 Task: Display track field history in the sales object.
Action: Mouse moved to (1023, 91)
Screenshot: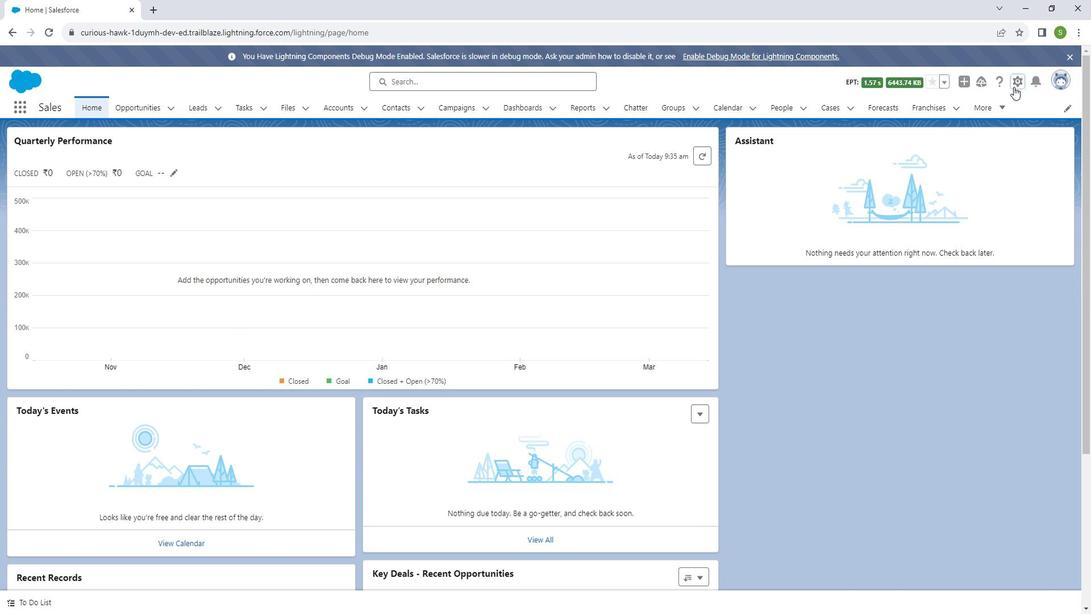 
Action: Mouse pressed left at (1023, 91)
Screenshot: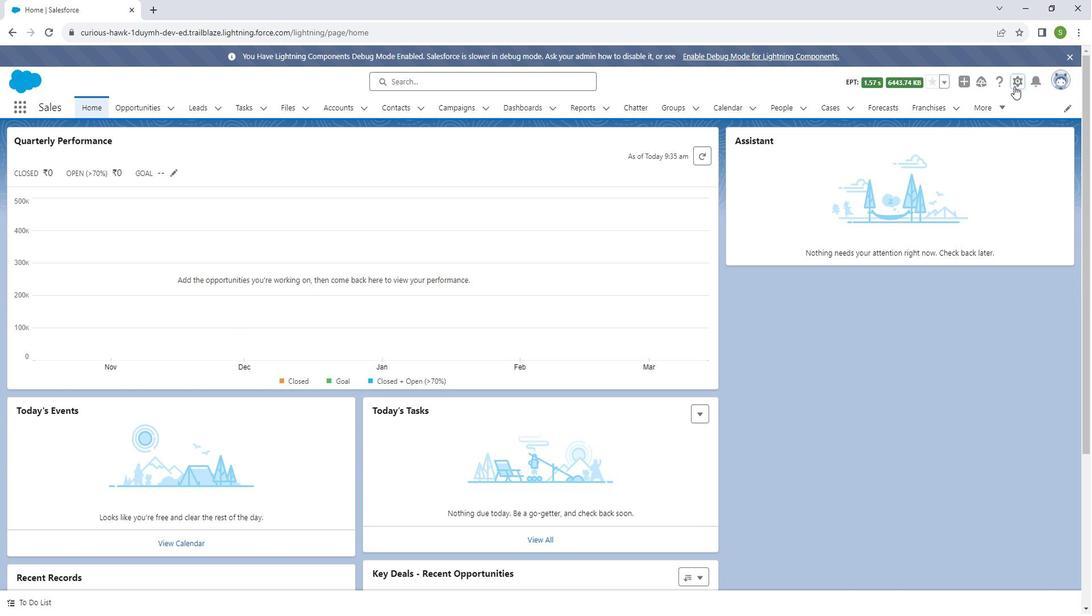 
Action: Mouse moved to (982, 135)
Screenshot: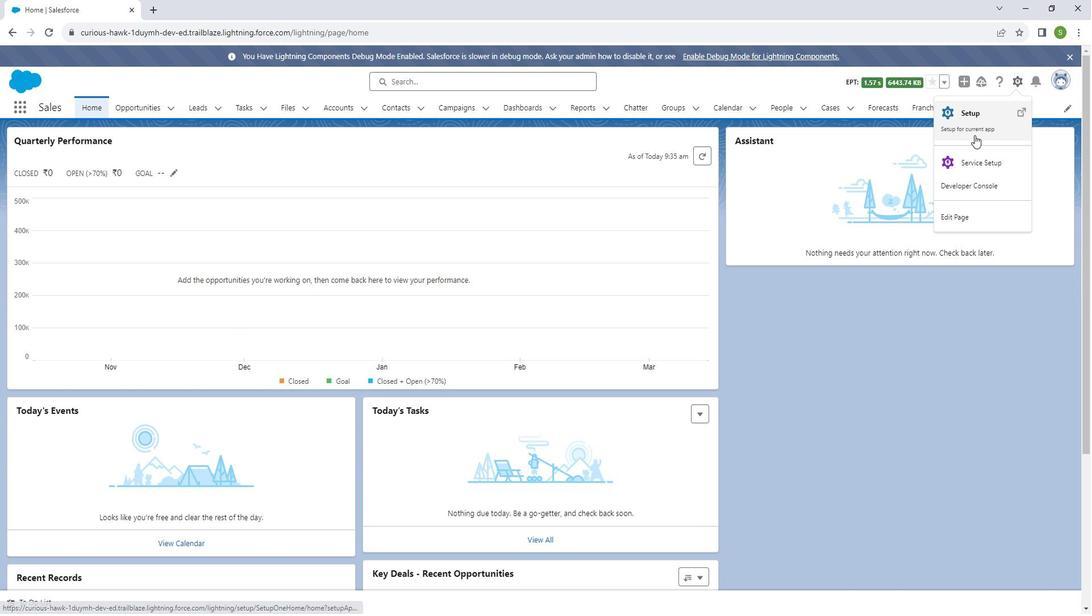 
Action: Mouse pressed left at (982, 135)
Screenshot: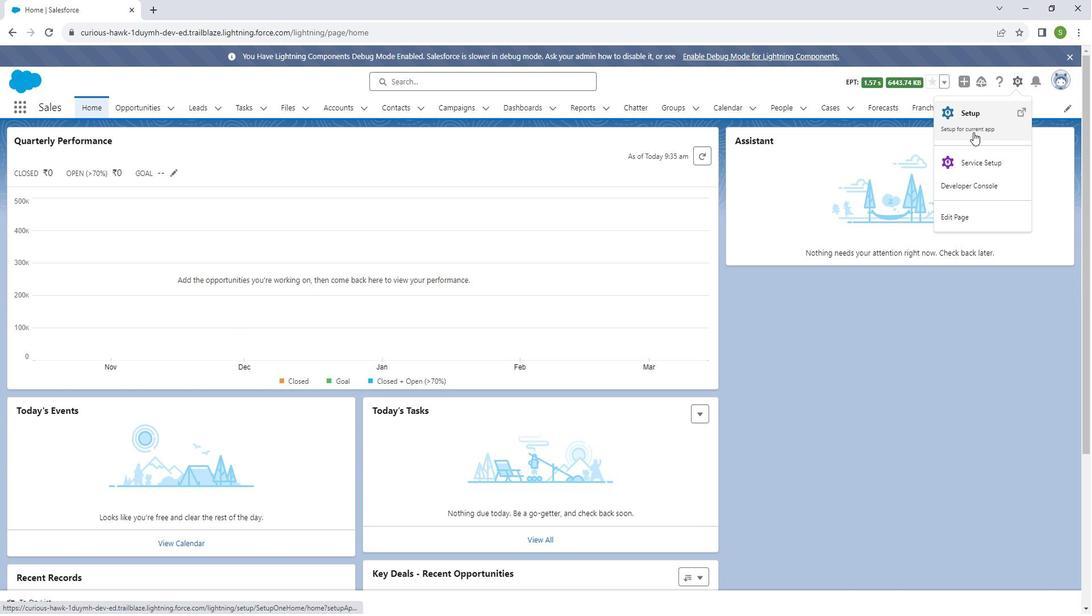 
Action: Mouse moved to (161, 109)
Screenshot: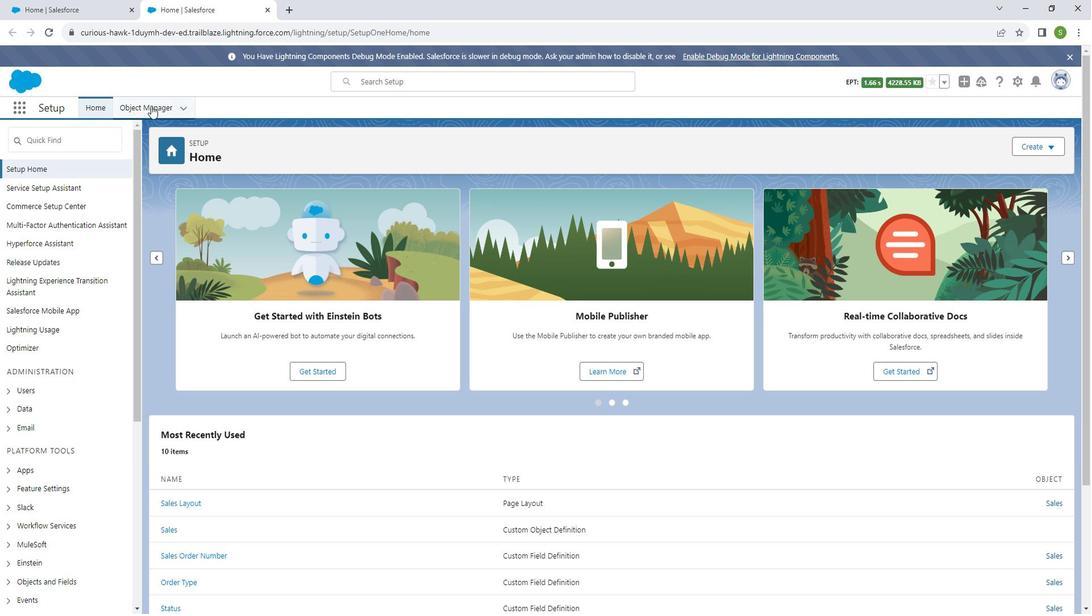
Action: Mouse pressed left at (161, 109)
Screenshot: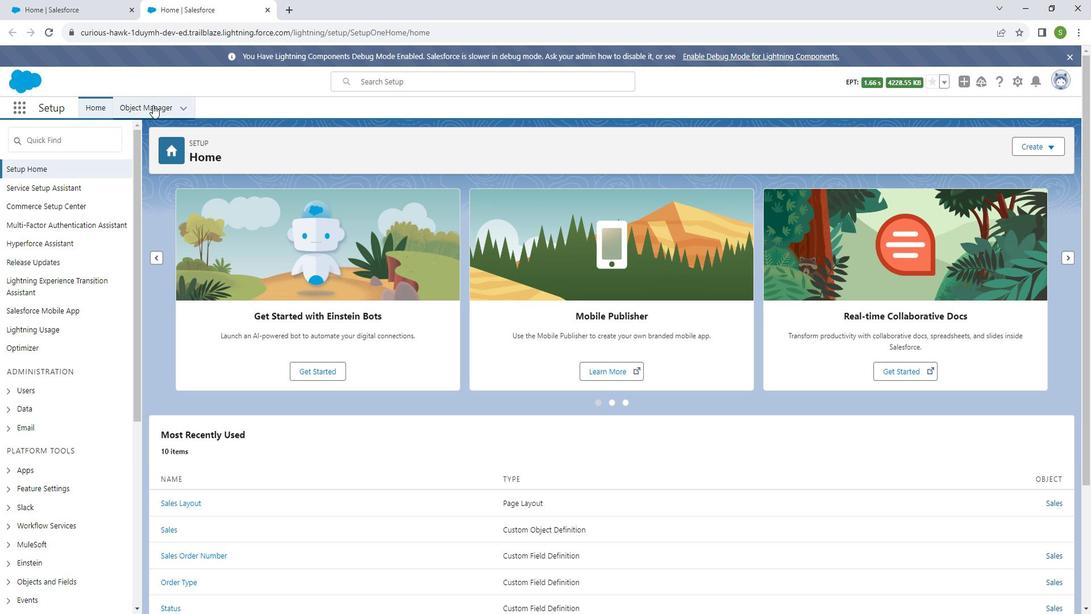 
Action: Mouse moved to (895, 155)
Screenshot: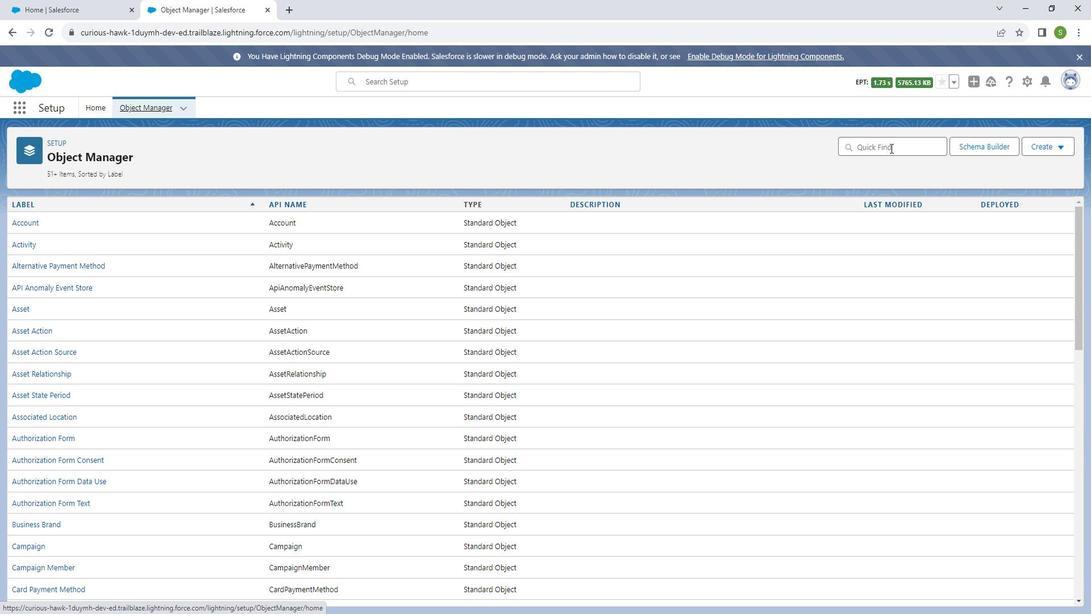 
Action: Mouse pressed left at (895, 155)
Screenshot: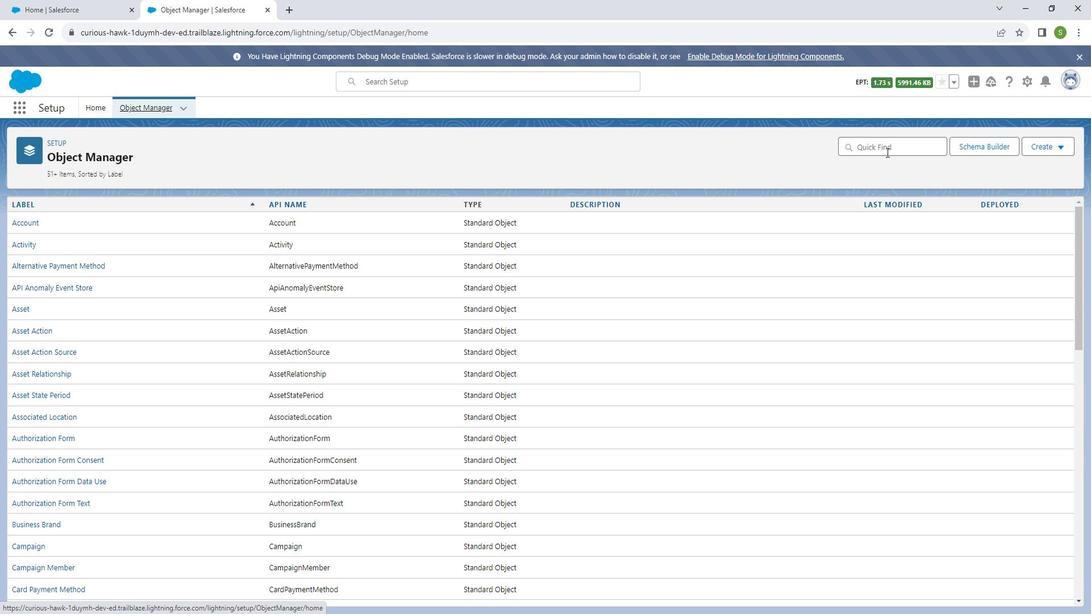 
Action: Key pressed sales
Screenshot: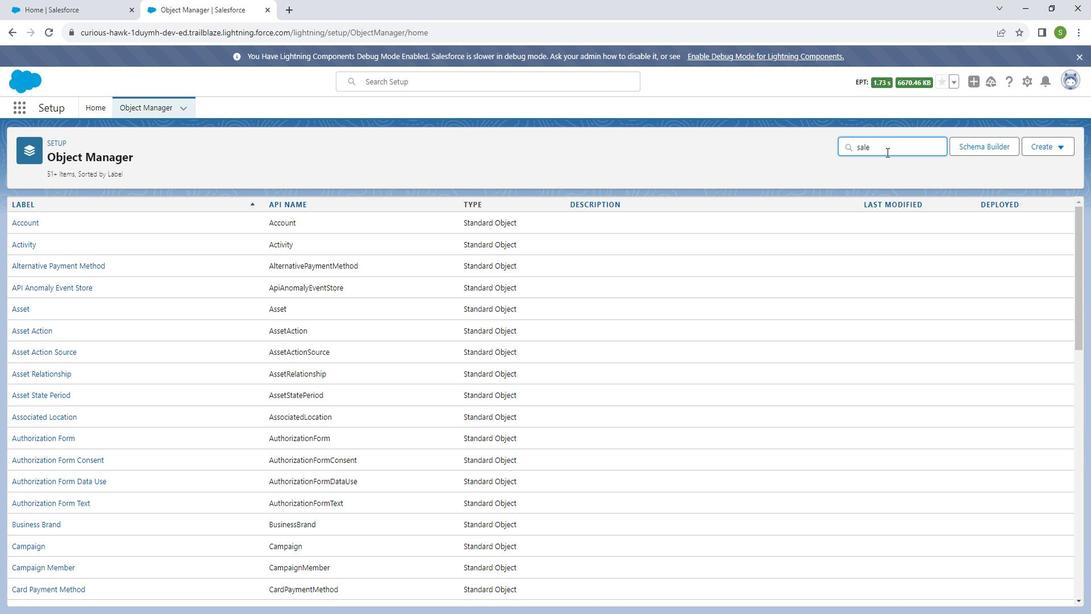 
Action: Mouse moved to (22, 224)
Screenshot: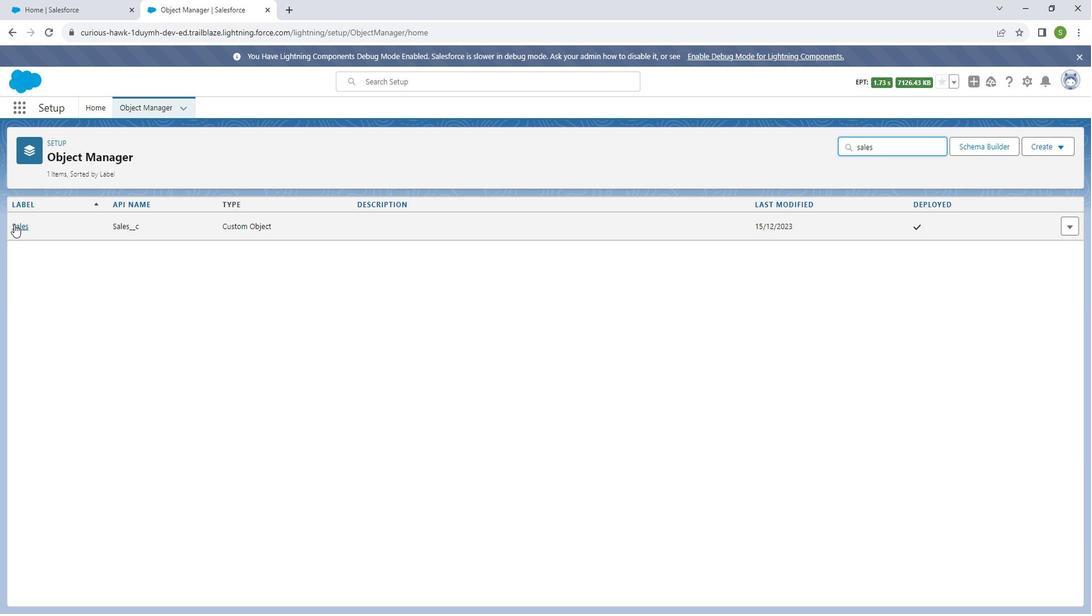 
Action: Mouse pressed left at (22, 224)
Screenshot: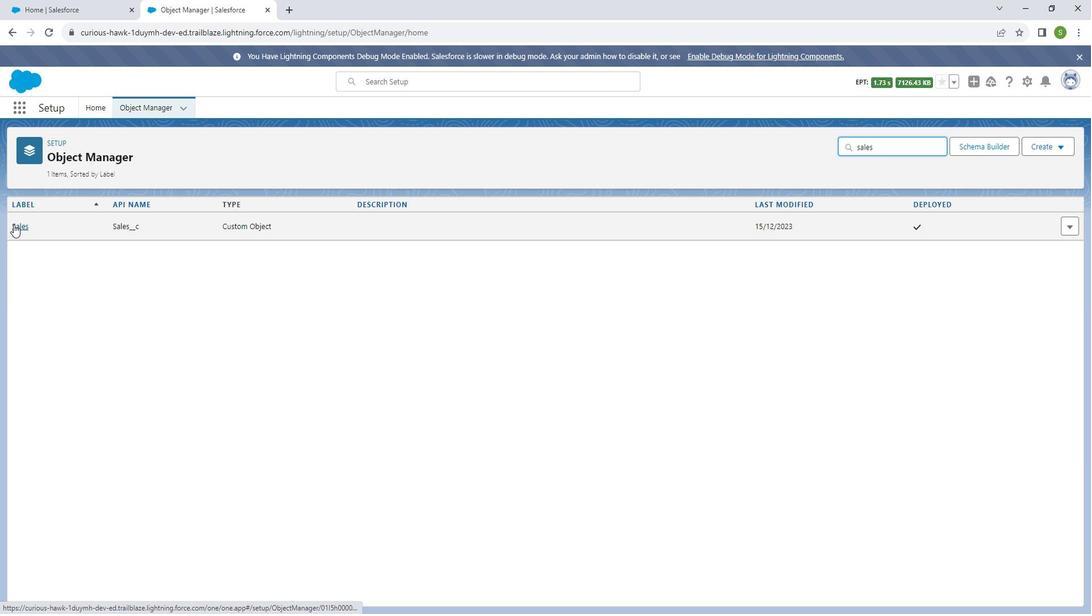 
Action: Mouse moved to (59, 206)
Screenshot: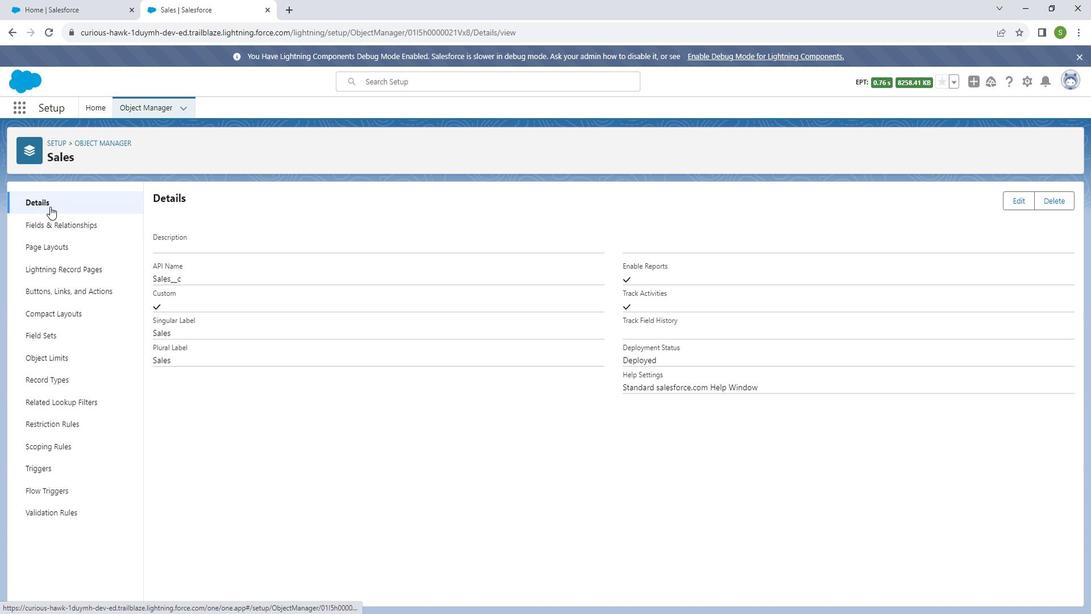 
Action: Mouse pressed left at (59, 206)
Screenshot: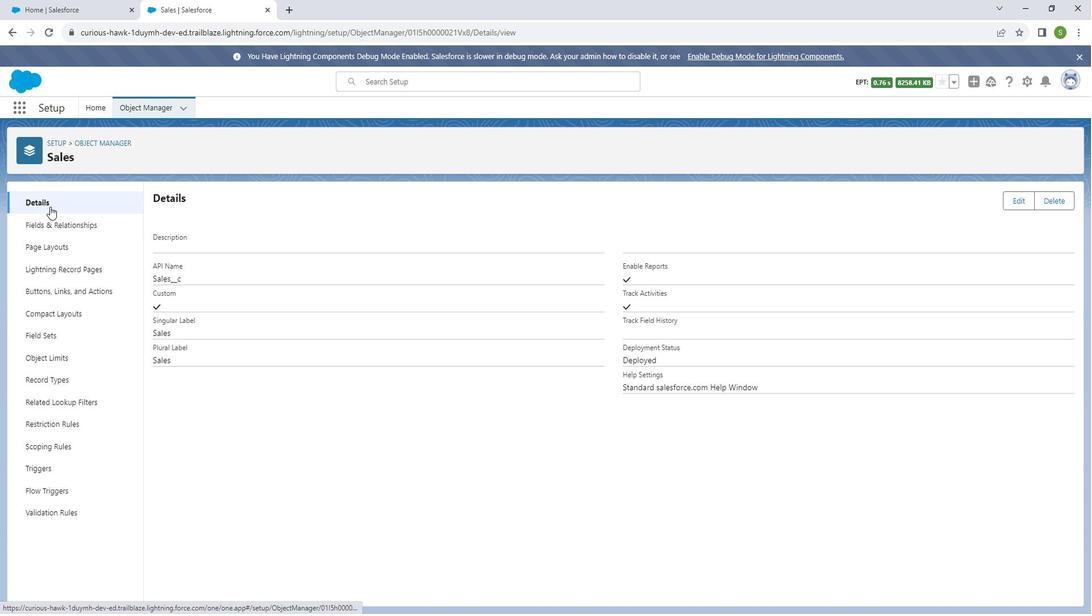 
Action: Mouse moved to (1028, 205)
Screenshot: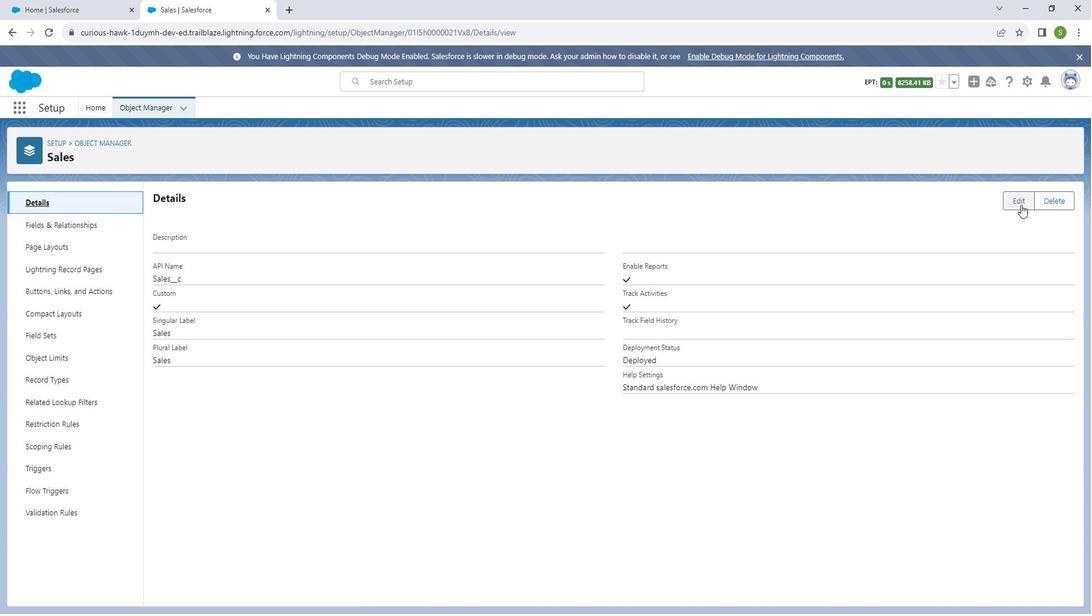 
Action: Mouse pressed left at (1028, 205)
Screenshot: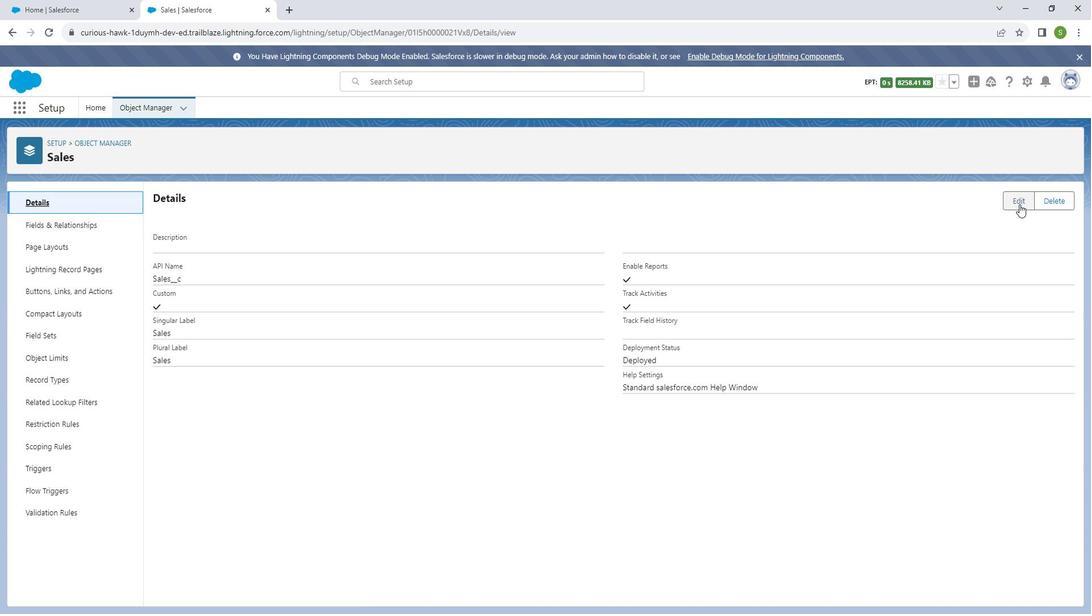 
Action: Mouse moved to (287, 357)
Screenshot: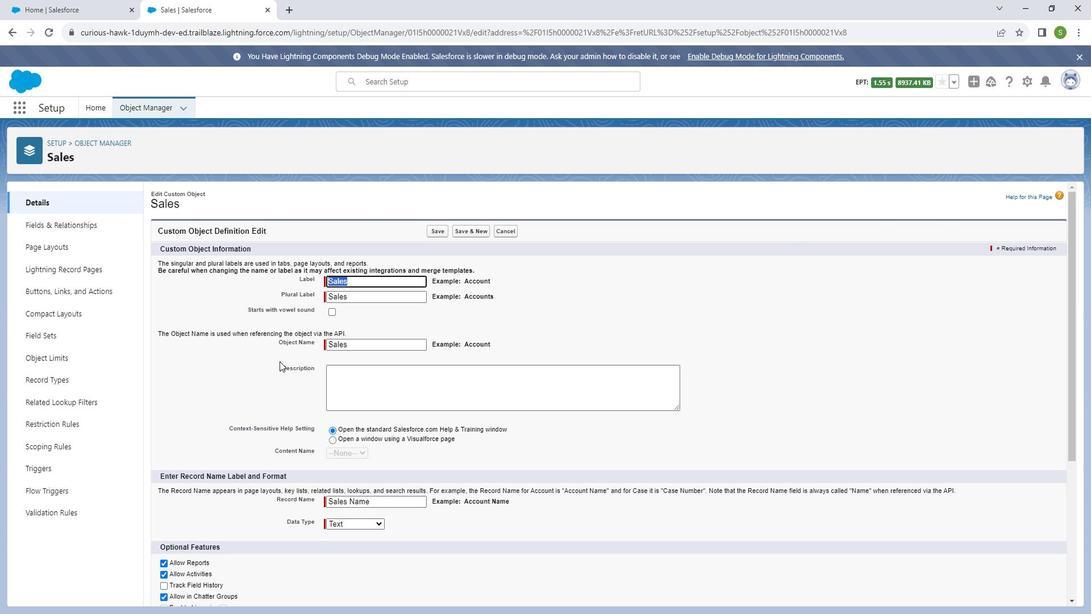 
Action: Mouse scrolled (287, 356) with delta (0, 0)
Screenshot: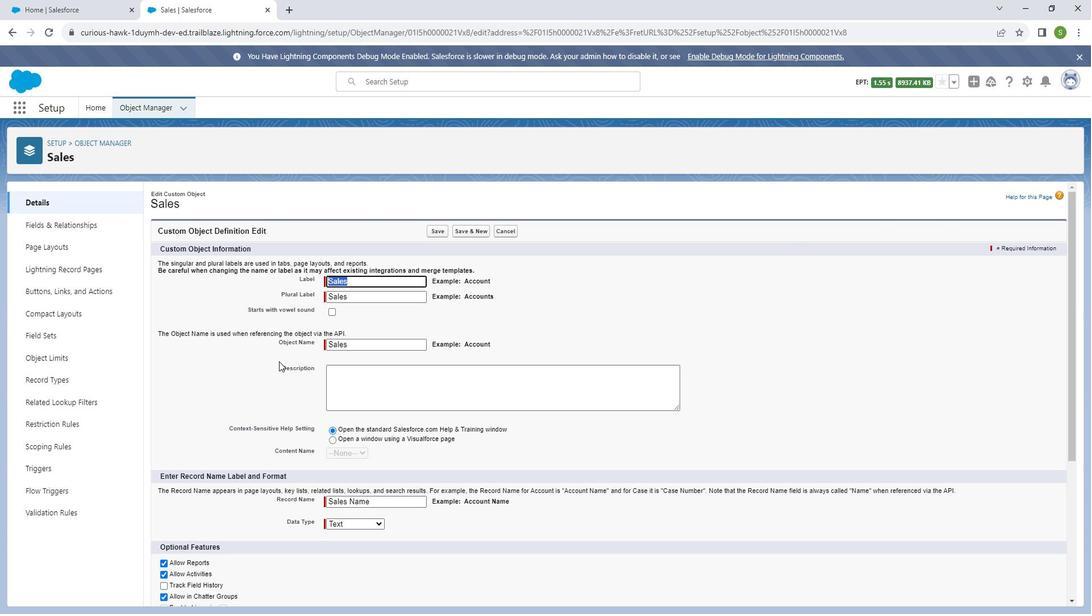 
Action: Mouse moved to (287, 357)
Screenshot: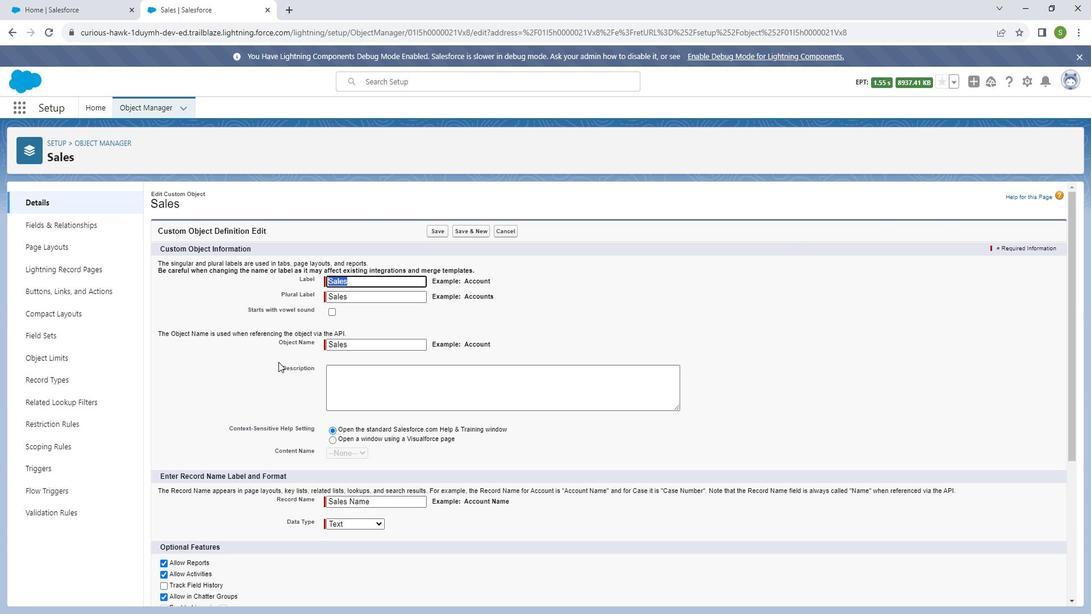 
Action: Mouse scrolled (287, 357) with delta (0, 0)
Screenshot: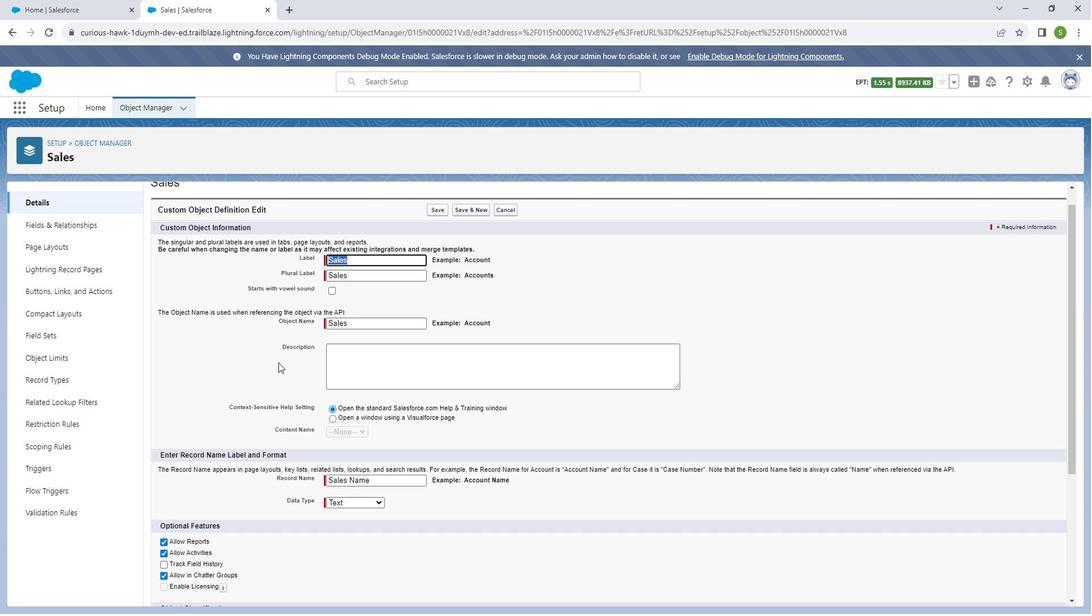 
Action: Mouse moved to (287, 357)
Screenshot: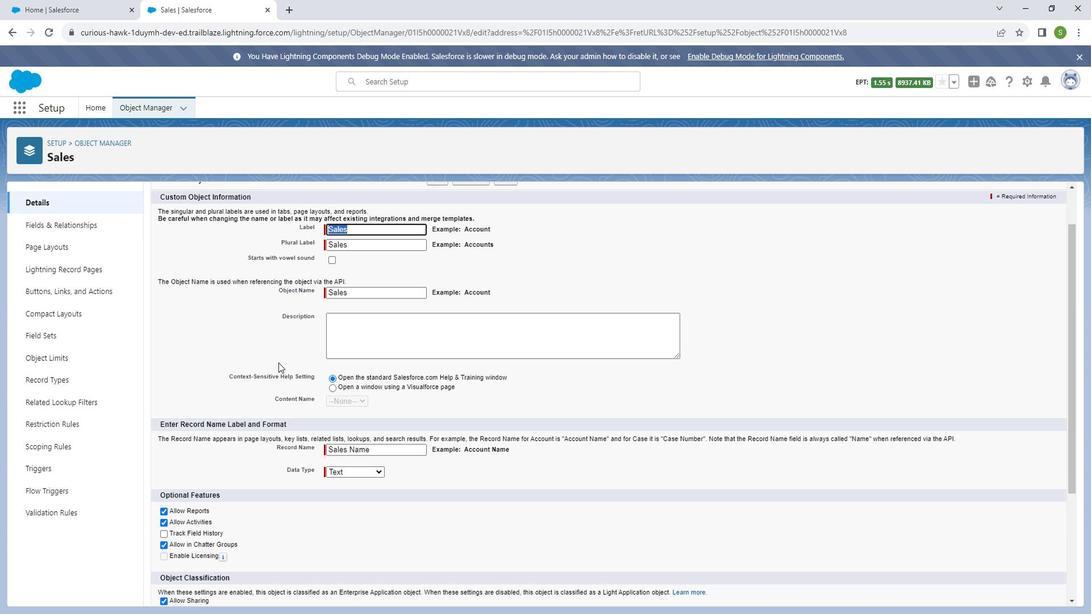 
Action: Mouse scrolled (287, 357) with delta (0, 0)
Screenshot: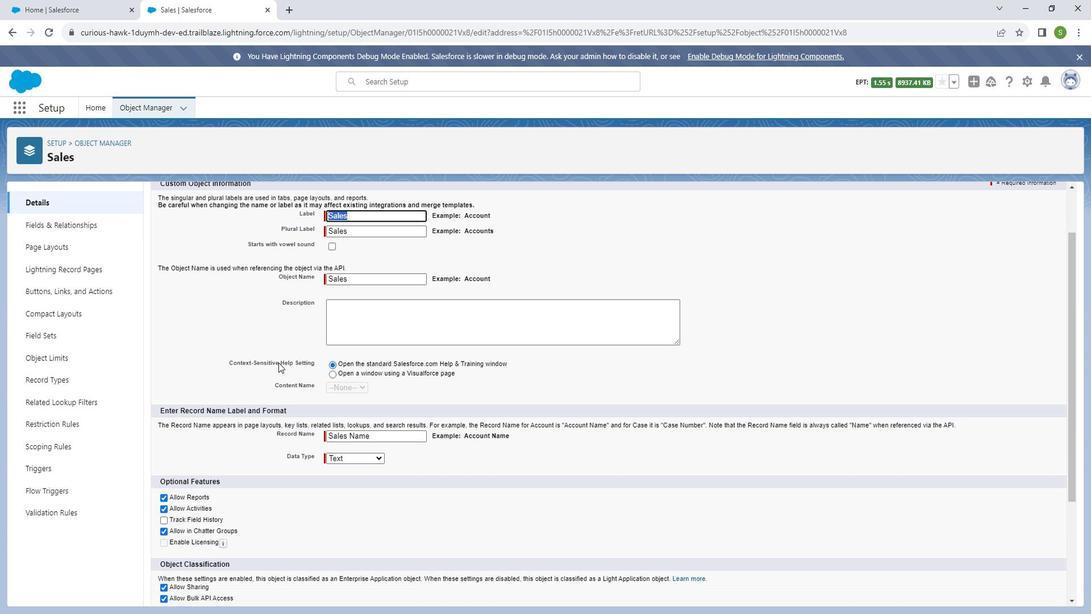 
Action: Mouse moved to (287, 358)
Screenshot: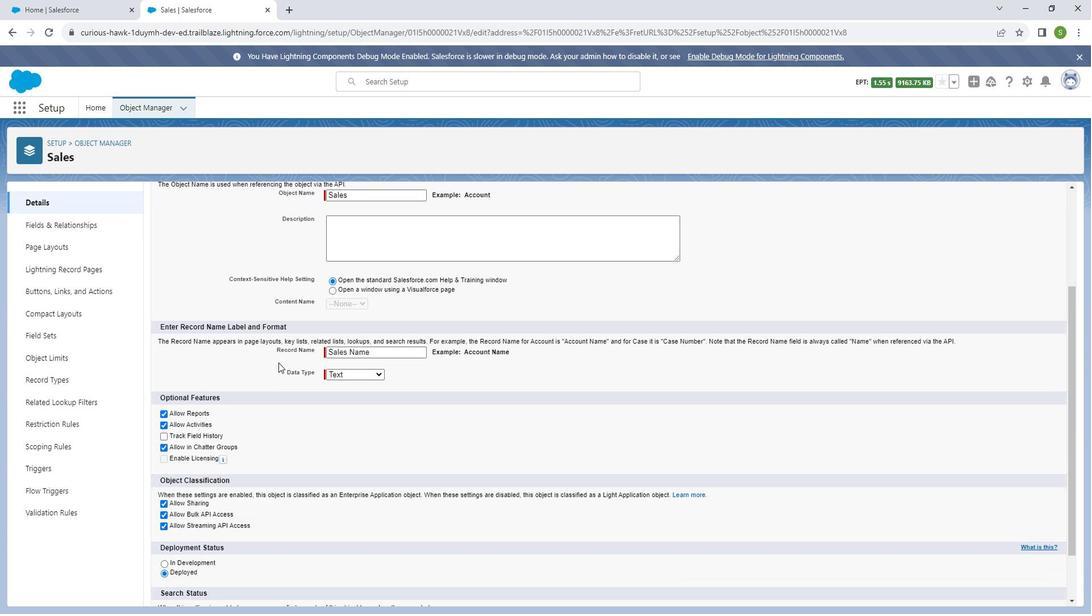 
Action: Mouse scrolled (287, 357) with delta (0, 0)
Screenshot: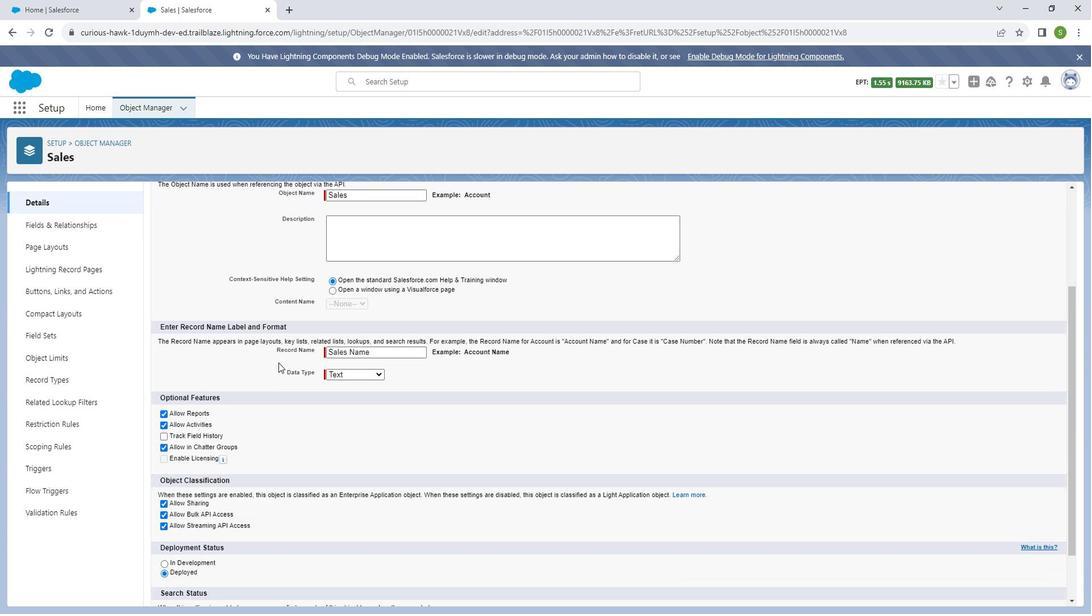 
Action: Mouse scrolled (287, 357) with delta (0, 0)
Screenshot: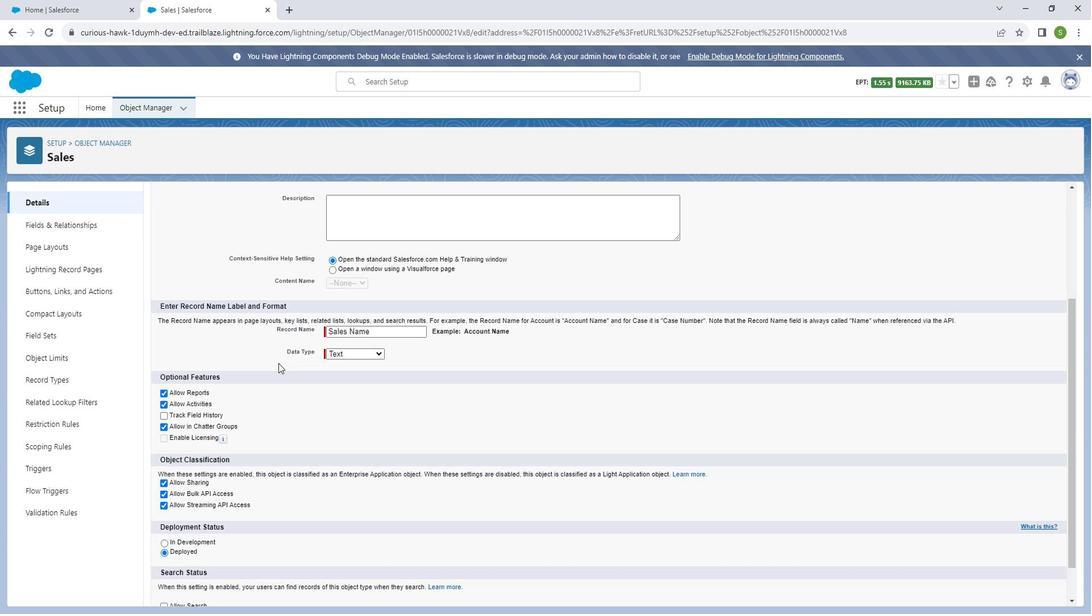 
Action: Mouse scrolled (287, 357) with delta (0, 0)
Screenshot: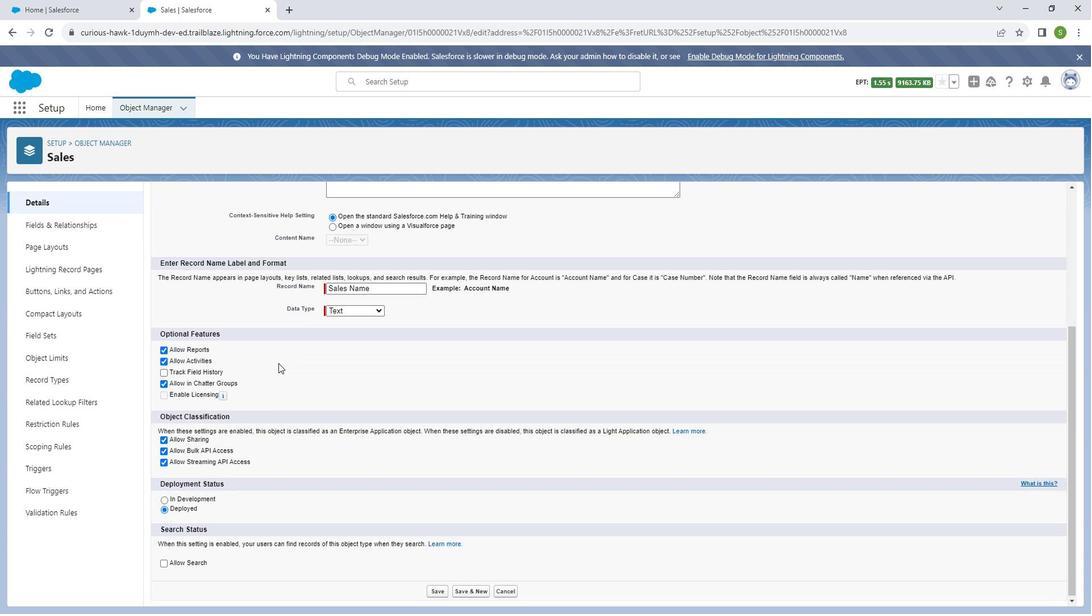 
Action: Mouse moved to (188, 366)
Screenshot: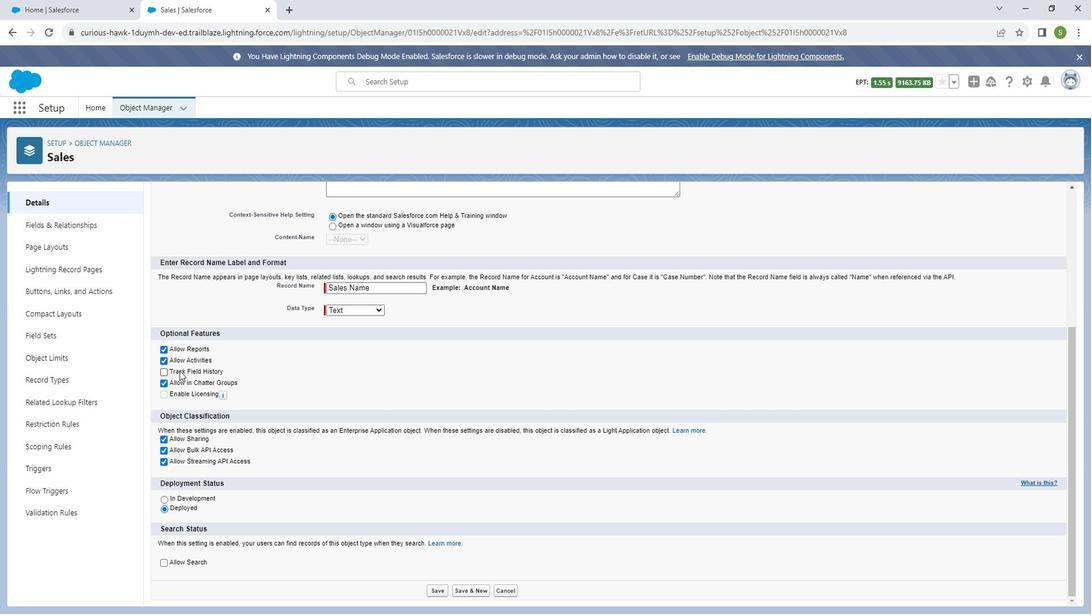 
Action: Mouse pressed left at (188, 366)
Screenshot: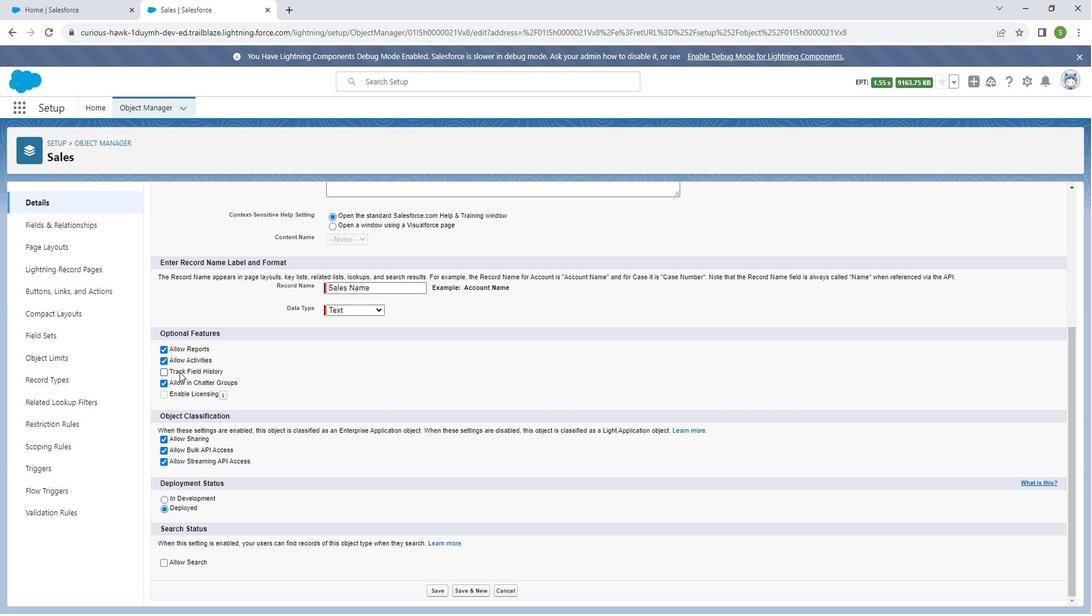 
Action: Mouse moved to (466, 399)
Screenshot: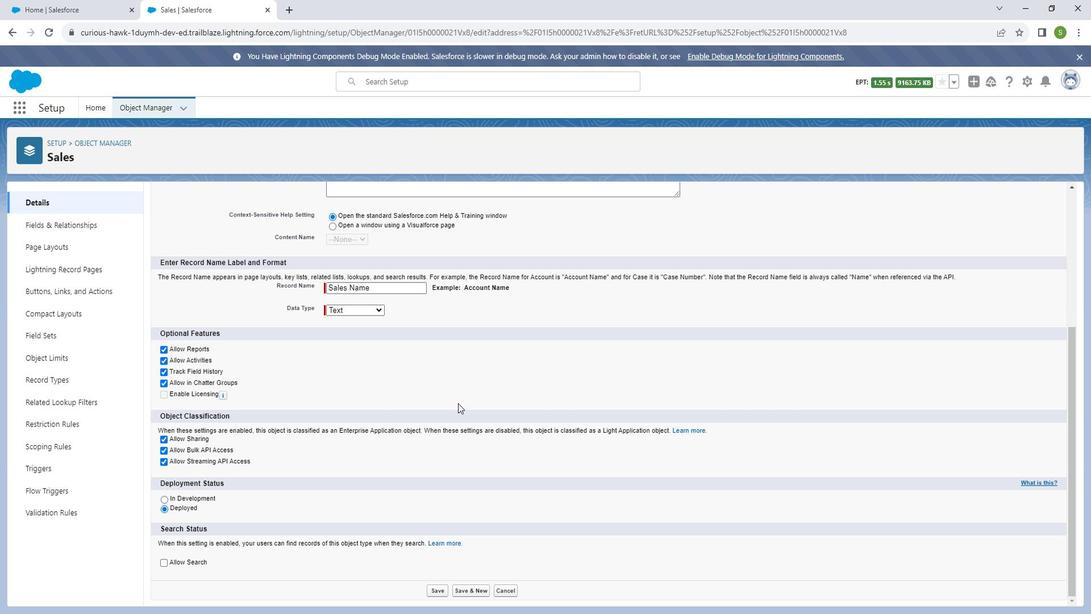 
Action: Mouse scrolled (466, 398) with delta (0, 0)
Screenshot: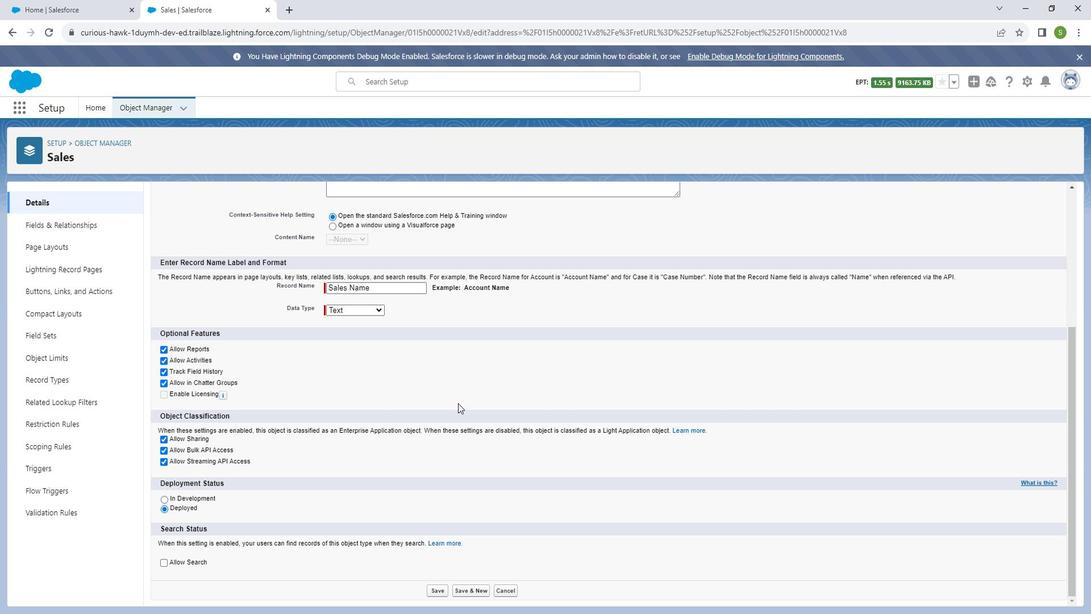
Action: Mouse moved to (466, 400)
Screenshot: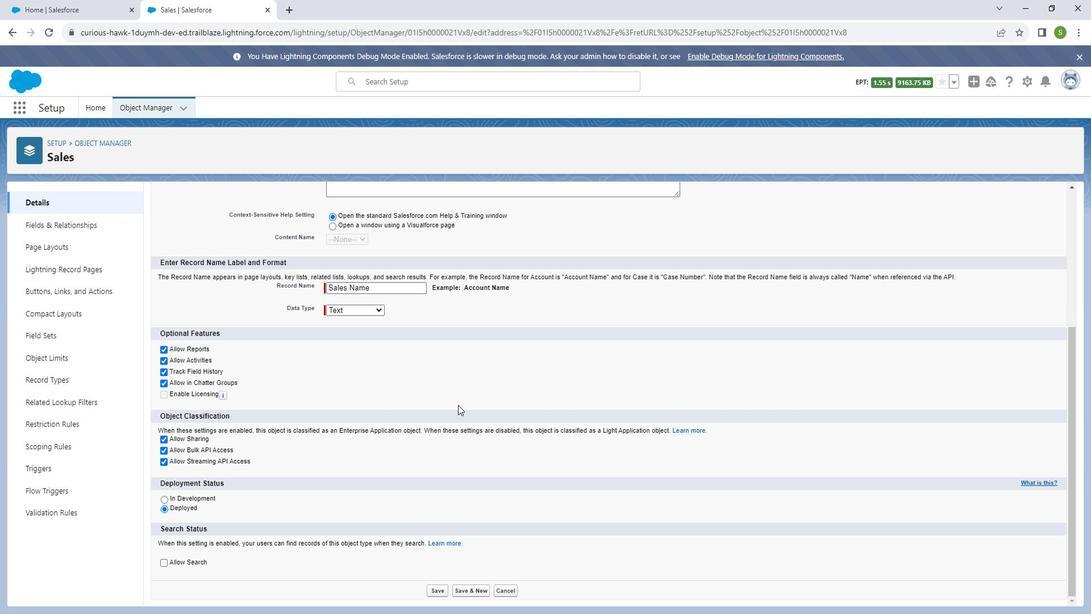 
Action: Mouse scrolled (466, 399) with delta (0, 0)
Screenshot: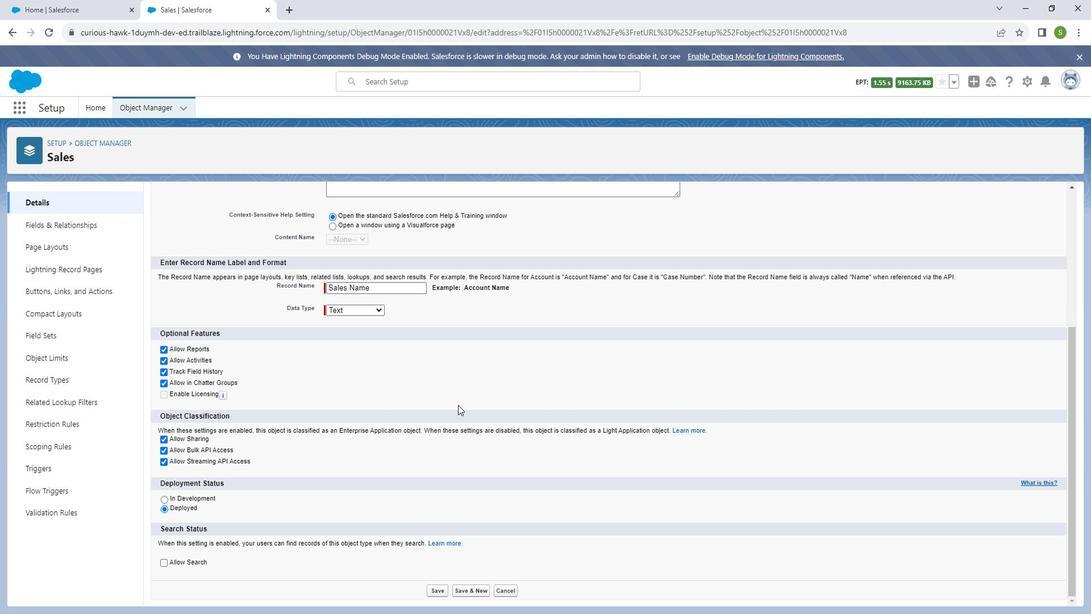 
Action: Mouse moved to (466, 400)
Screenshot: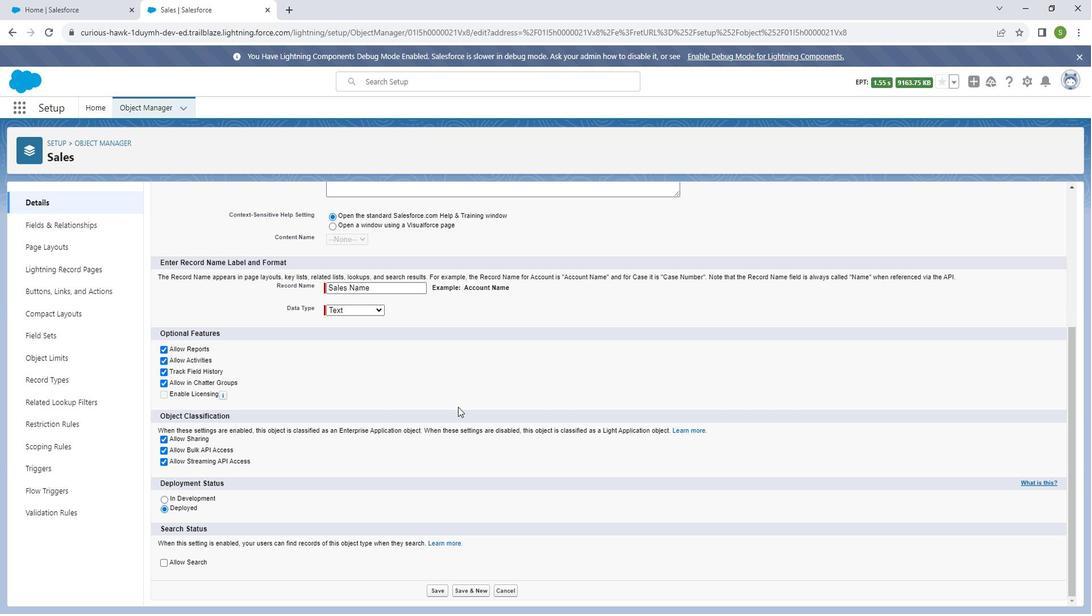 
Action: Mouse scrolled (466, 399) with delta (0, 0)
Screenshot: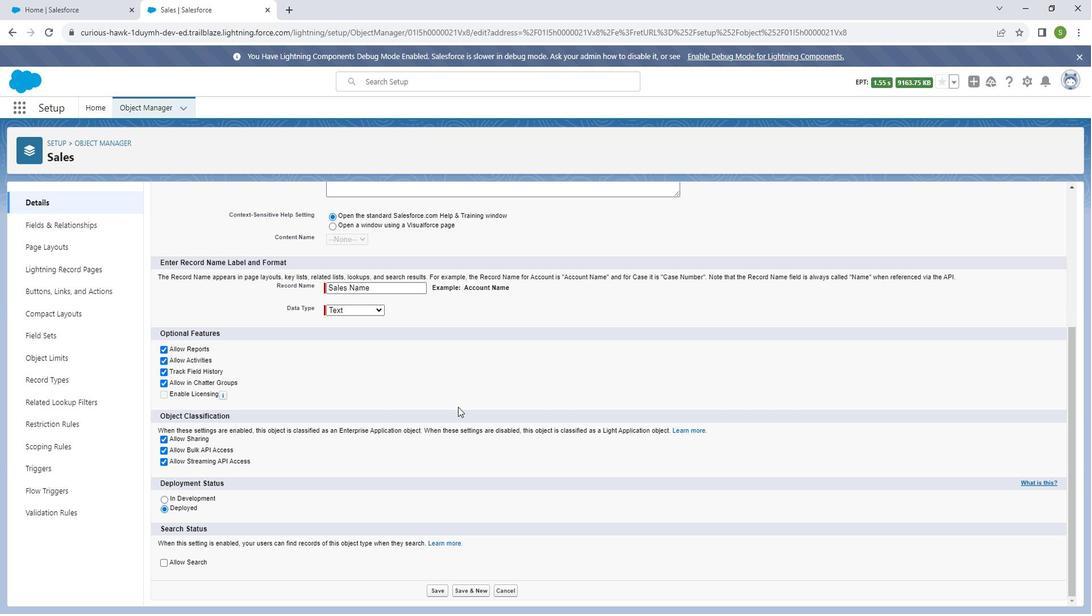 
Action: Mouse moved to (442, 577)
Screenshot: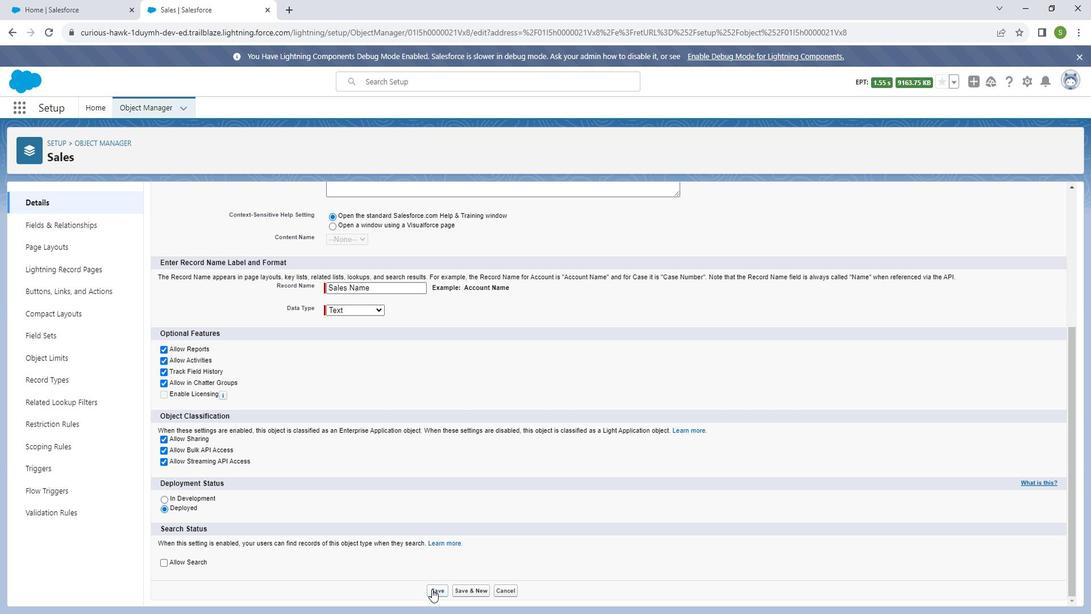 
Action: Mouse pressed left at (442, 577)
Screenshot: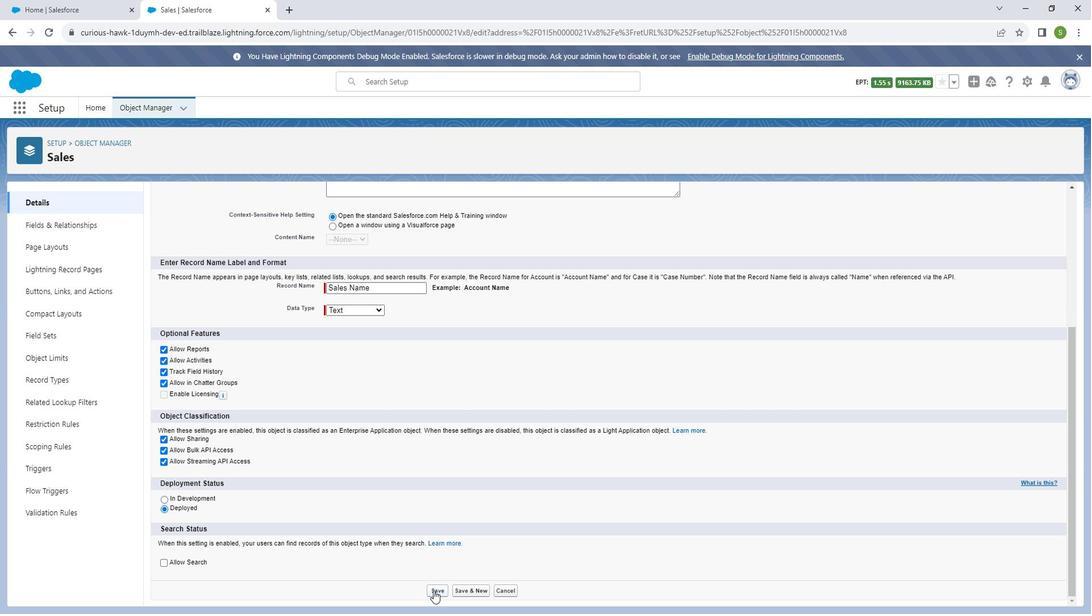 
Action: Mouse moved to (118, 225)
Screenshot: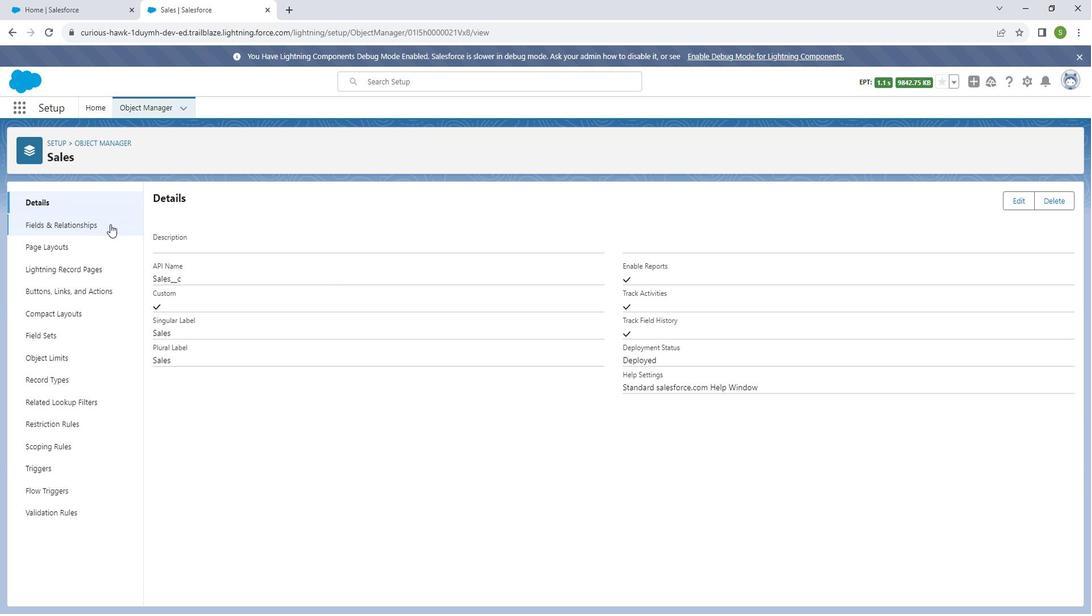 
Action: Mouse pressed left at (118, 225)
Screenshot: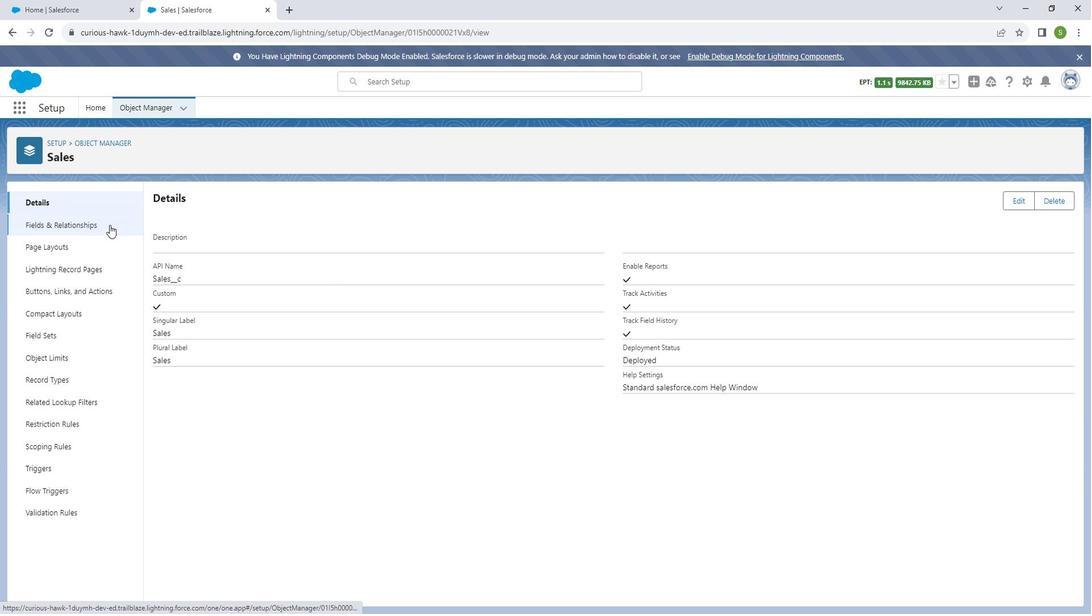 
Action: Mouse moved to (1025, 204)
Screenshot: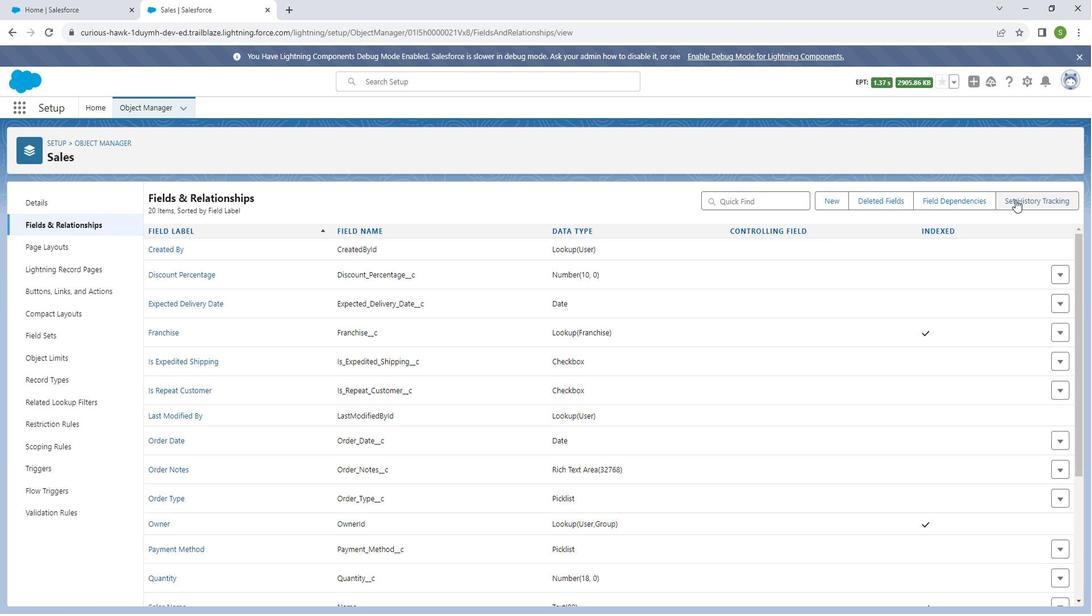 
Action: Mouse pressed left at (1025, 204)
Screenshot: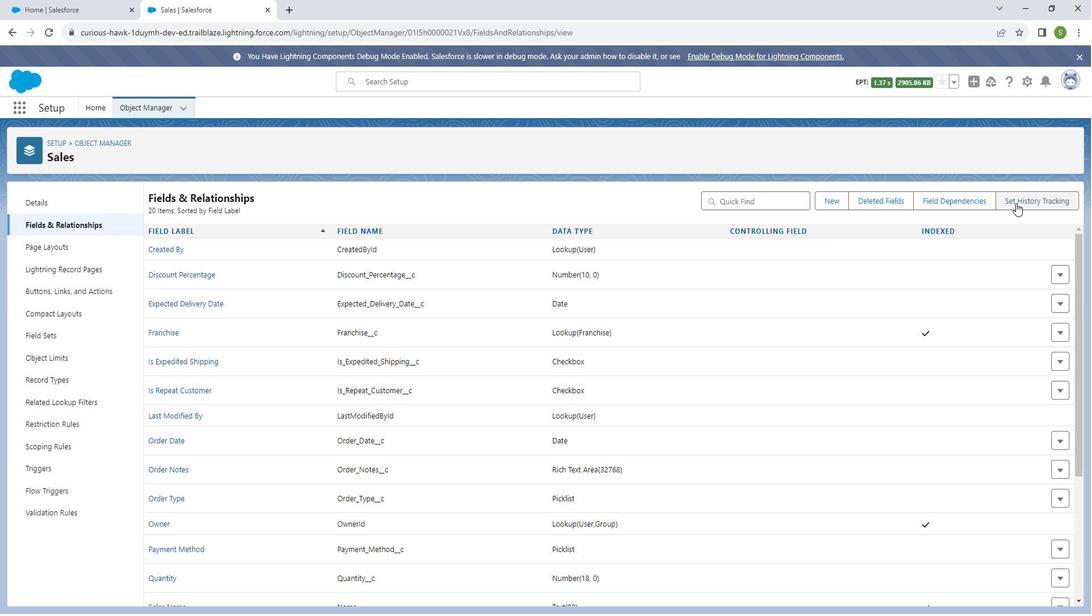 
Action: Mouse moved to (797, 301)
Screenshot: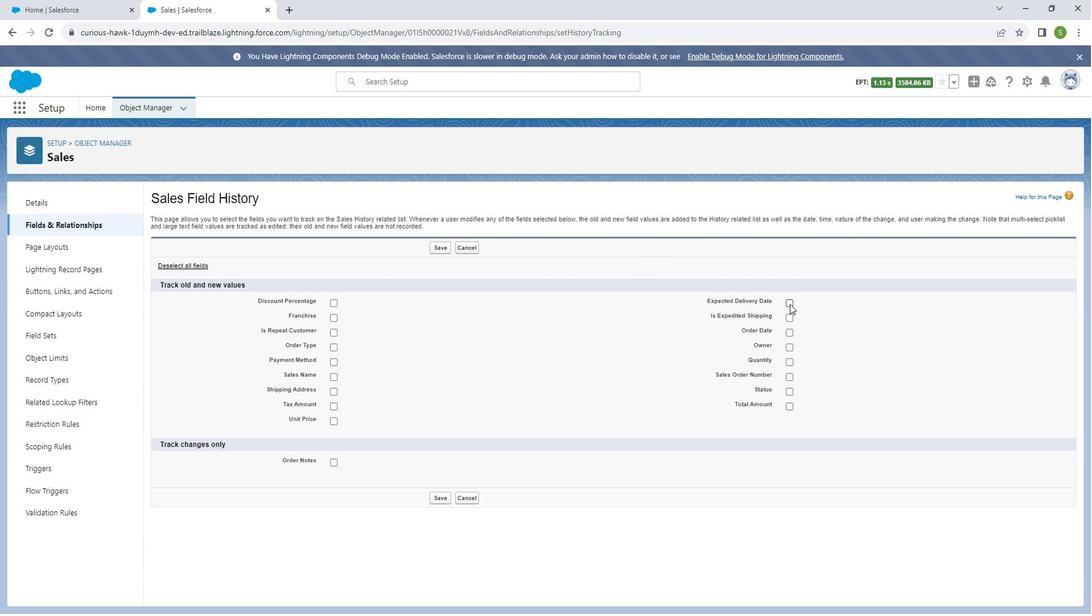 
Action: Mouse pressed left at (797, 301)
Screenshot: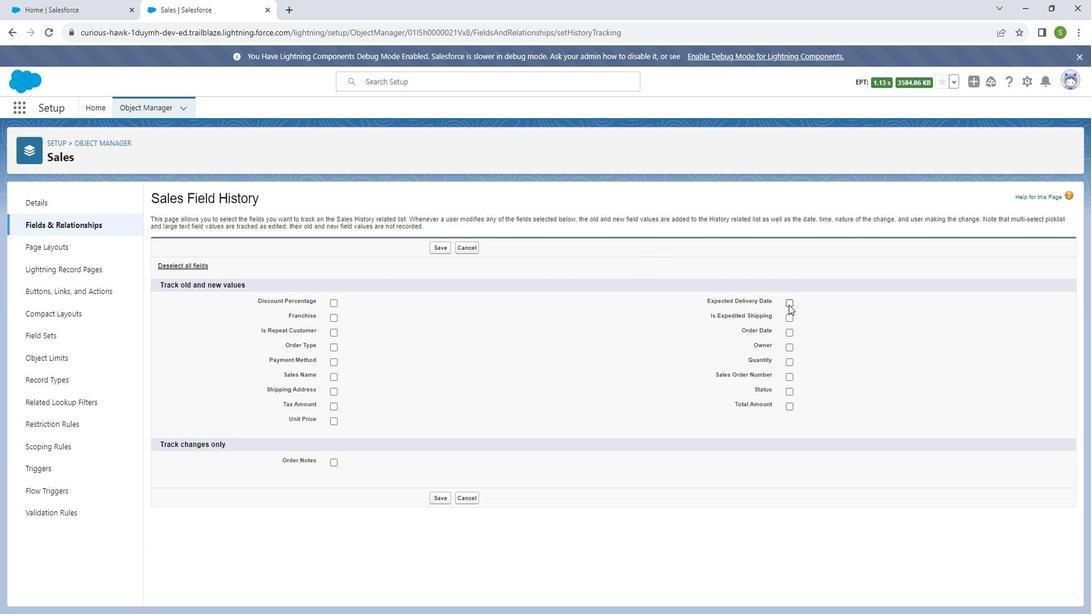 
Action: Mouse moved to (799, 329)
Screenshot: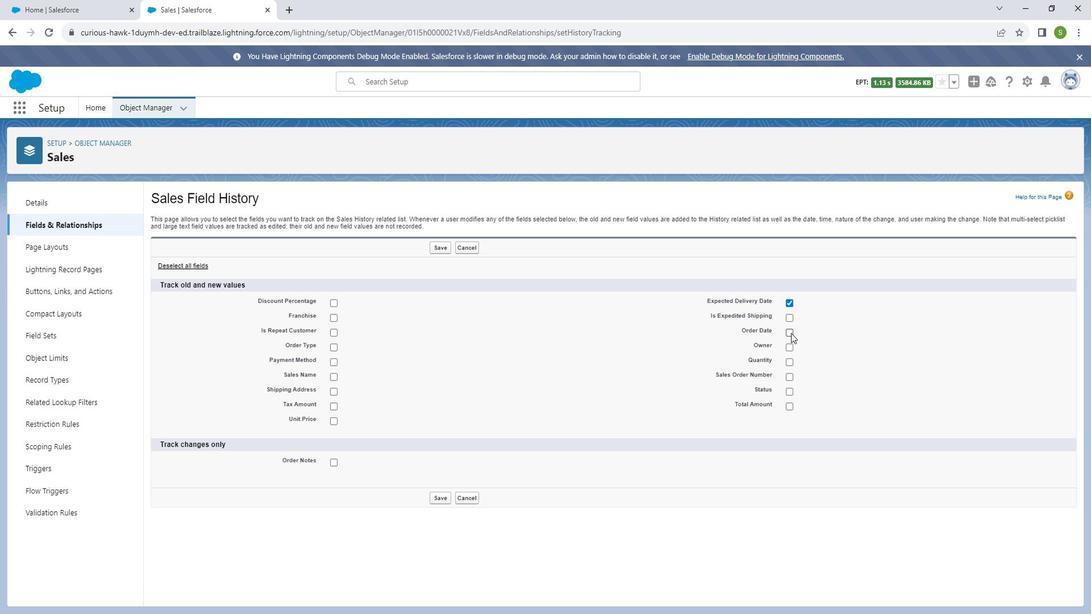 
Action: Mouse pressed left at (799, 329)
Screenshot: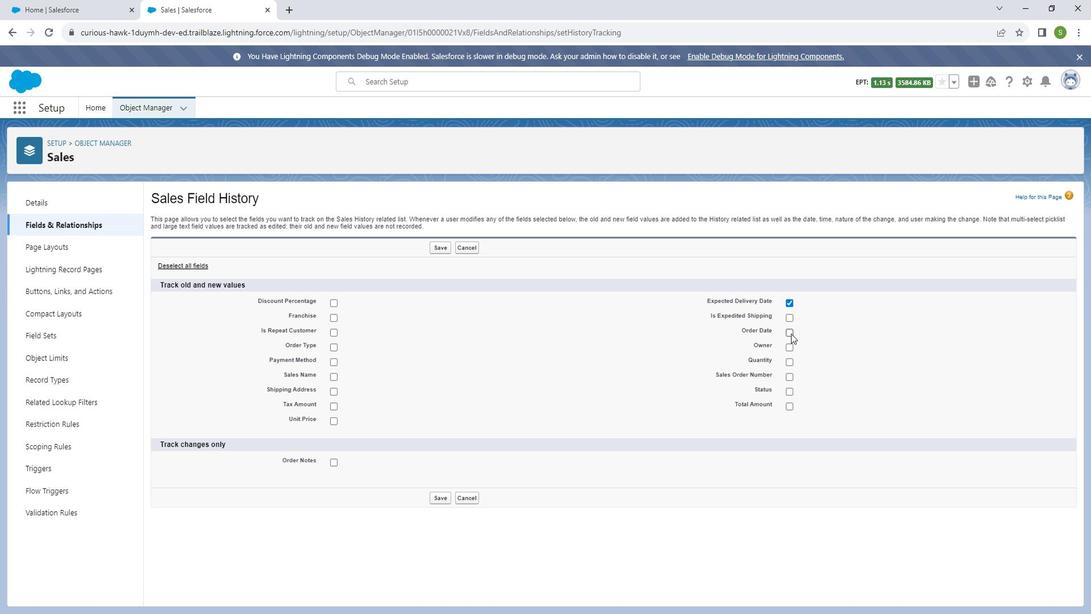 
Action: Mouse moved to (451, 487)
Screenshot: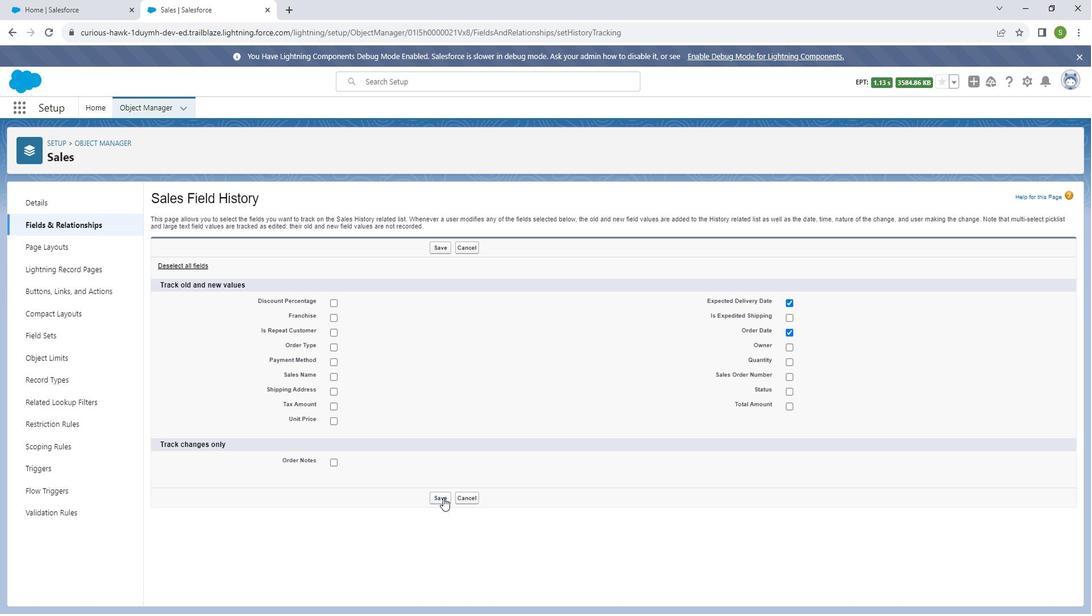 
Action: Mouse pressed left at (451, 487)
Screenshot: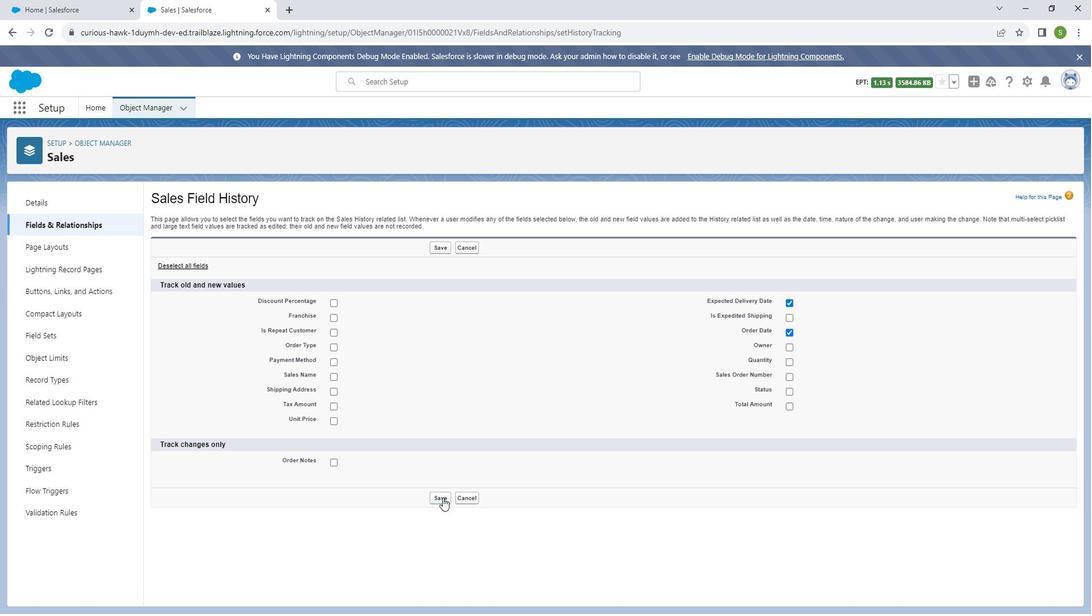 
Action: Mouse moved to (48, 245)
Screenshot: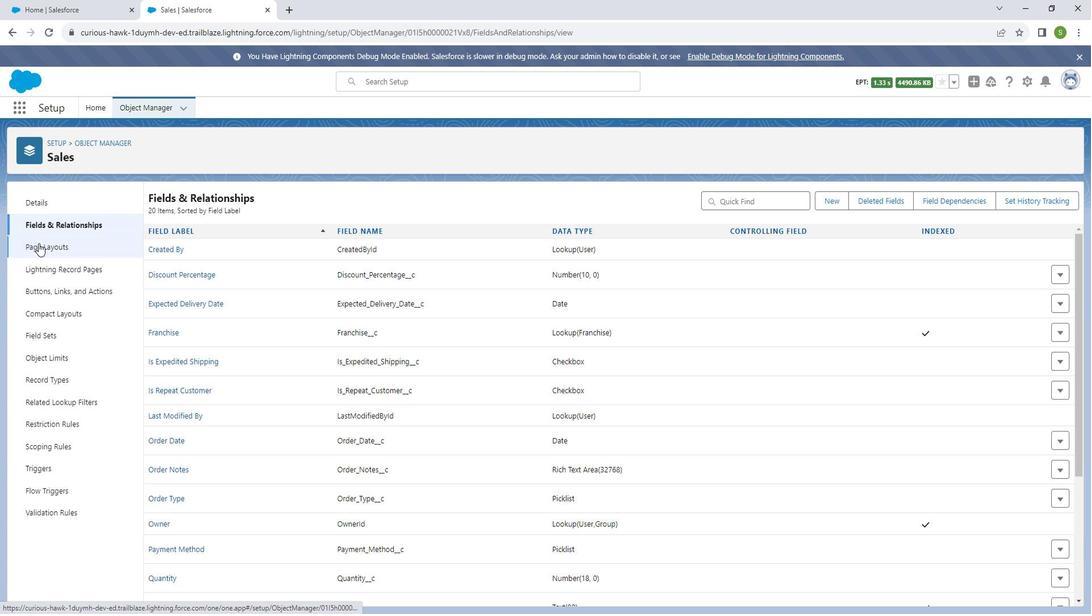
Action: Mouse pressed left at (48, 245)
Screenshot: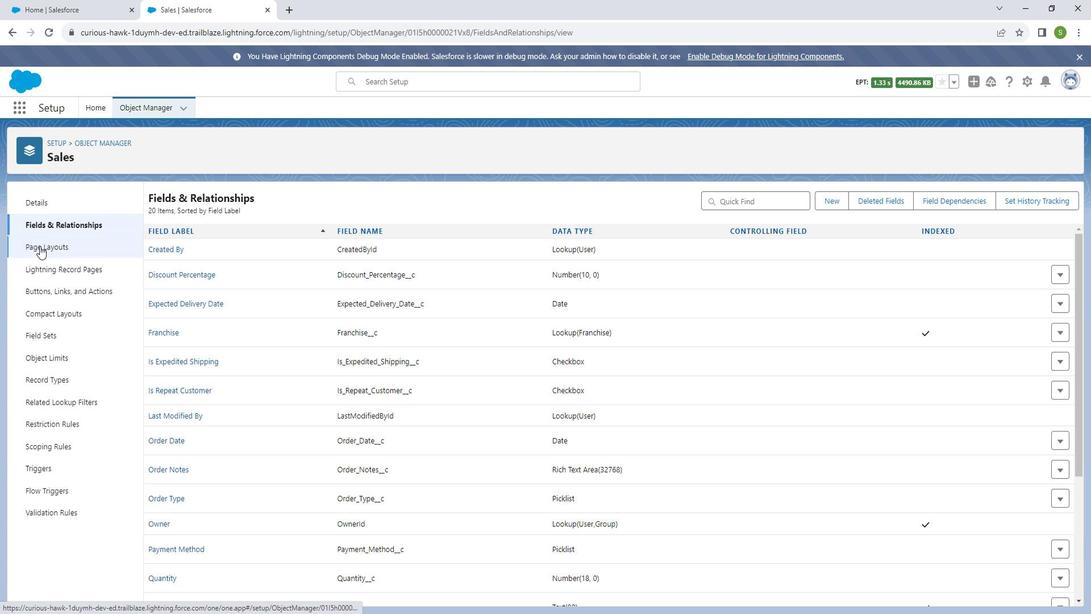 
Action: Mouse moved to (183, 252)
Screenshot: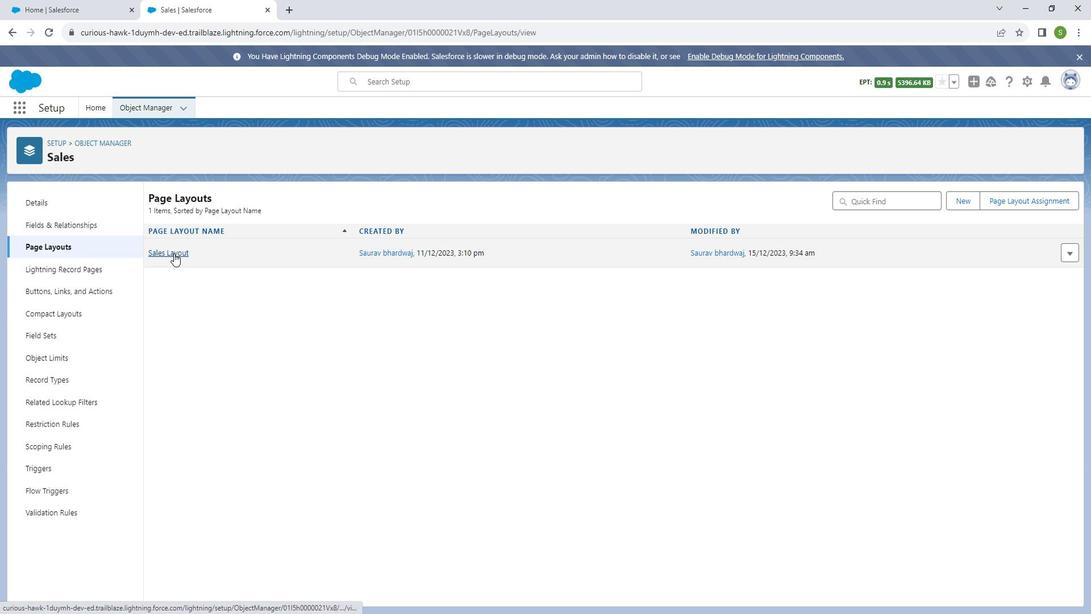 
Action: Mouse pressed left at (183, 252)
Screenshot: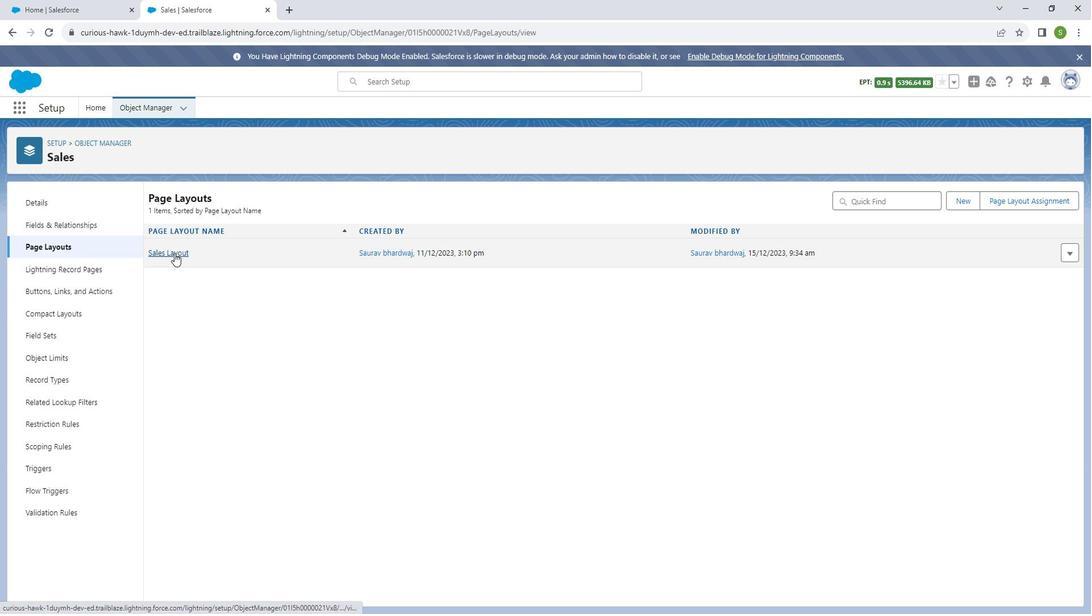 
Action: Mouse moved to (185, 233)
Screenshot: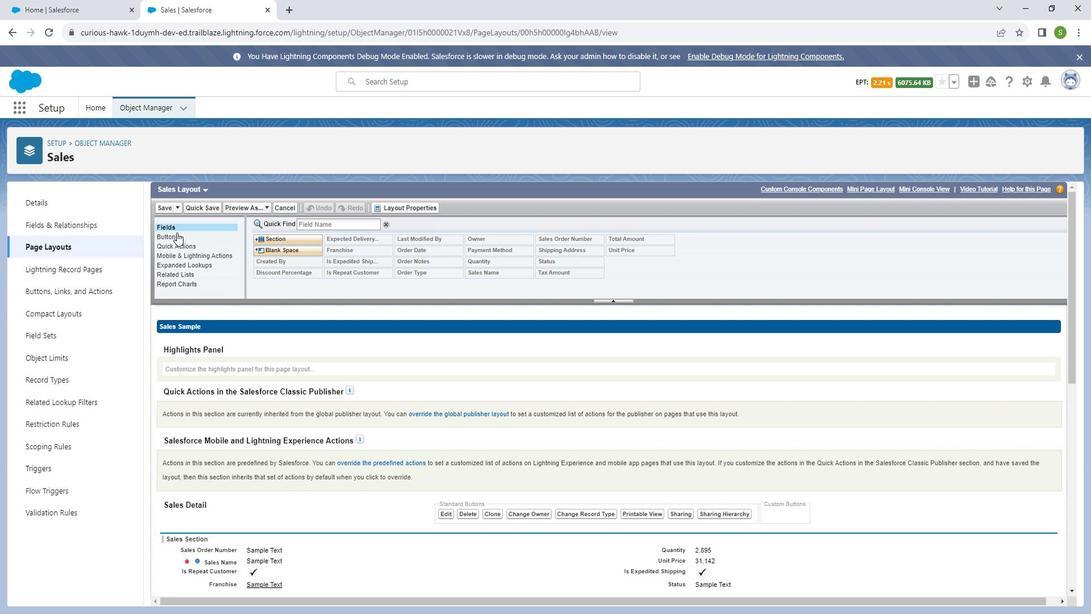 
Action: Mouse pressed left at (185, 233)
Screenshot: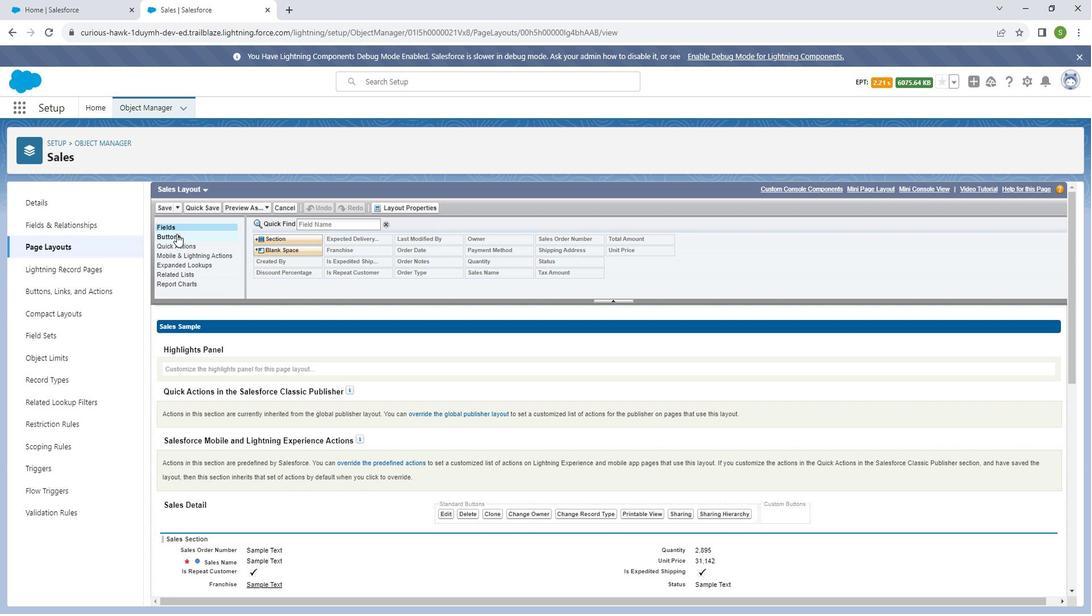 
Action: Mouse moved to (184, 241)
Screenshot: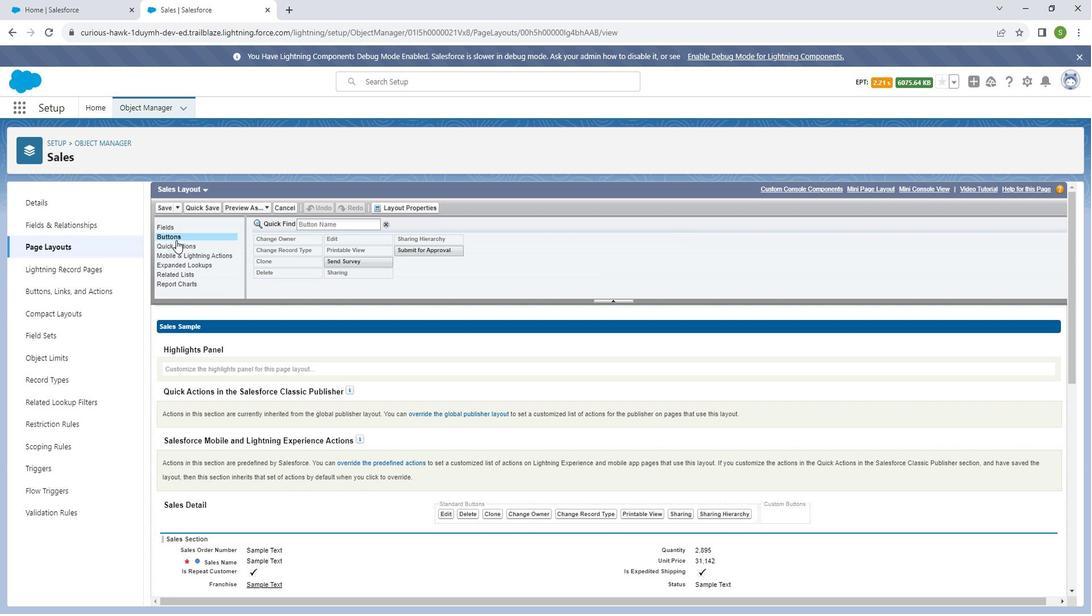 
Action: Mouse pressed left at (184, 241)
Screenshot: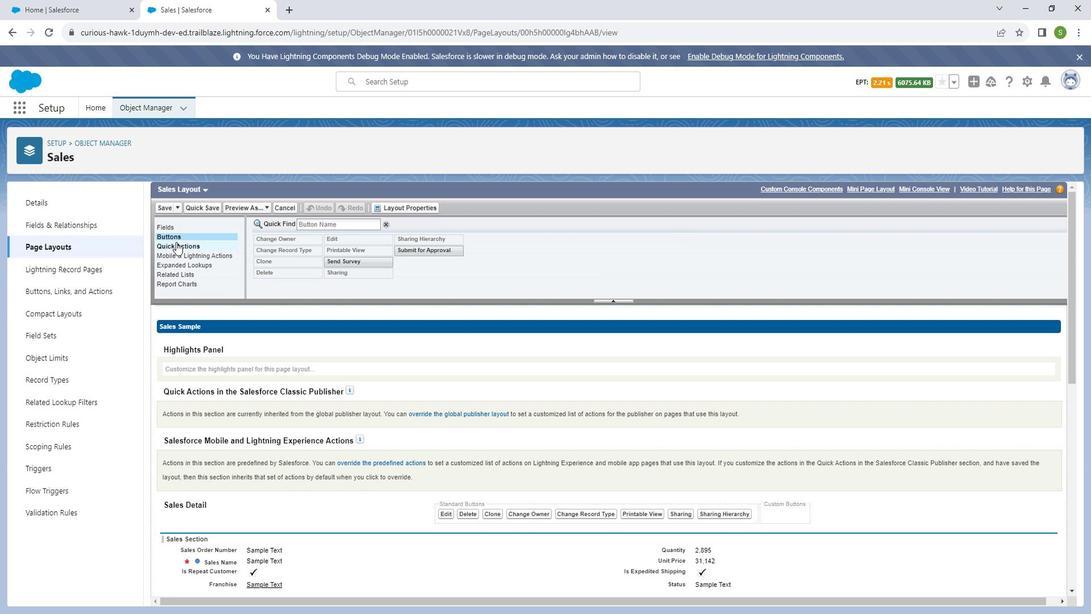 
Action: Mouse moved to (184, 254)
Screenshot: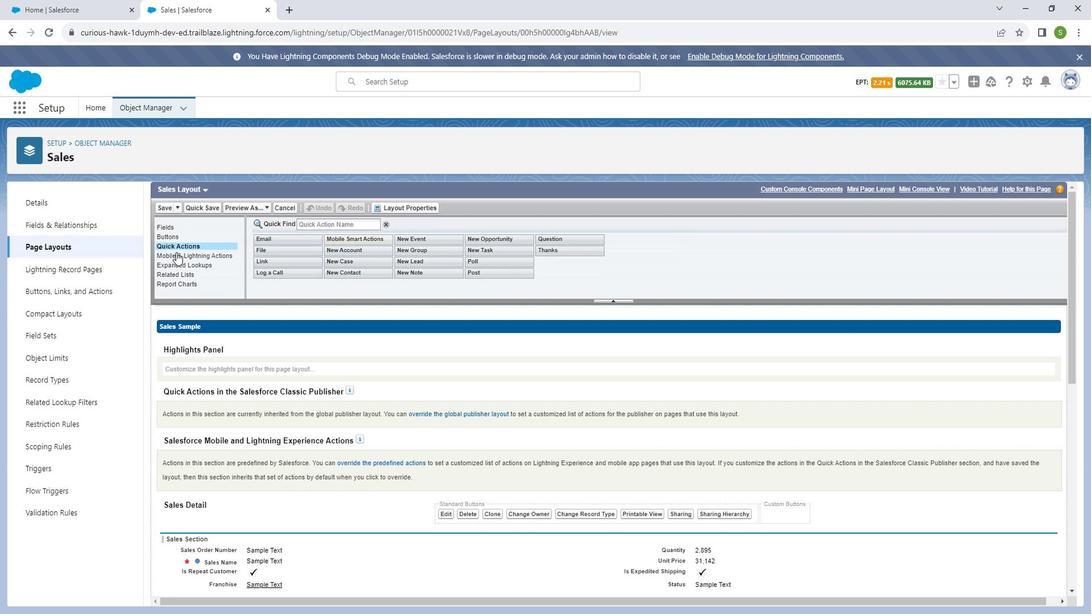 
Action: Mouse pressed left at (184, 254)
Screenshot: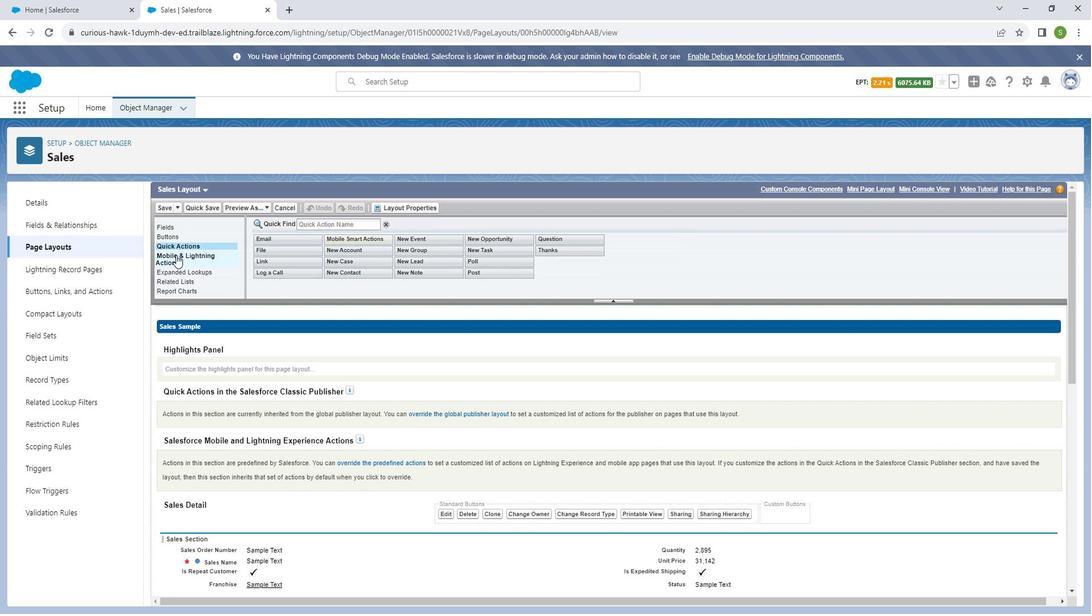 
Action: Mouse moved to (185, 269)
Screenshot: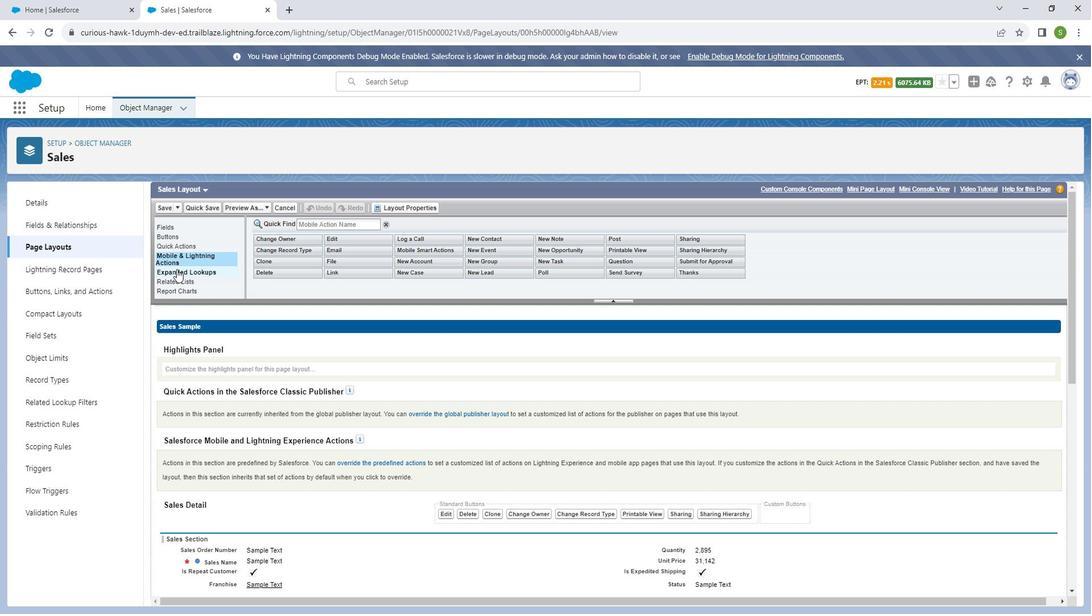 
Action: Mouse pressed left at (185, 269)
Screenshot: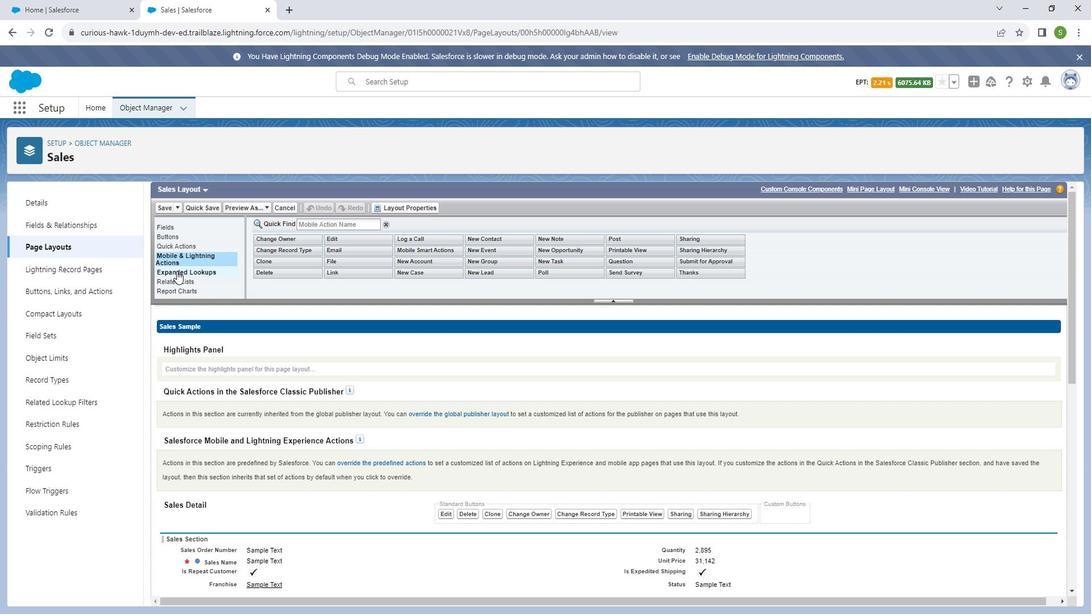 
Action: Mouse moved to (189, 256)
Screenshot: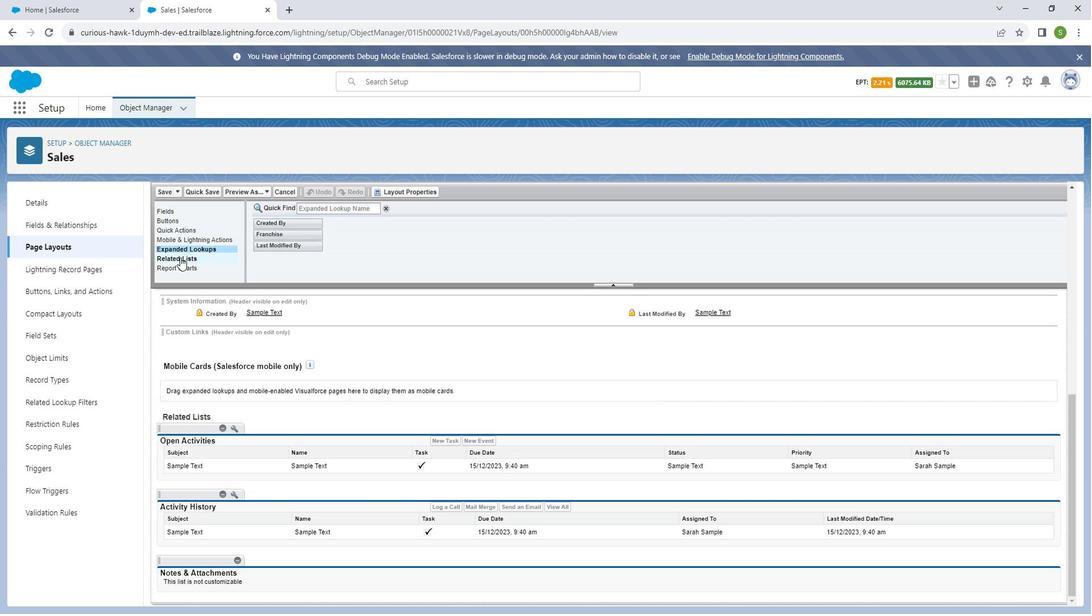 
Action: Mouse pressed left at (189, 256)
Screenshot: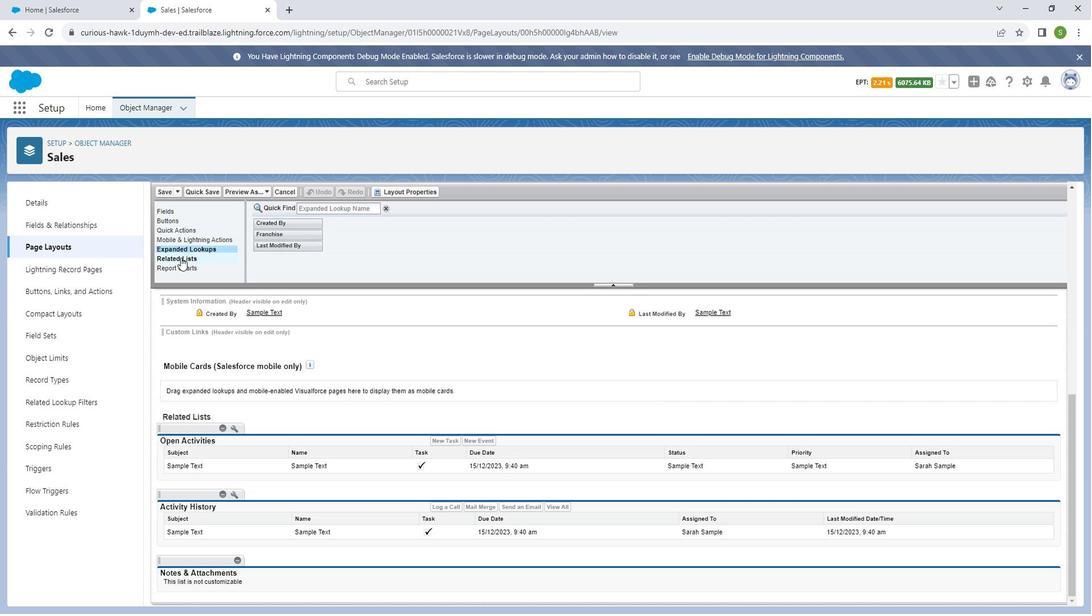 
Action: Mouse moved to (430, 222)
Screenshot: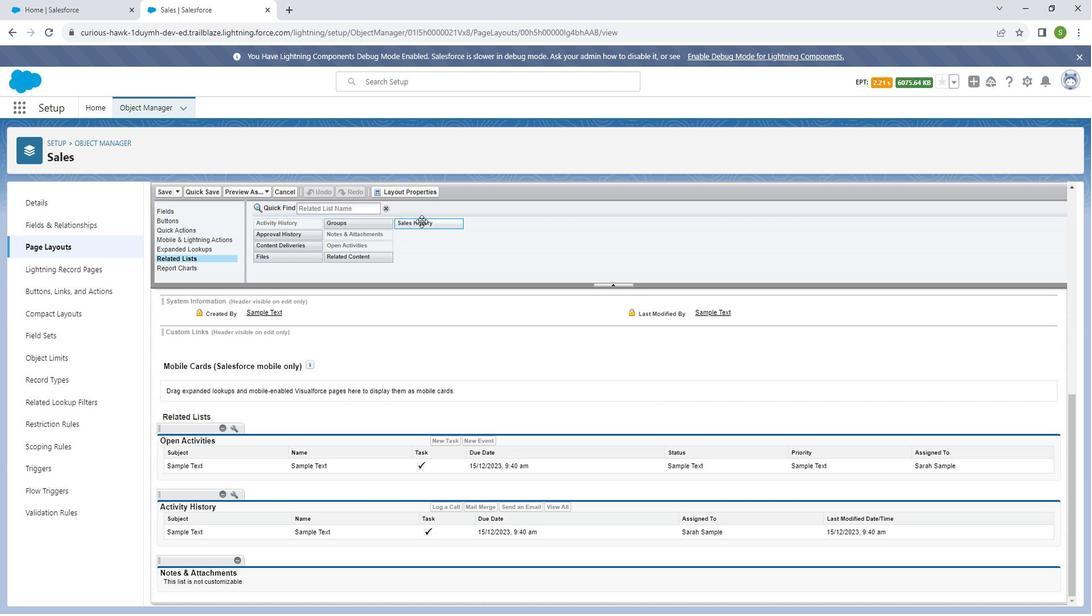 
Action: Mouse pressed left at (430, 222)
Screenshot: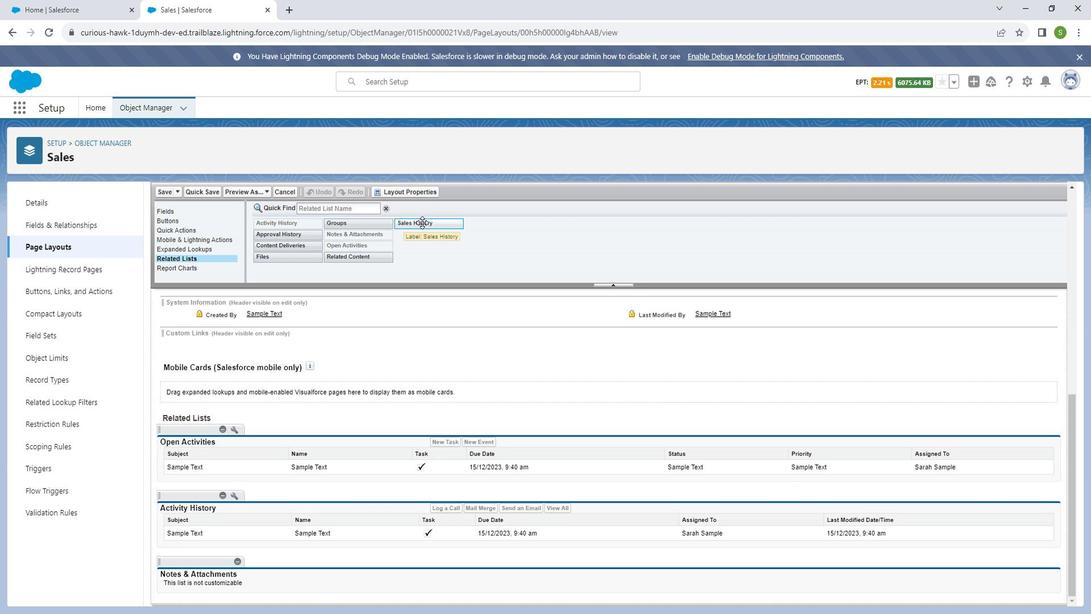 
Action: Mouse moved to (173, 194)
Screenshot: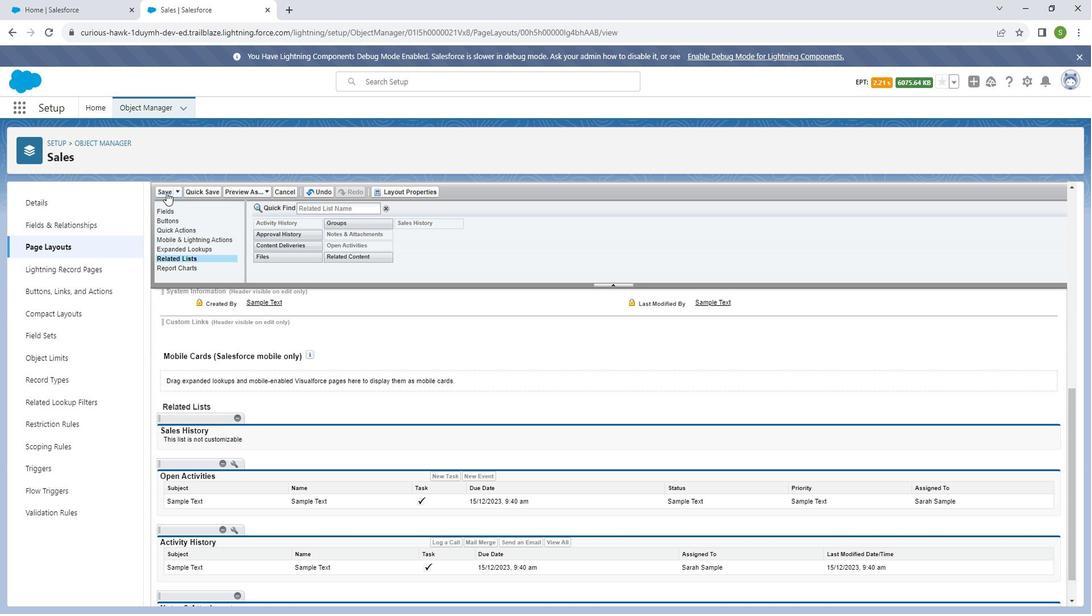 
Action: Mouse pressed left at (173, 194)
Screenshot: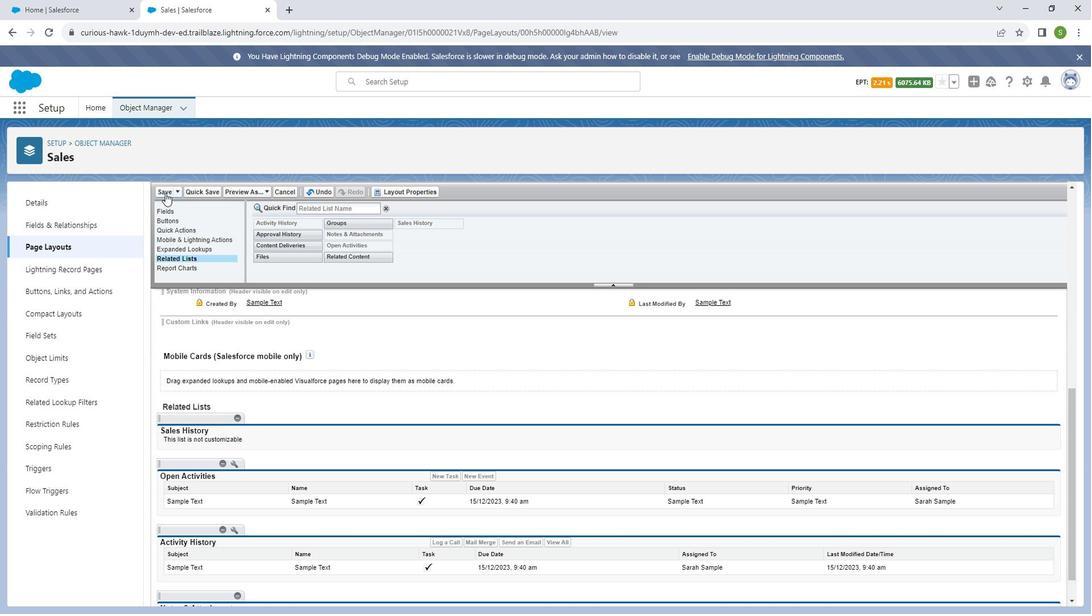 
Action: Mouse moved to (562, 427)
Screenshot: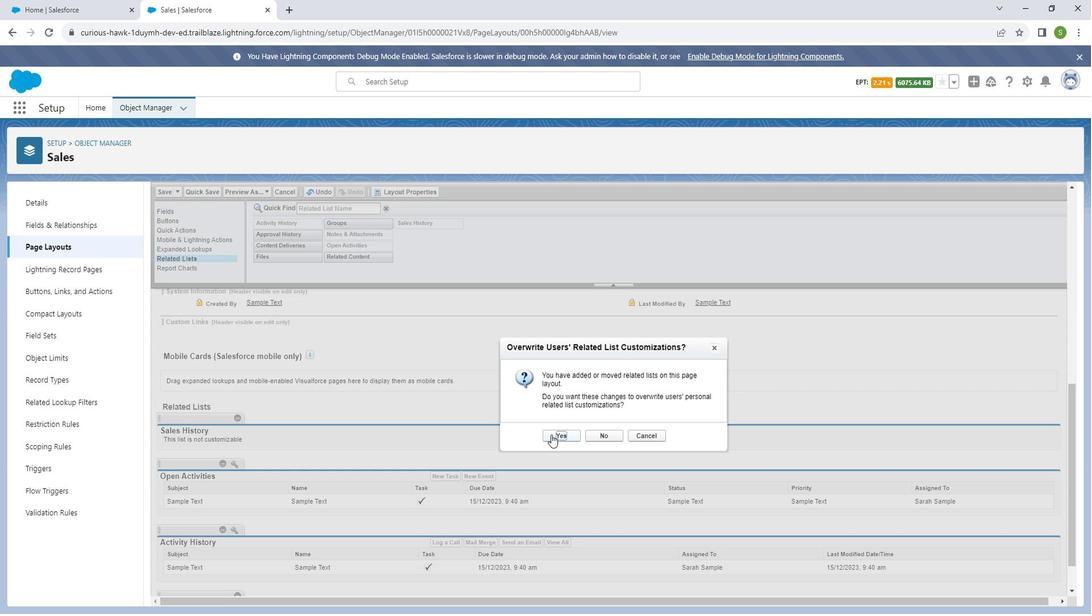 
Action: Mouse pressed left at (562, 427)
Screenshot: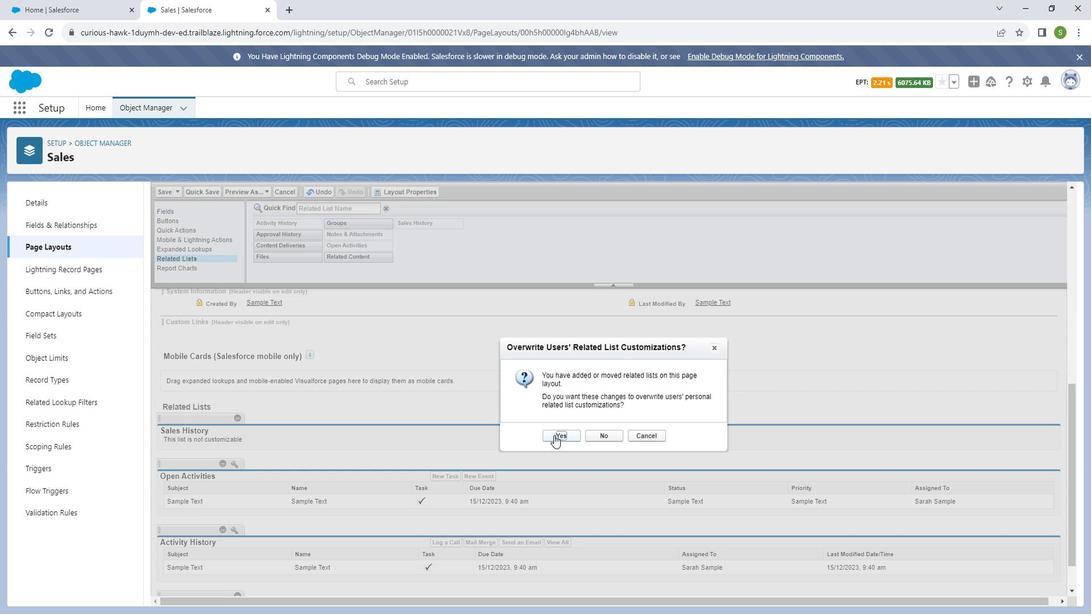 
Action: Mouse moved to (94, 21)
Screenshot: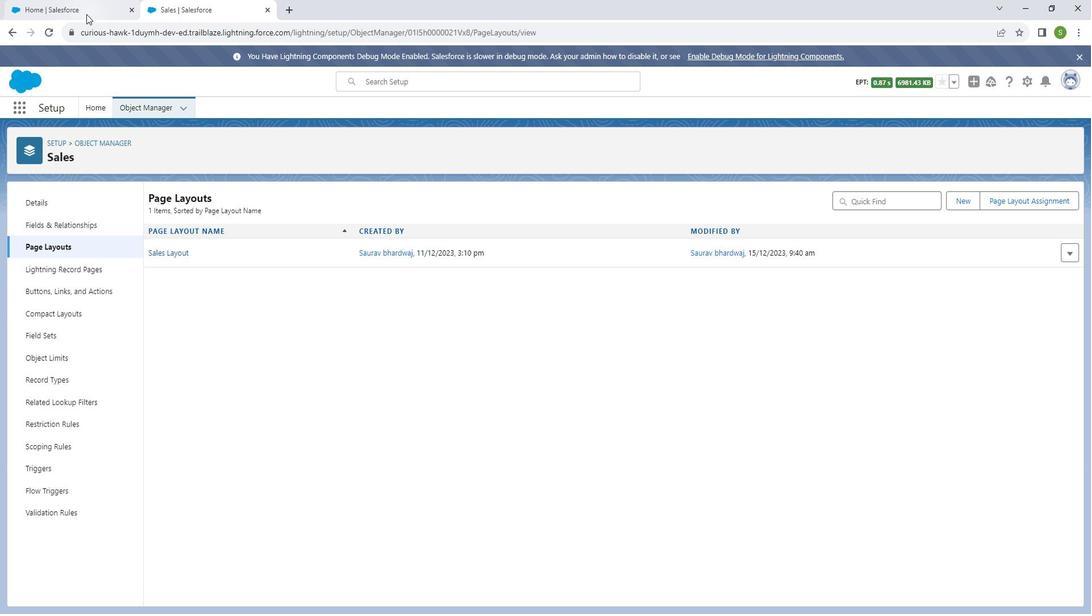 
Action: Mouse pressed left at (94, 21)
Screenshot: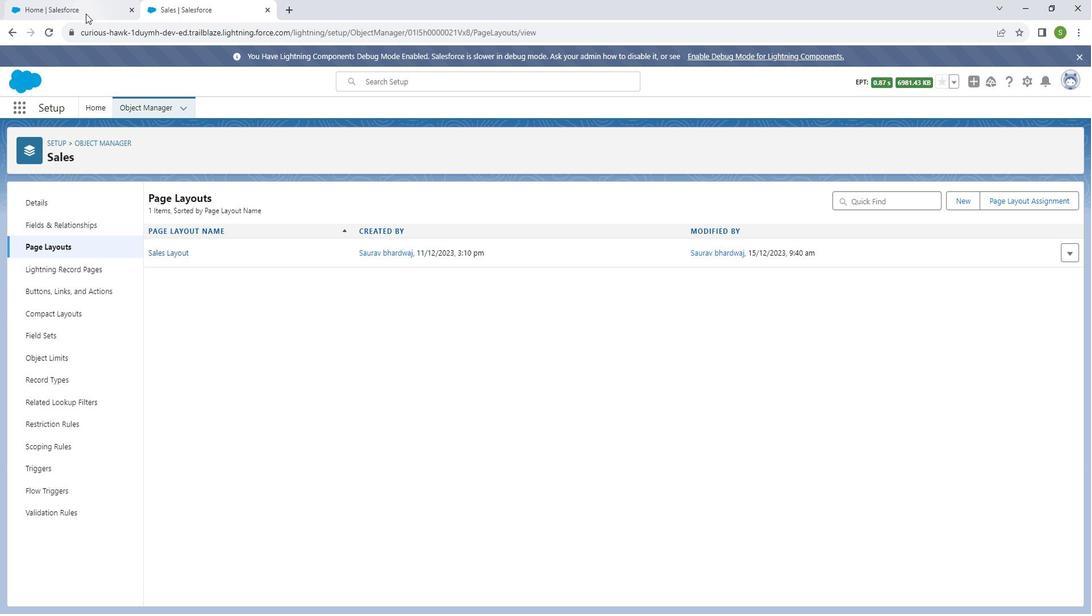 
Action: Mouse moved to (28, 113)
Screenshot: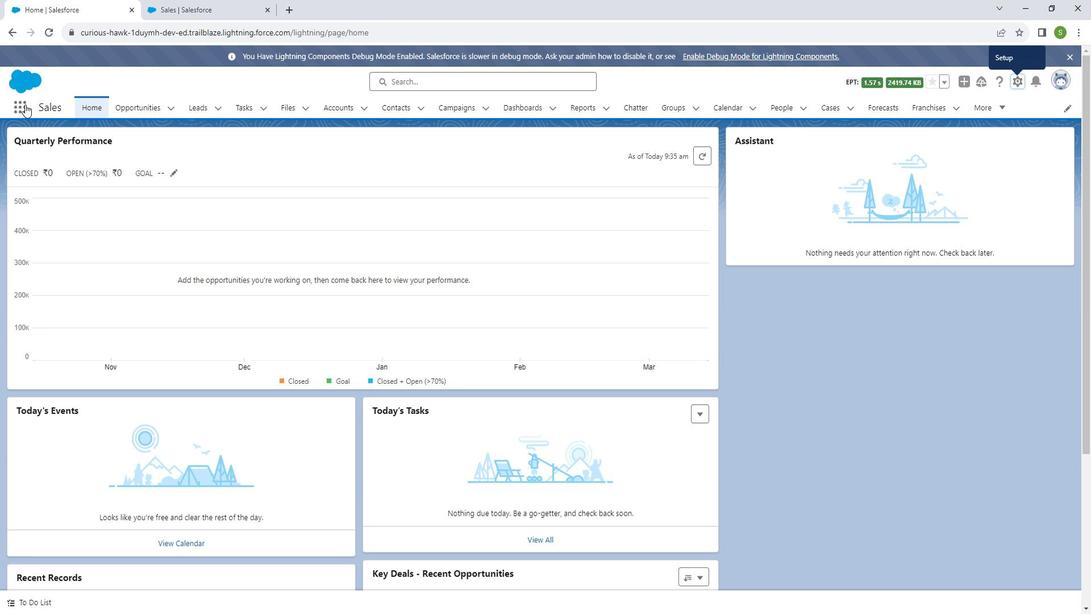 
Action: Mouse pressed left at (28, 113)
Screenshot: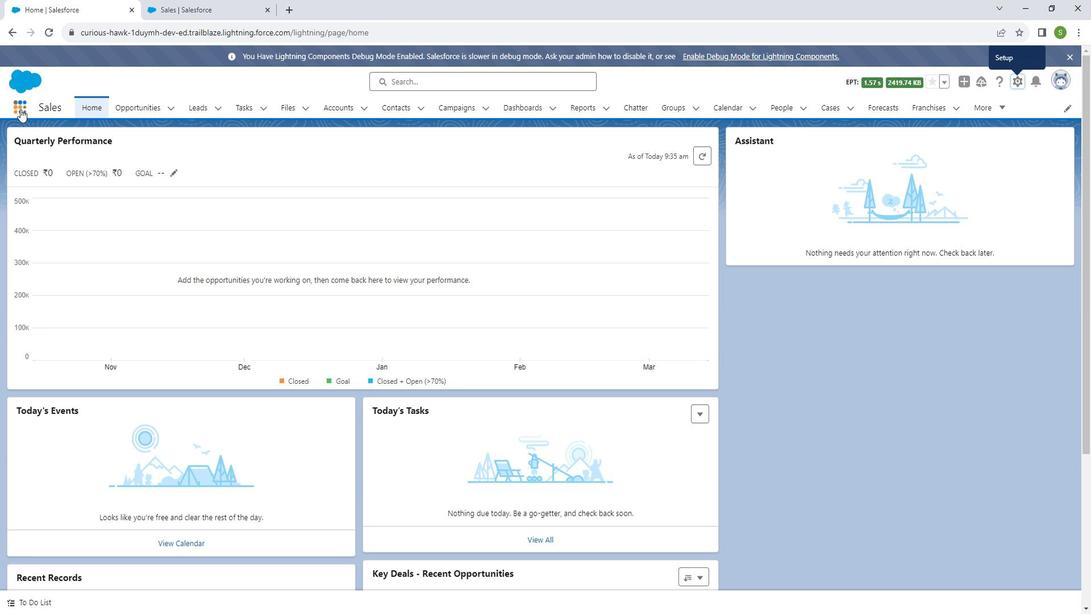 
Action: Mouse moved to (43, 312)
Screenshot: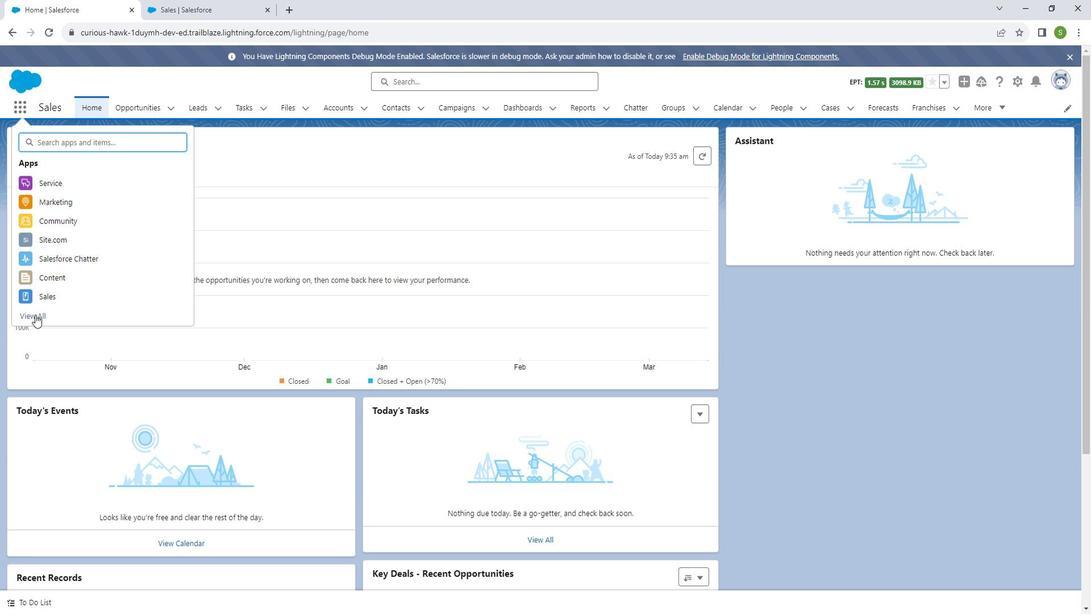
Action: Mouse pressed left at (43, 312)
Screenshot: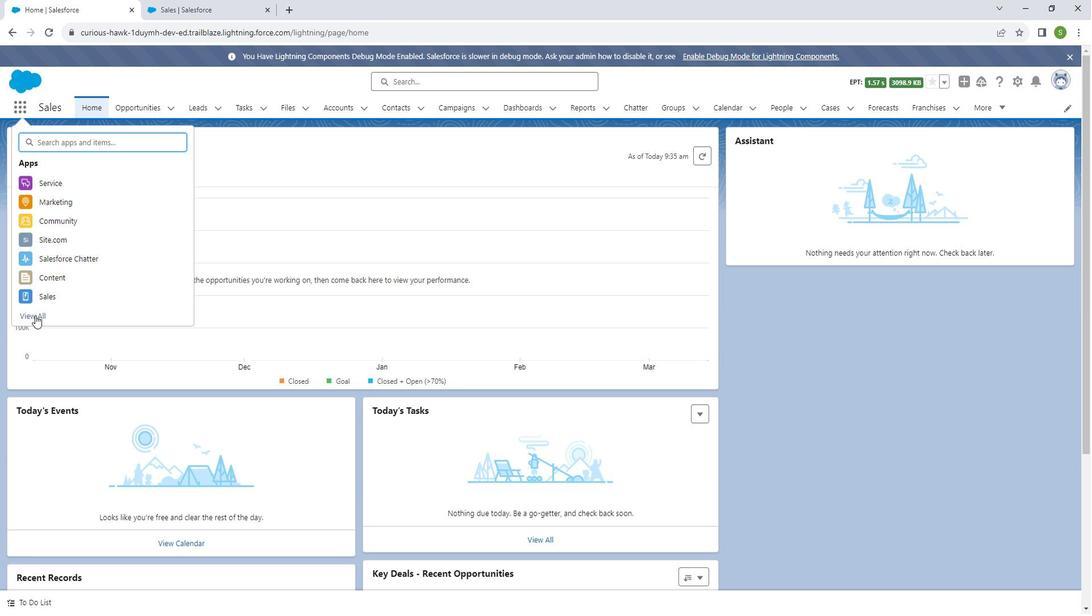 
Action: Mouse moved to (778, 421)
Screenshot: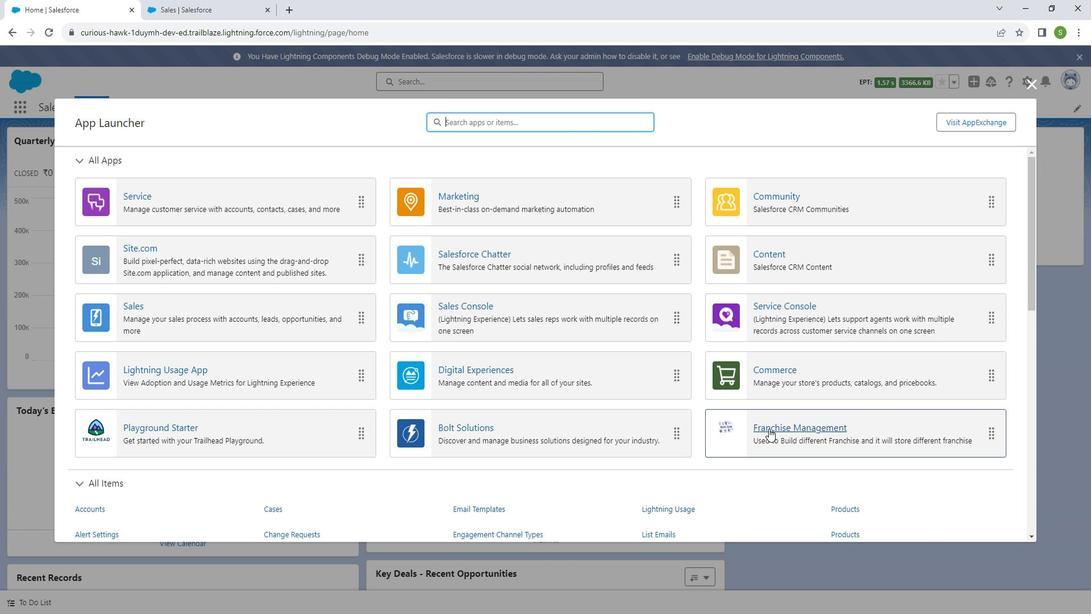 
Action: Mouse pressed left at (778, 421)
Screenshot: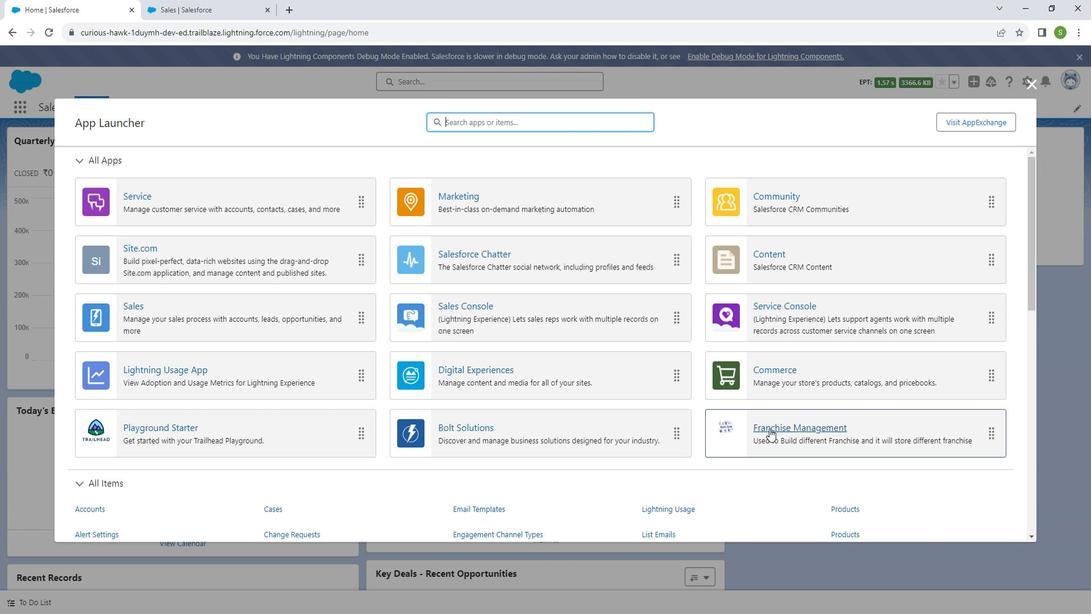 
Action: Mouse moved to (360, 109)
Screenshot: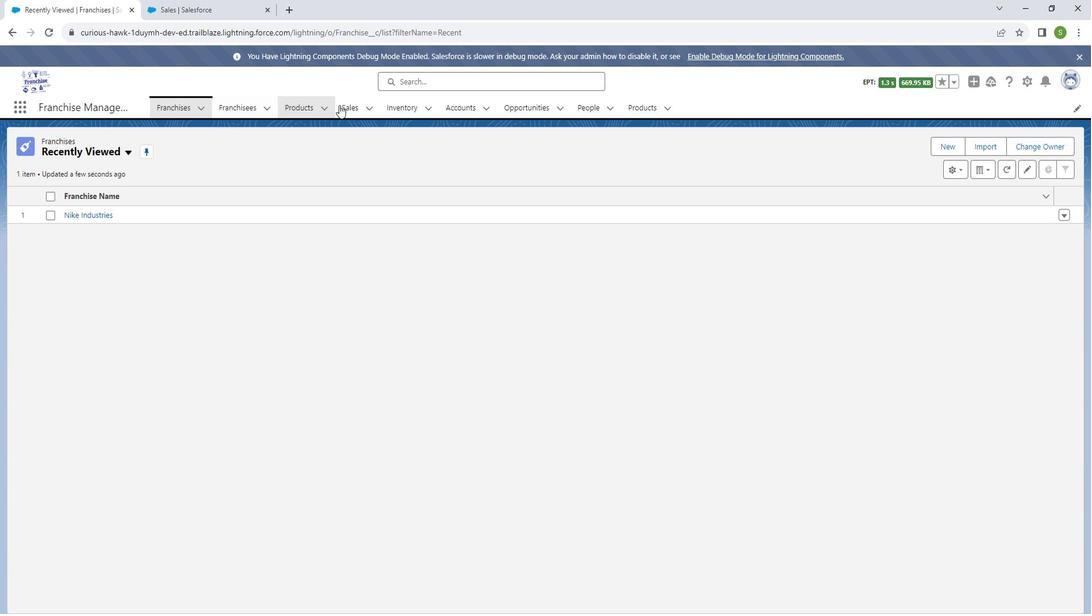 
Action: Mouse pressed left at (360, 109)
Screenshot: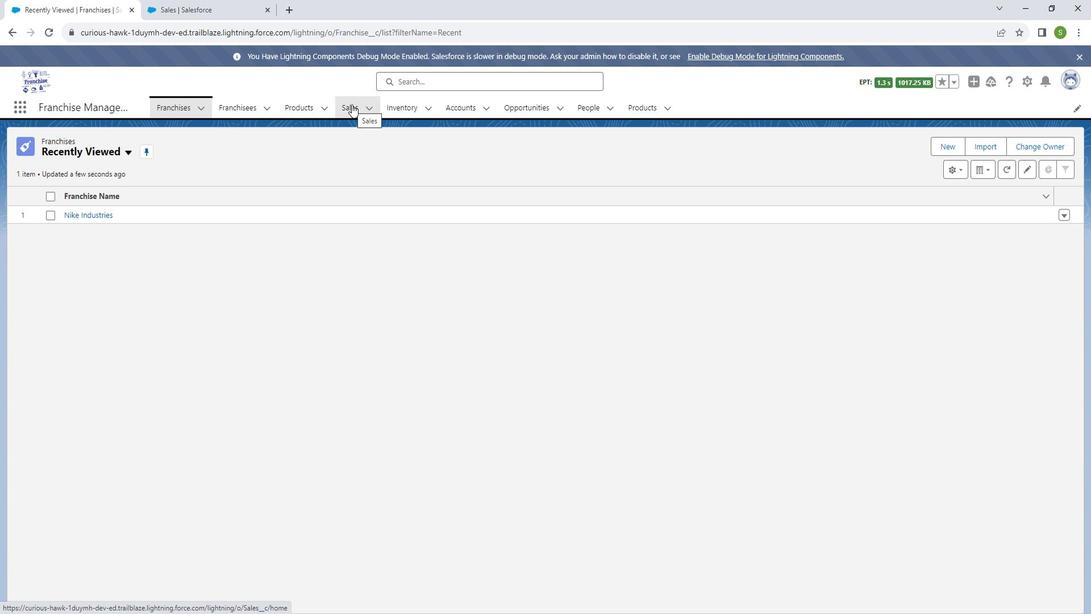 
Action: Mouse moved to (954, 152)
Screenshot: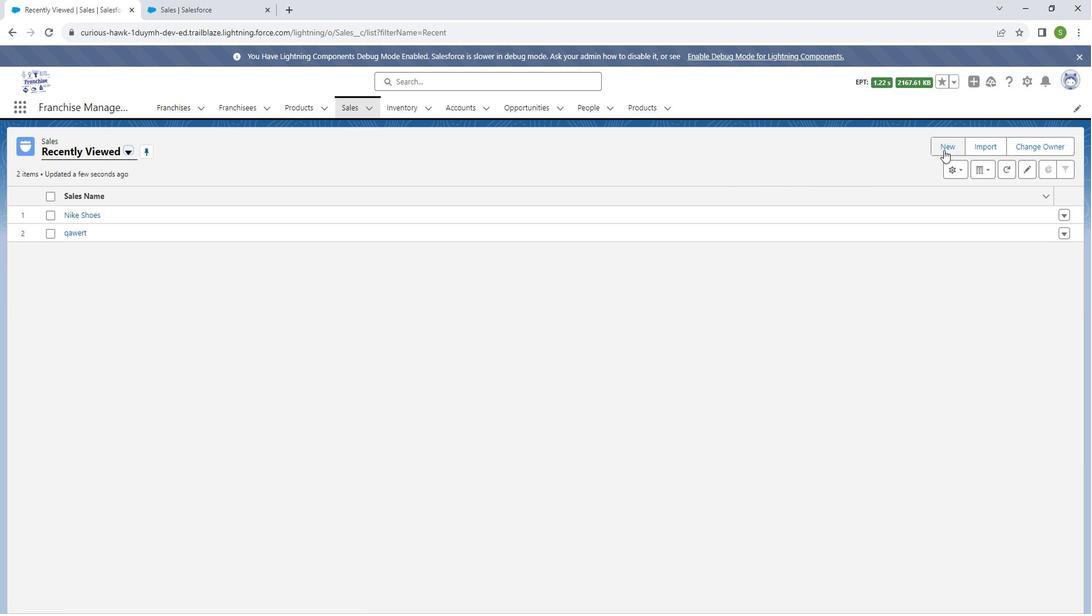 
Action: Mouse pressed left at (954, 152)
Screenshot: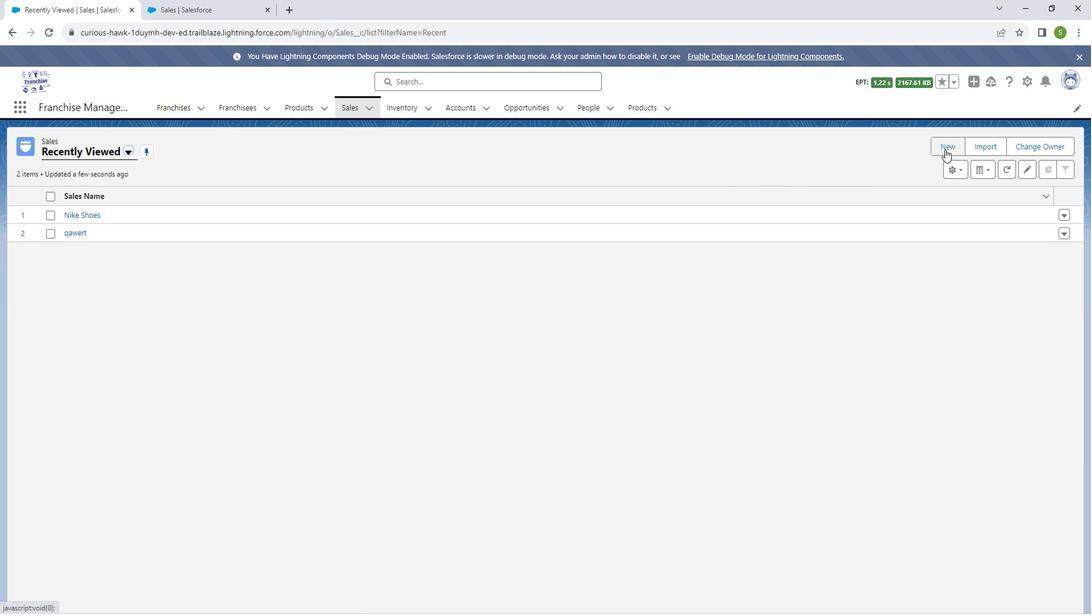 
Action: Mouse moved to (442, 182)
Screenshot: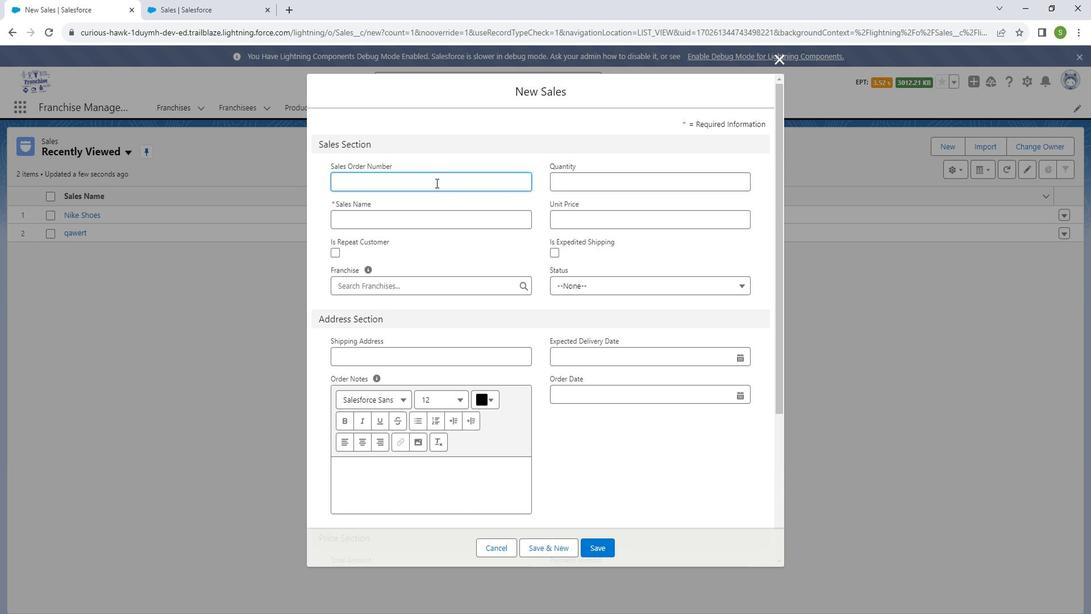 
Action: Mouse pressed left at (442, 182)
Screenshot: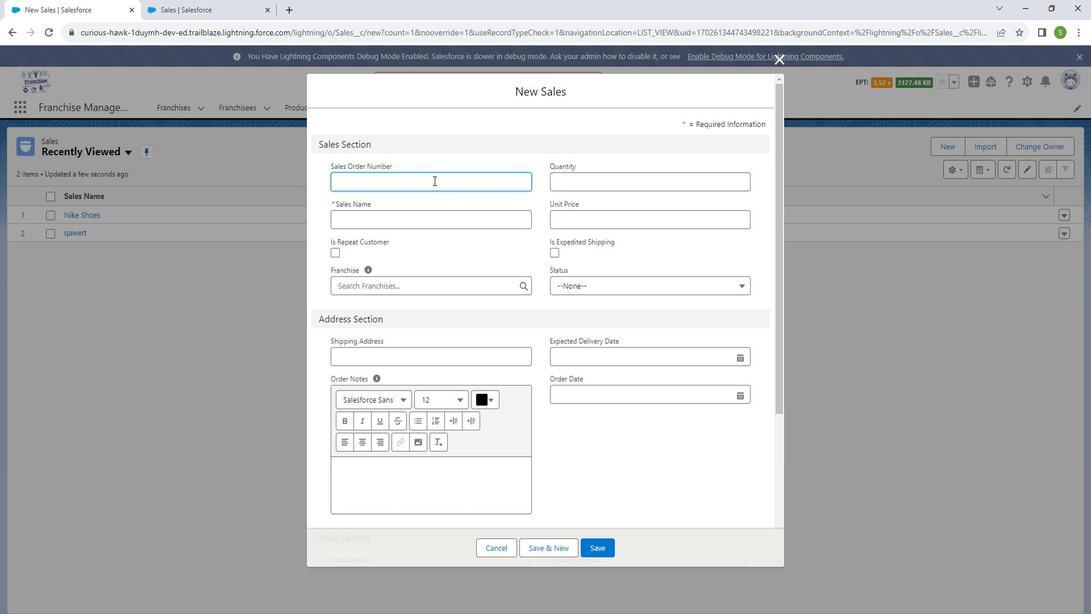 
Action: Mouse moved to (442, 184)
Screenshot: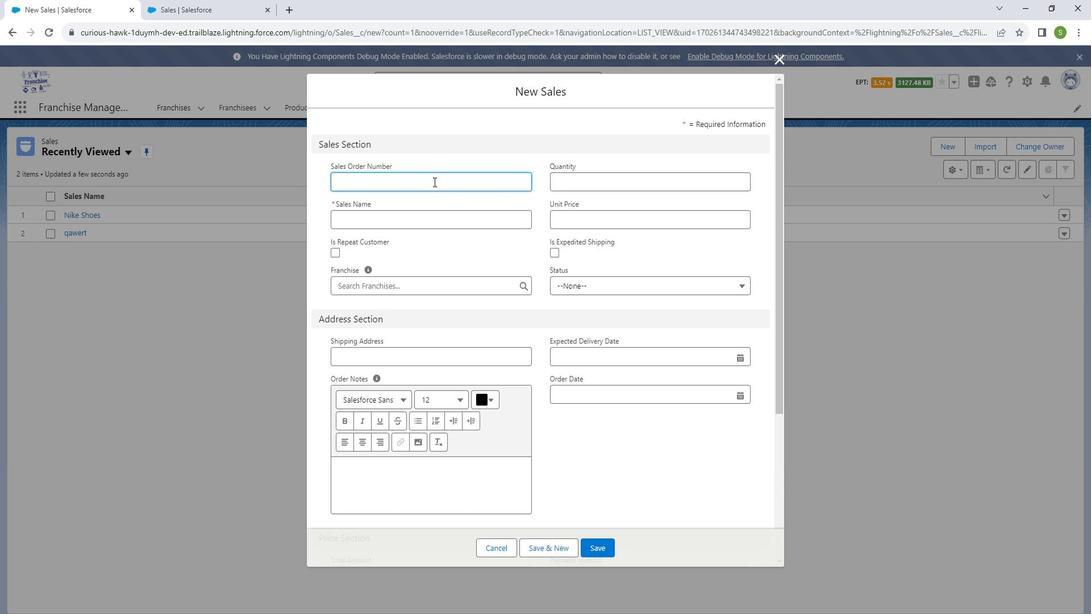 
Action: Key pressed 784569
Screenshot: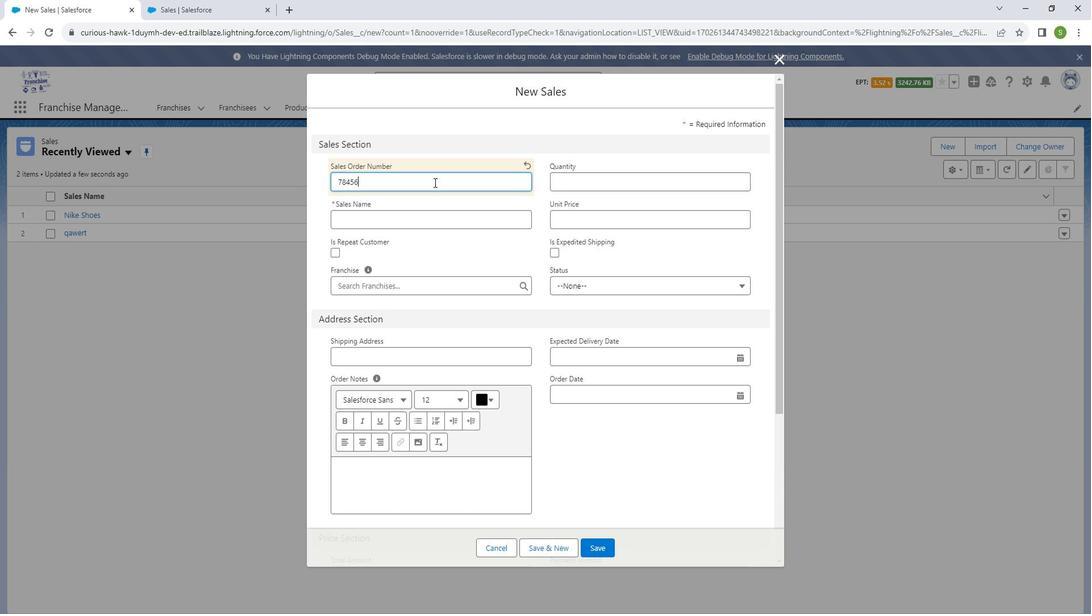
Action: Mouse moved to (579, 179)
Screenshot: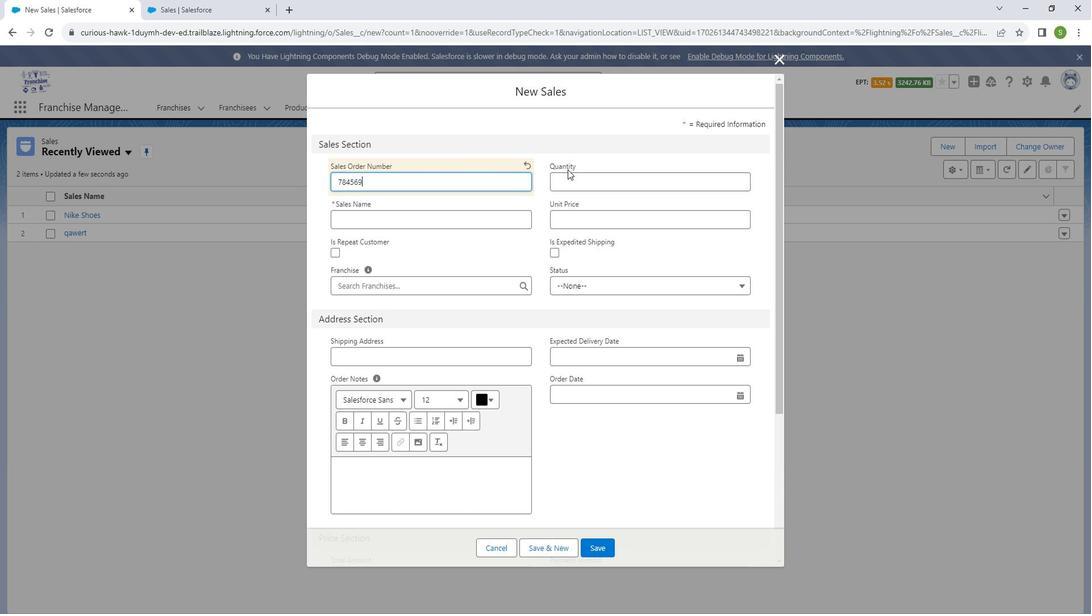 
Action: Mouse pressed left at (579, 179)
Screenshot: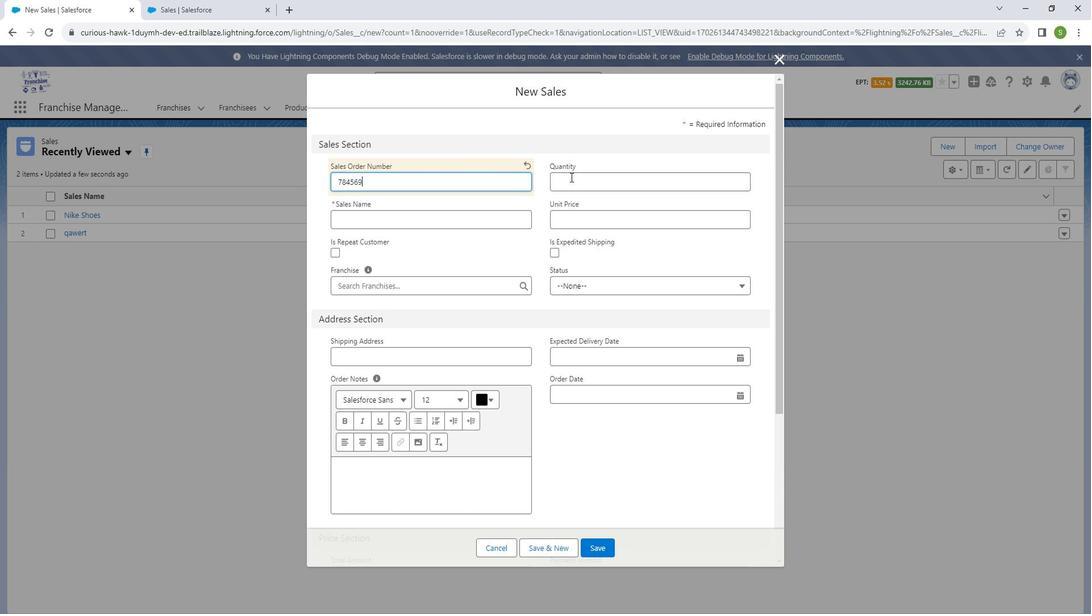
Action: Key pressed 2
Screenshot: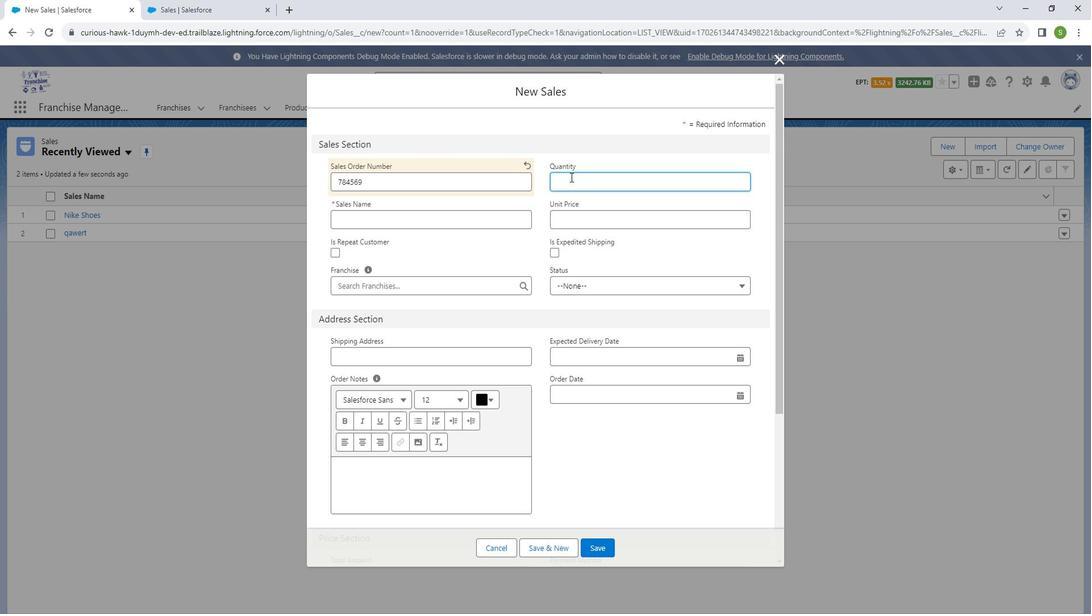 
Action: Mouse moved to (498, 218)
Screenshot: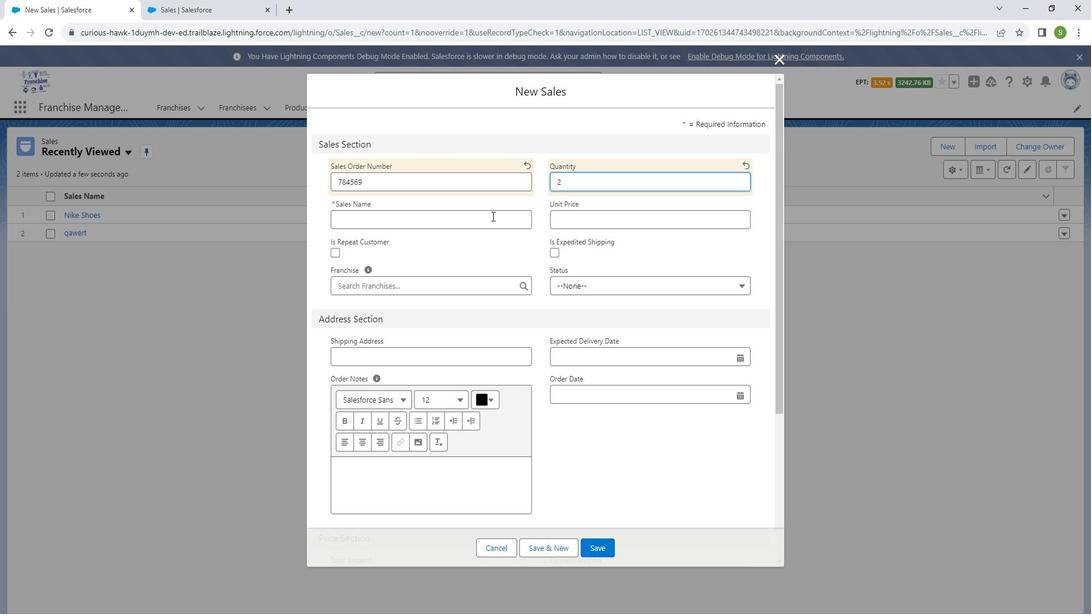 
Action: Mouse pressed left at (498, 218)
Screenshot: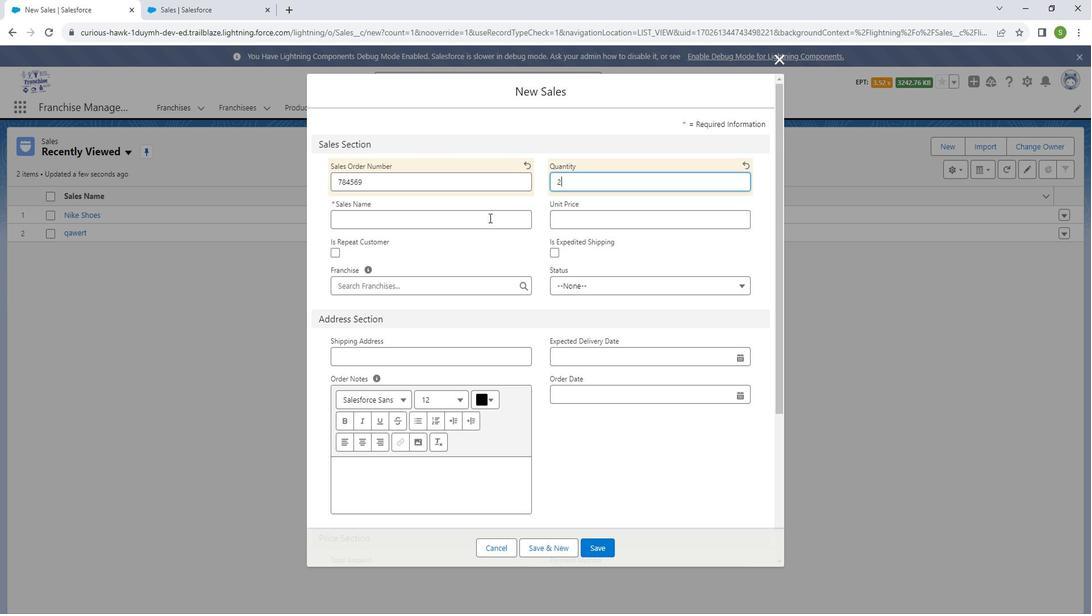 
Action: Key pressed <Key.shift_r>Nike<Key.space><Key.shift_r>T
Screenshot: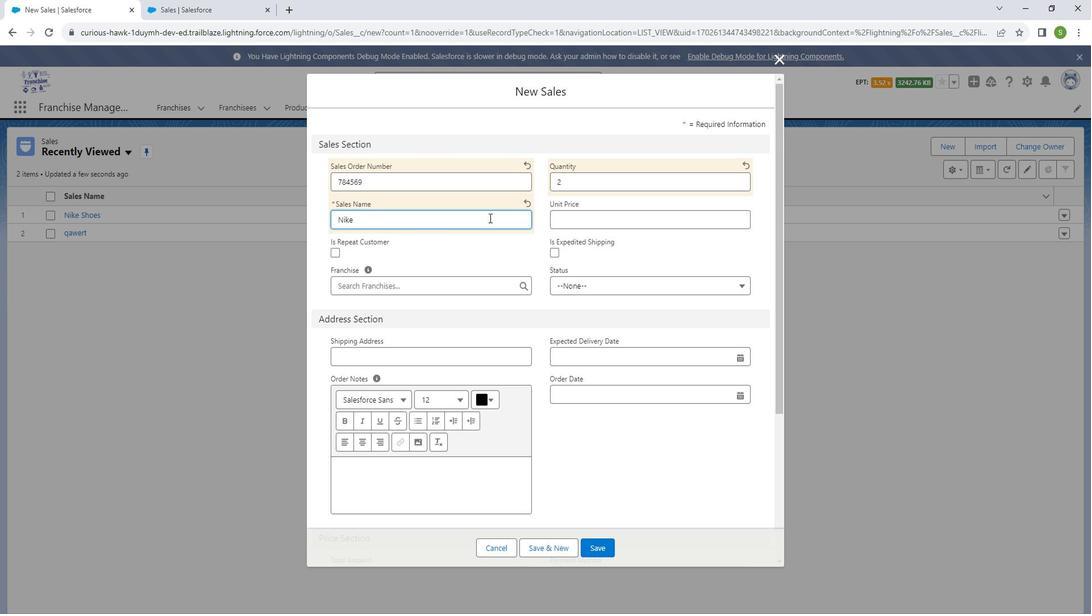 
Action: Mouse moved to (498, 218)
Screenshot: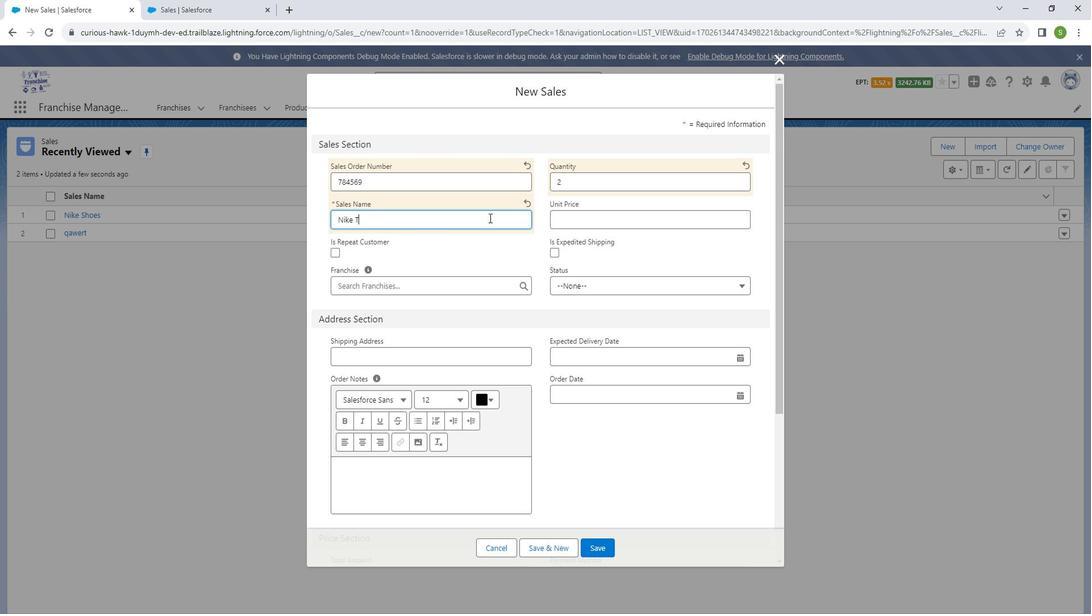 
Action: Key pressed -<Key.shift_r>Shirts
Screenshot: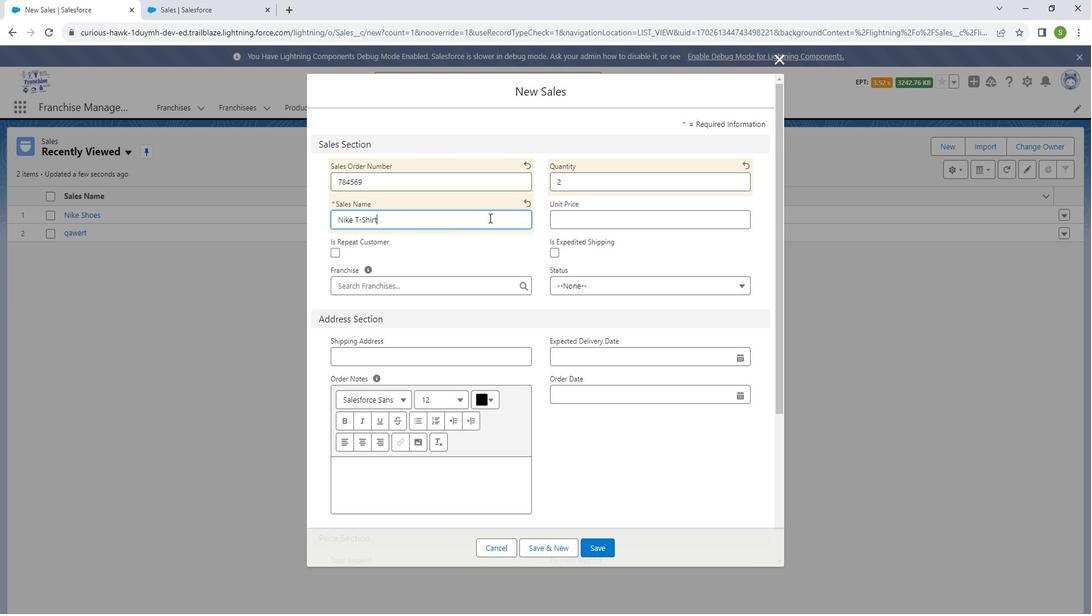 
Action: Mouse moved to (571, 222)
Screenshot: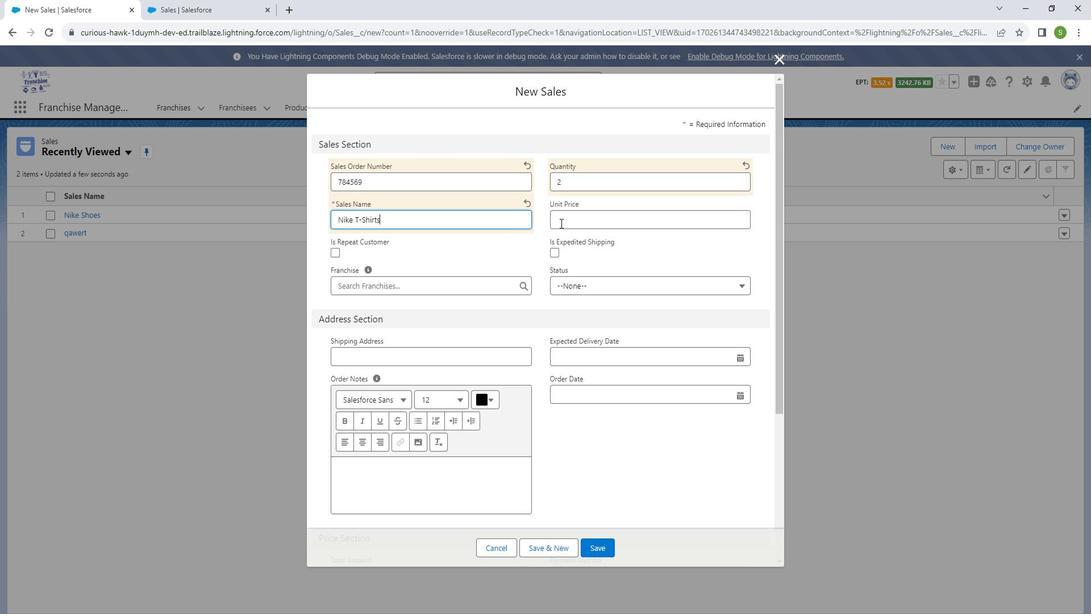 
Action: Mouse pressed left at (571, 222)
Screenshot: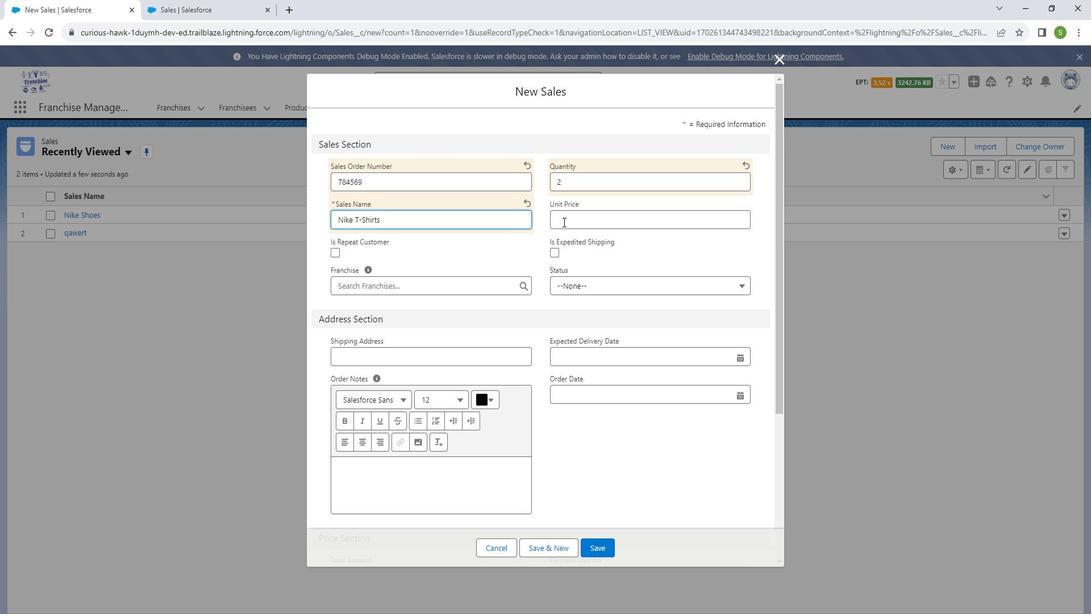 
Action: Mouse moved to (571, 220)
Screenshot: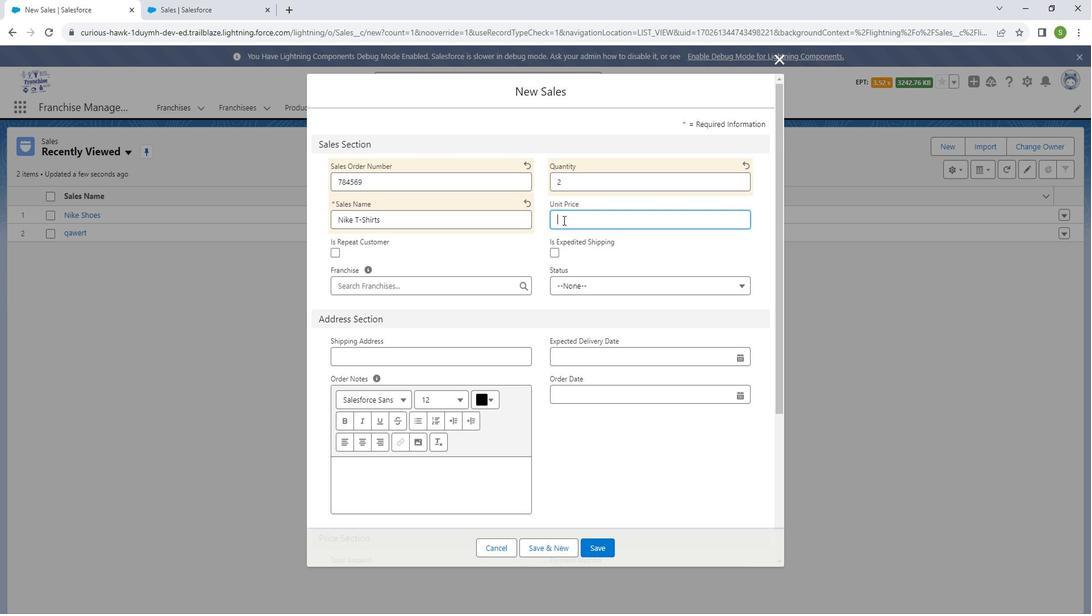 
Action: Key pressed 1500
Screenshot: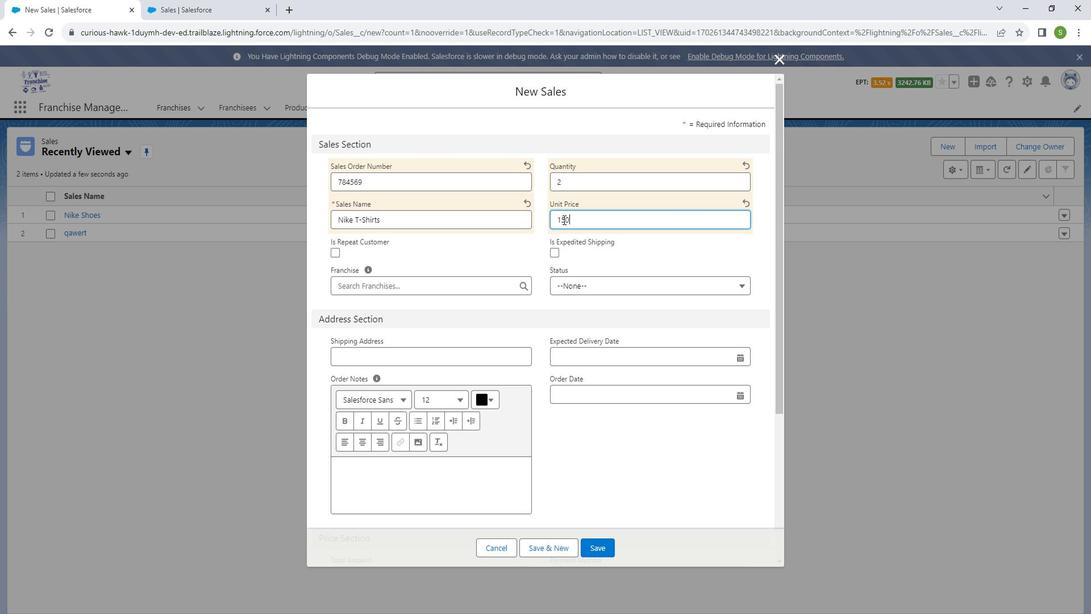 
Action: Mouse moved to (340, 251)
Screenshot: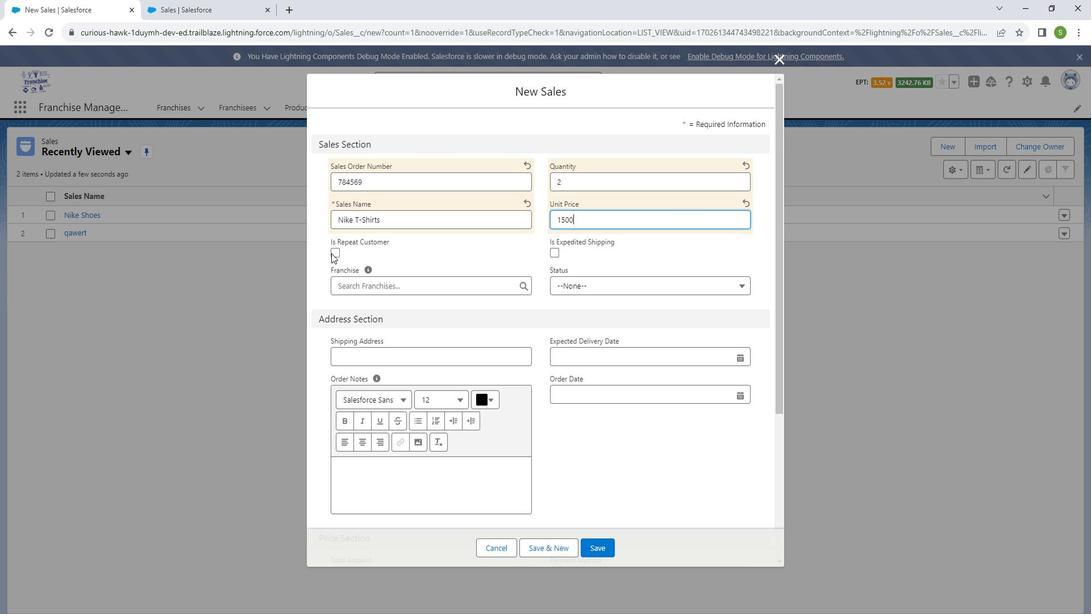 
Action: Mouse pressed left at (340, 251)
Screenshot: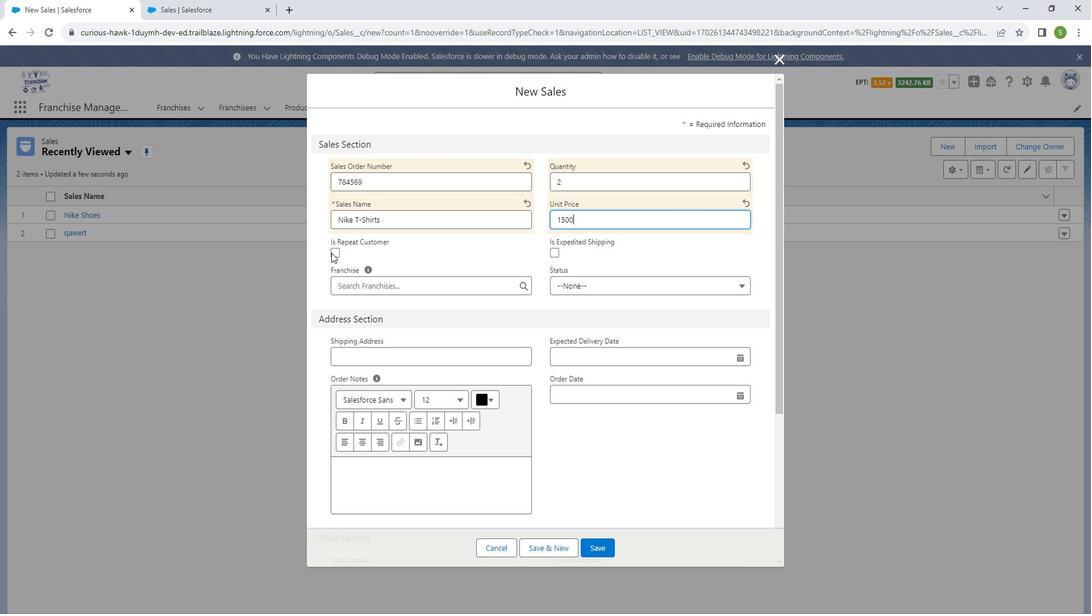 
Action: Mouse moved to (466, 283)
Screenshot: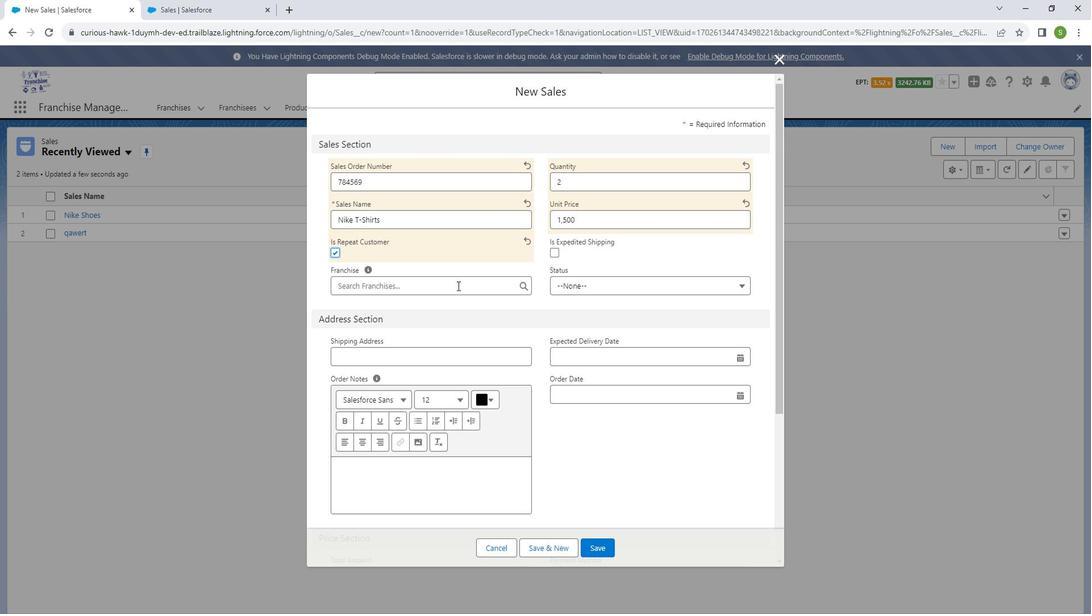 
Action: Mouse pressed left at (466, 283)
Screenshot: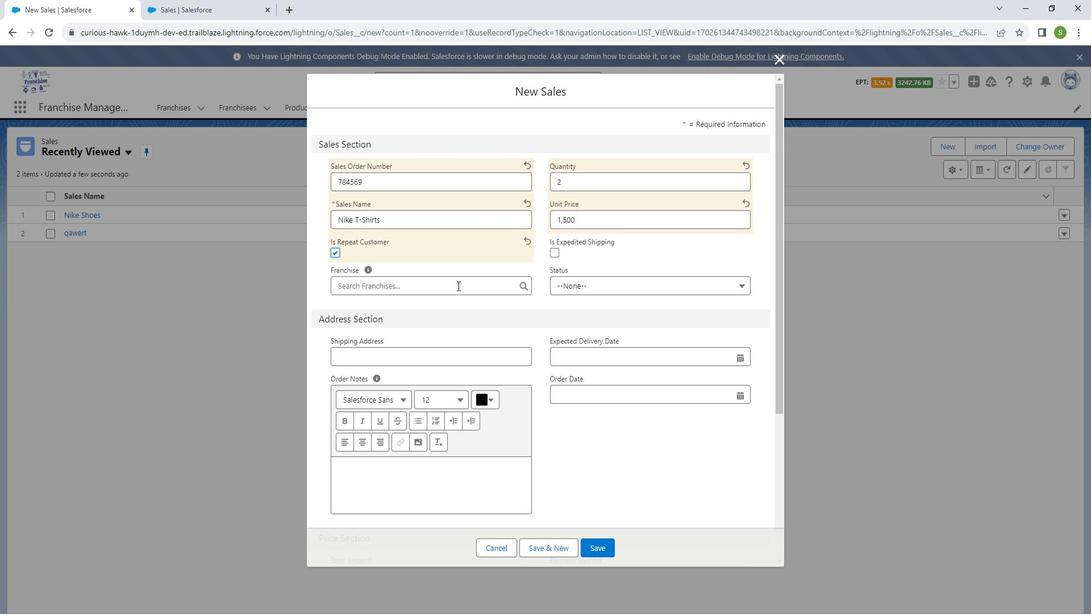 
Action: Mouse moved to (416, 322)
Screenshot: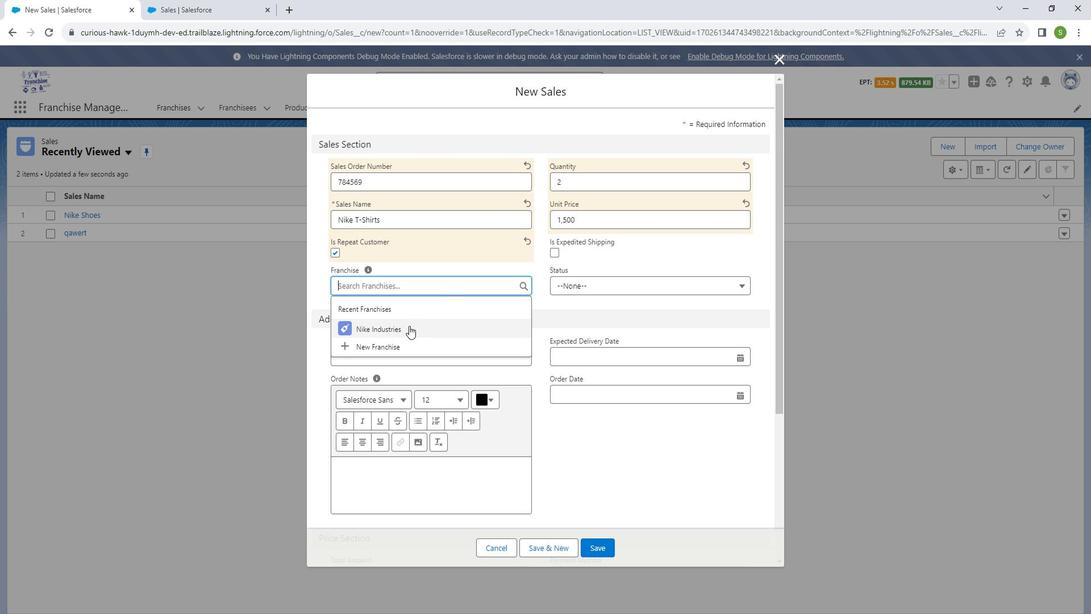 
Action: Mouse pressed left at (416, 322)
Screenshot: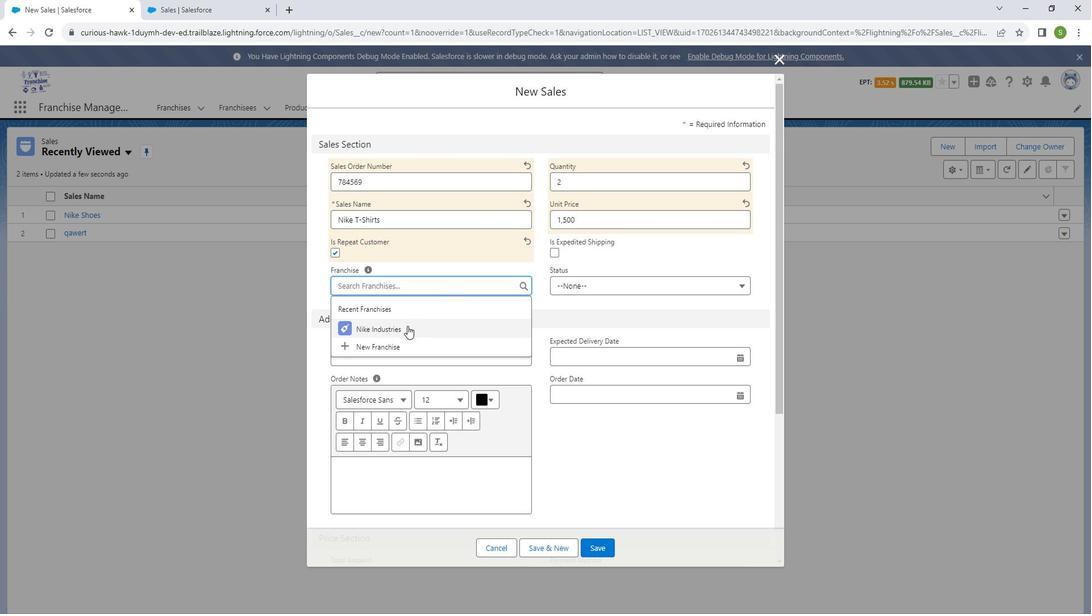 
Action: Mouse moved to (608, 346)
Screenshot: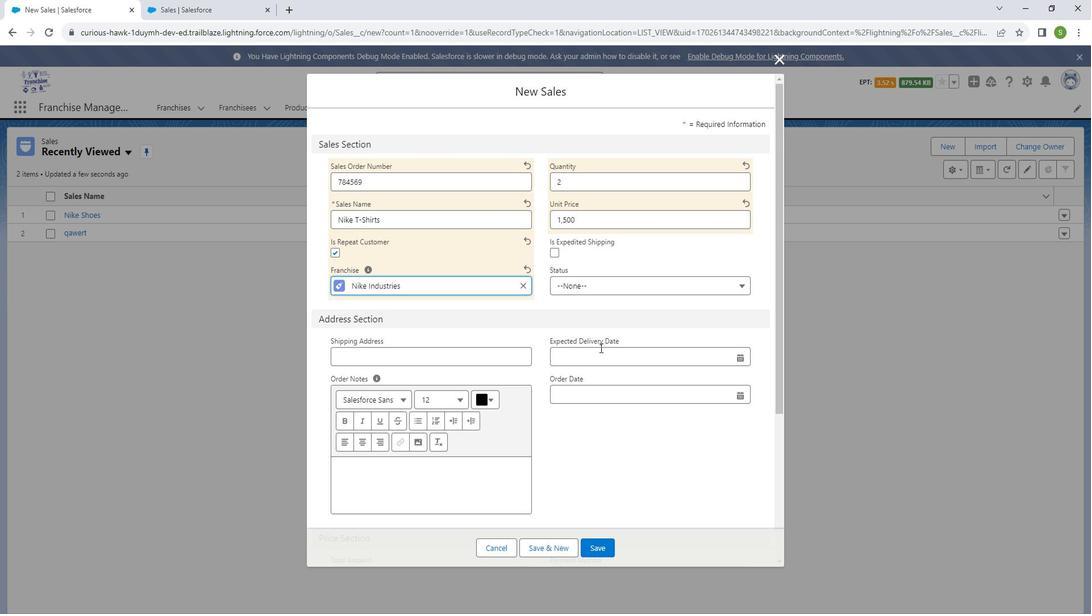 
Action: Mouse pressed left at (608, 346)
Screenshot: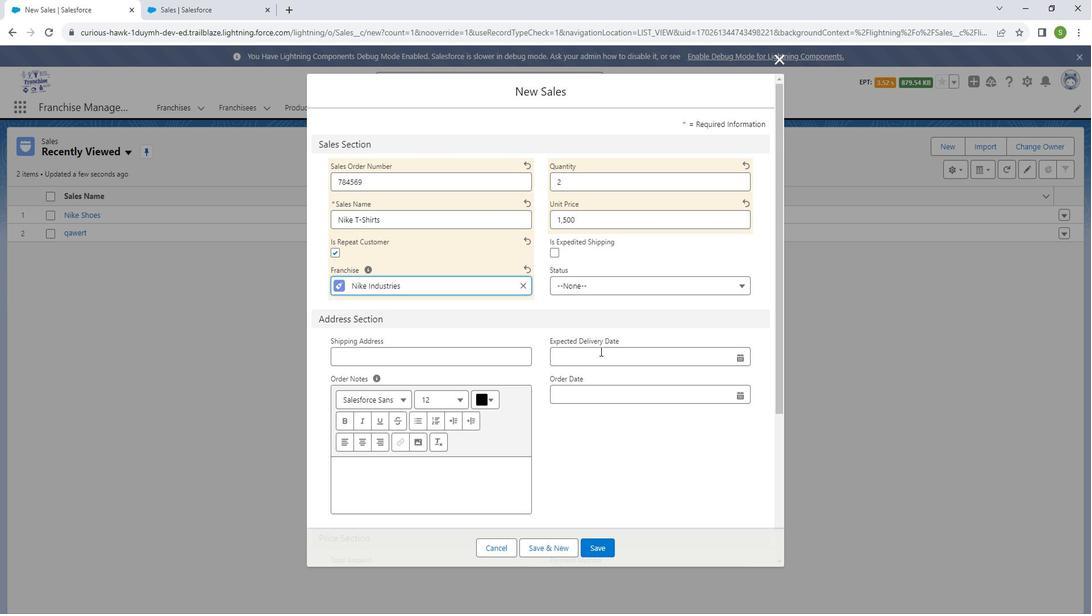 
Action: Mouse moved to (745, 462)
Screenshot: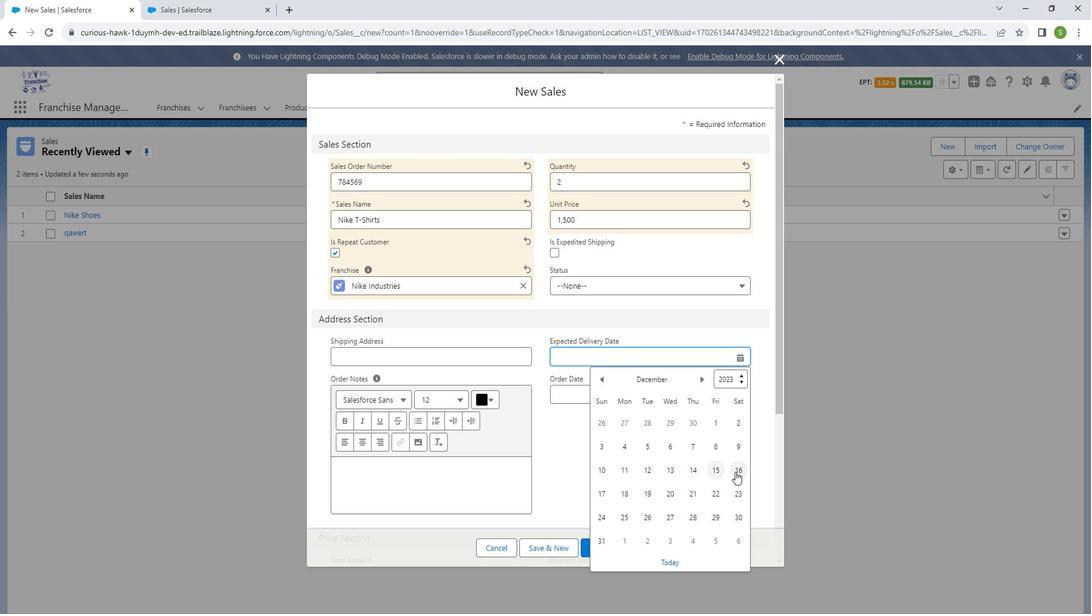 
Action: Mouse pressed left at (745, 462)
Screenshot: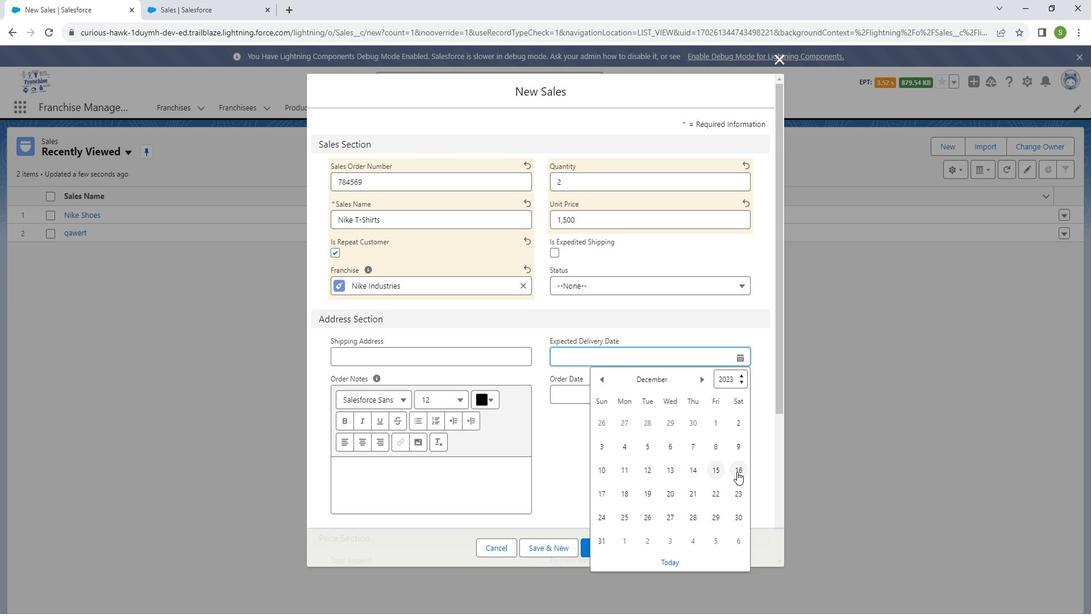 
Action: Mouse moved to (630, 387)
Screenshot: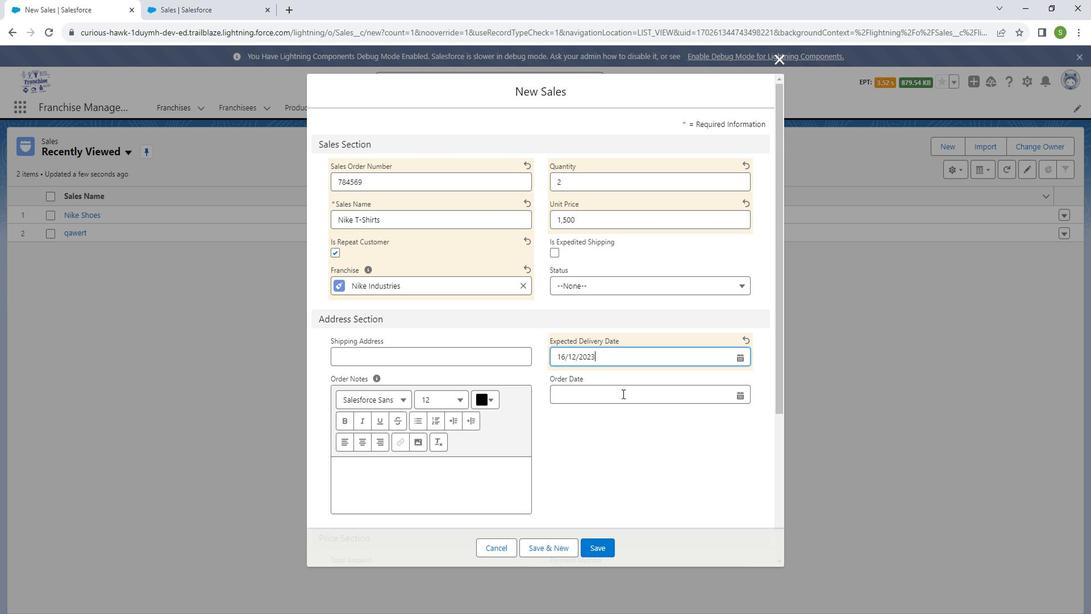
Action: Mouse pressed left at (630, 387)
Screenshot: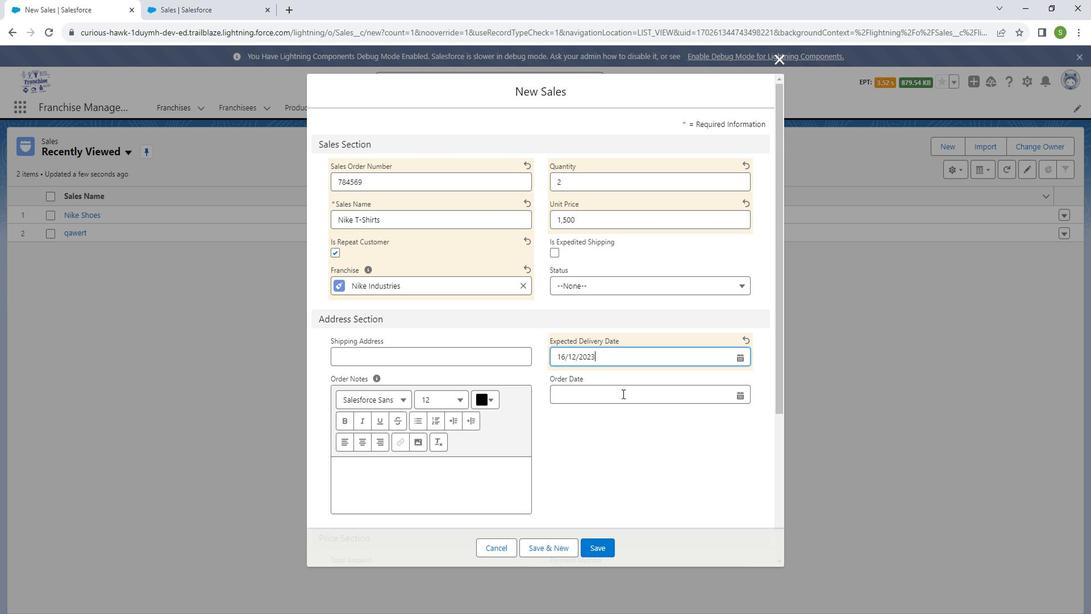 
Action: Mouse moved to (610, 496)
Screenshot: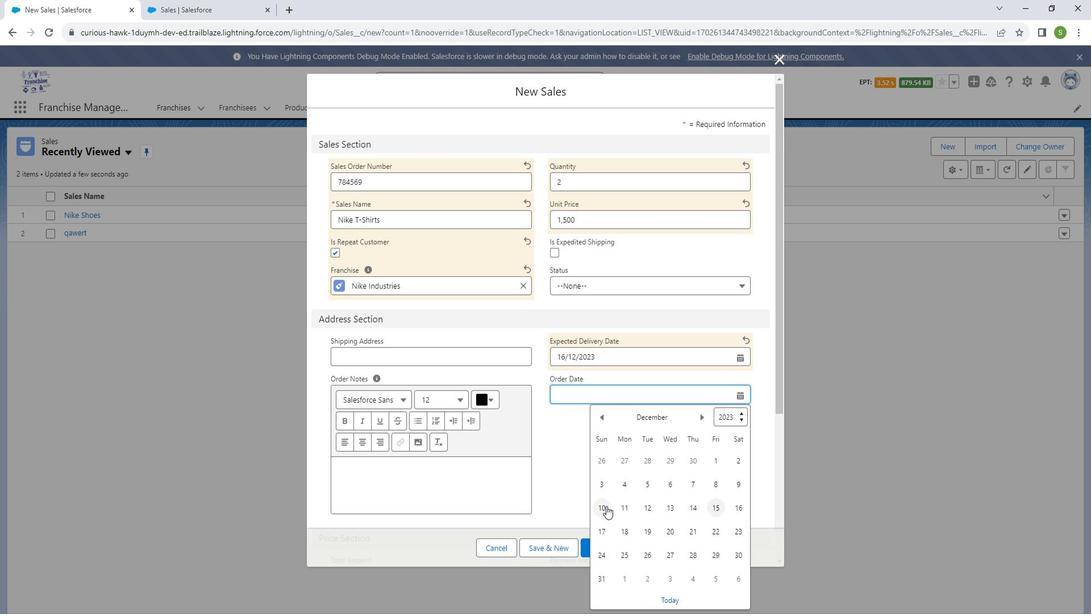 
Action: Mouse pressed left at (610, 496)
Screenshot: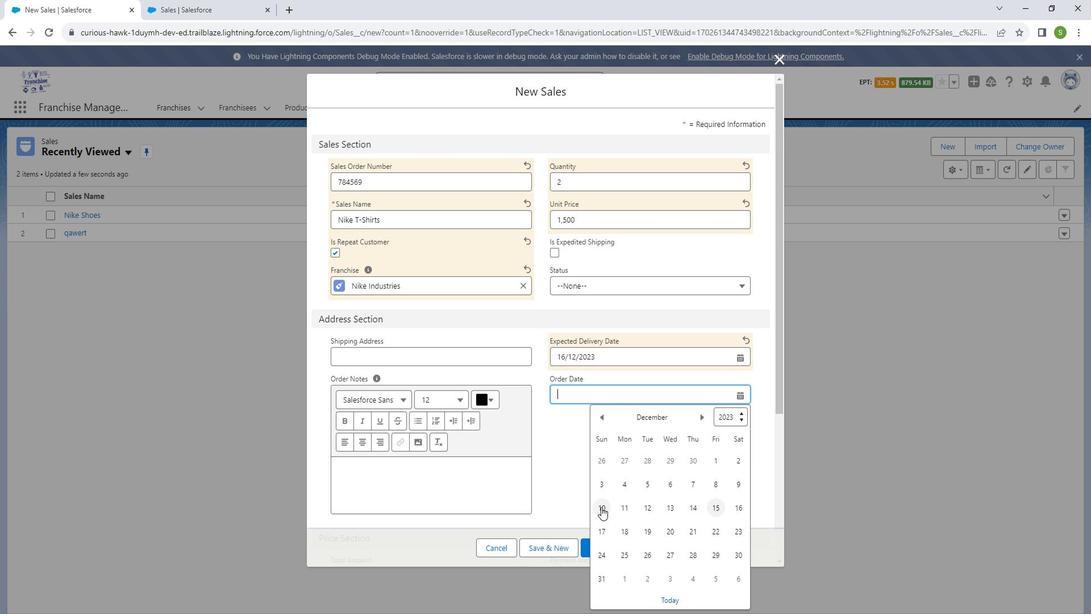 
Action: Mouse moved to (599, 532)
Screenshot: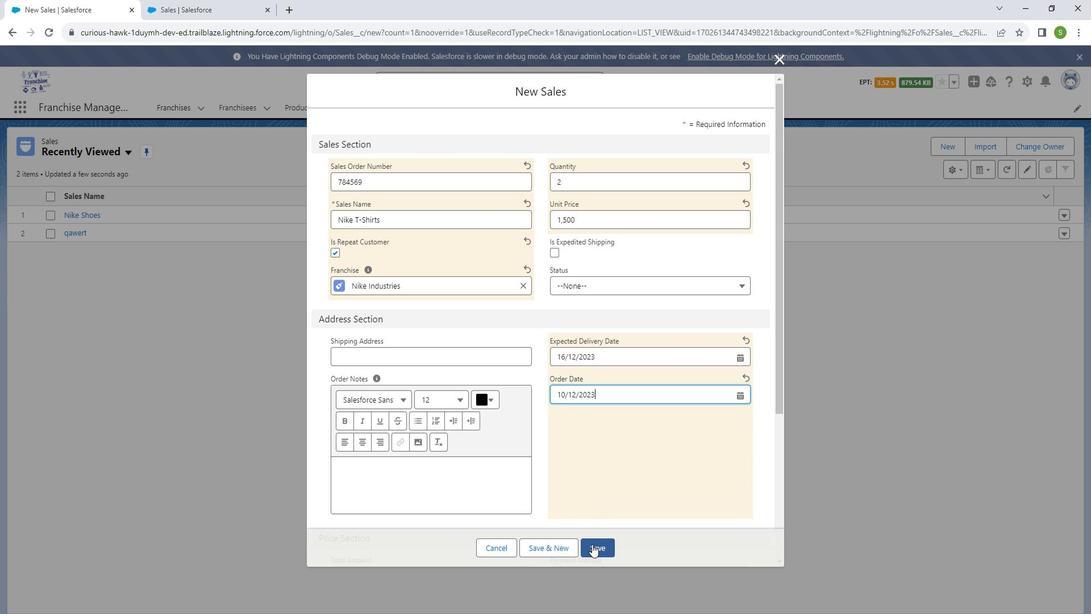 
Action: Mouse pressed left at (599, 532)
Screenshot: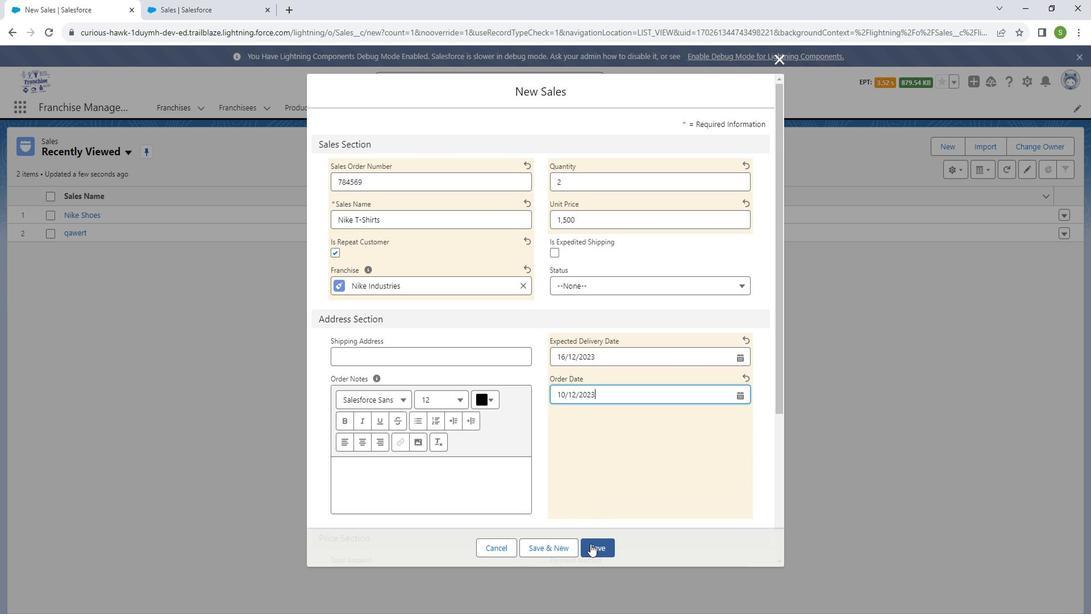 
Action: Mouse moved to (45, 183)
Screenshot: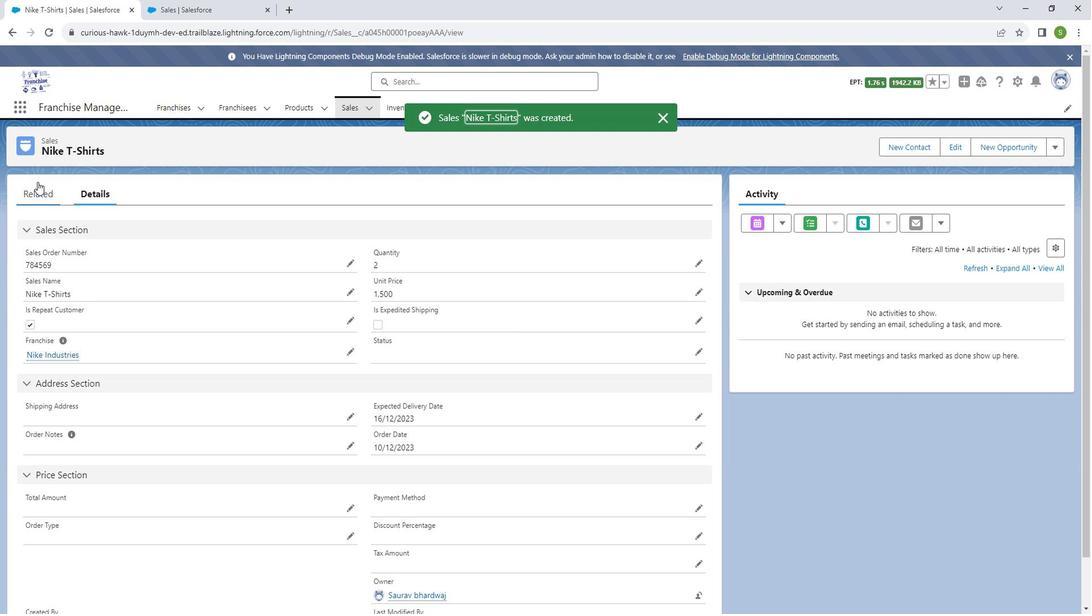 
Action: Mouse pressed left at (45, 183)
Screenshot: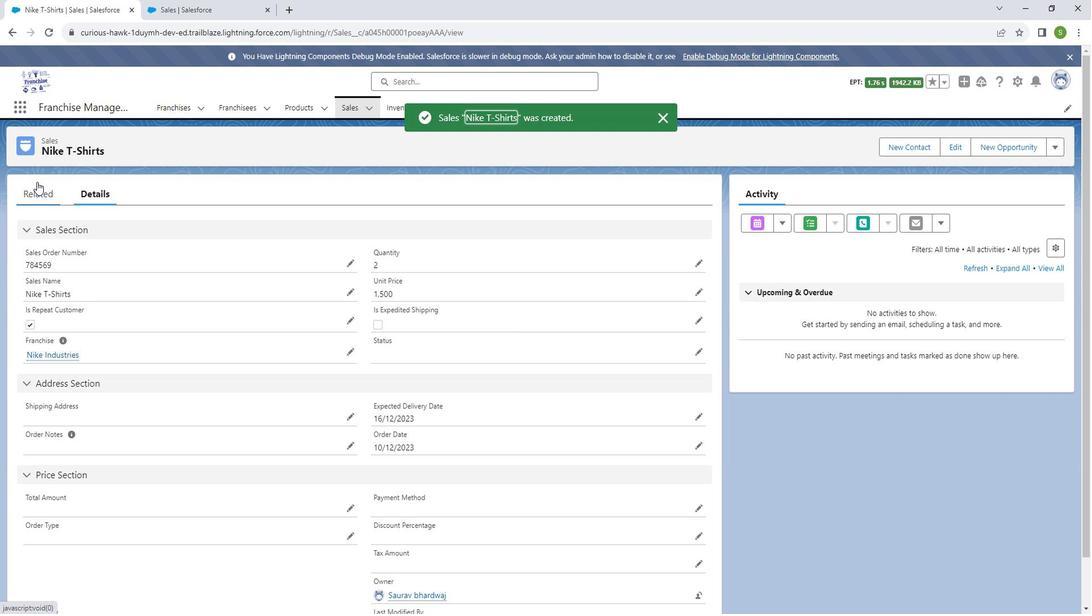 
Action: Mouse moved to (95, 192)
Screenshot: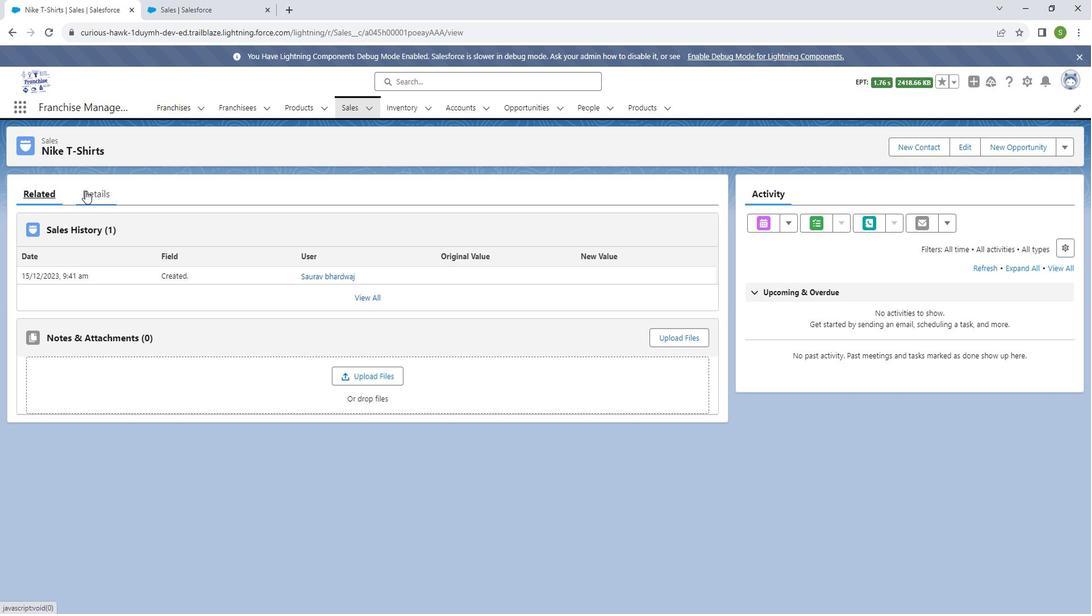 
Action: Mouse pressed left at (95, 192)
Screenshot: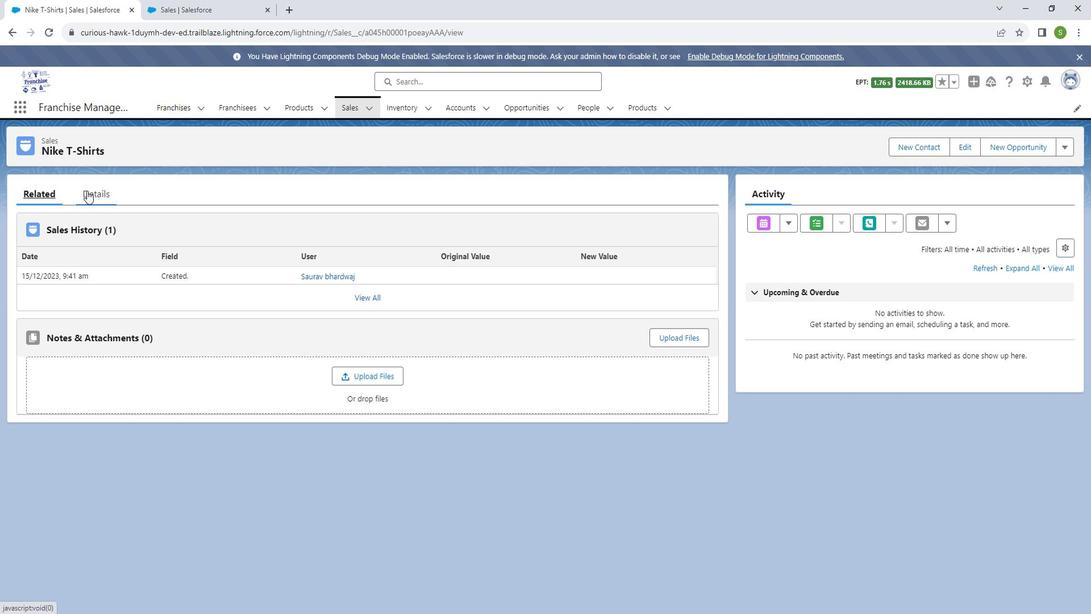 
Action: Mouse moved to (709, 409)
Screenshot: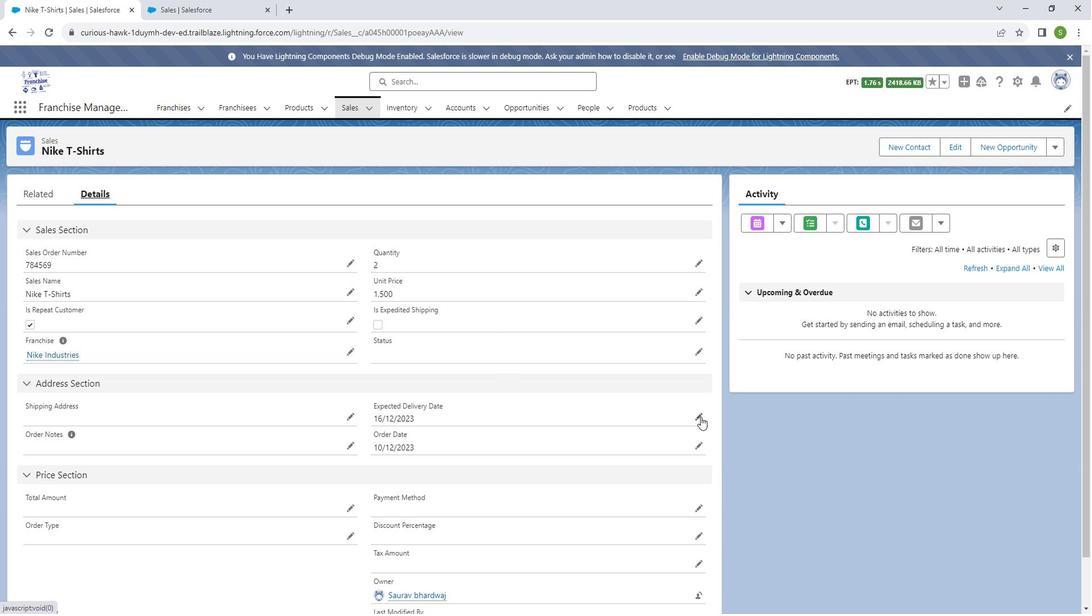 
Action: Mouse pressed left at (709, 409)
Screenshot: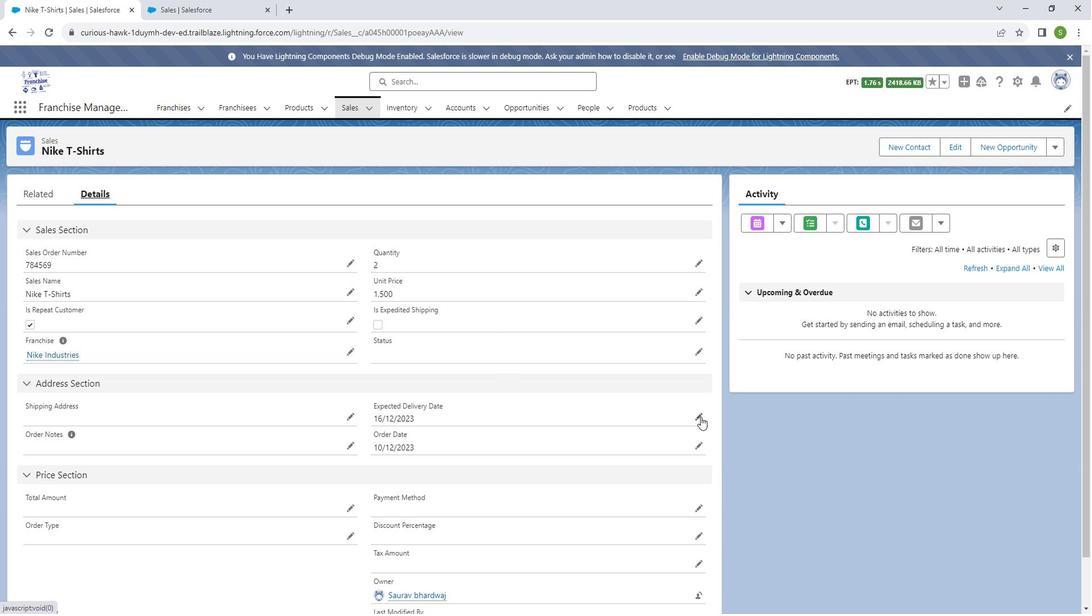 
Action: Mouse moved to (593, 421)
Screenshot: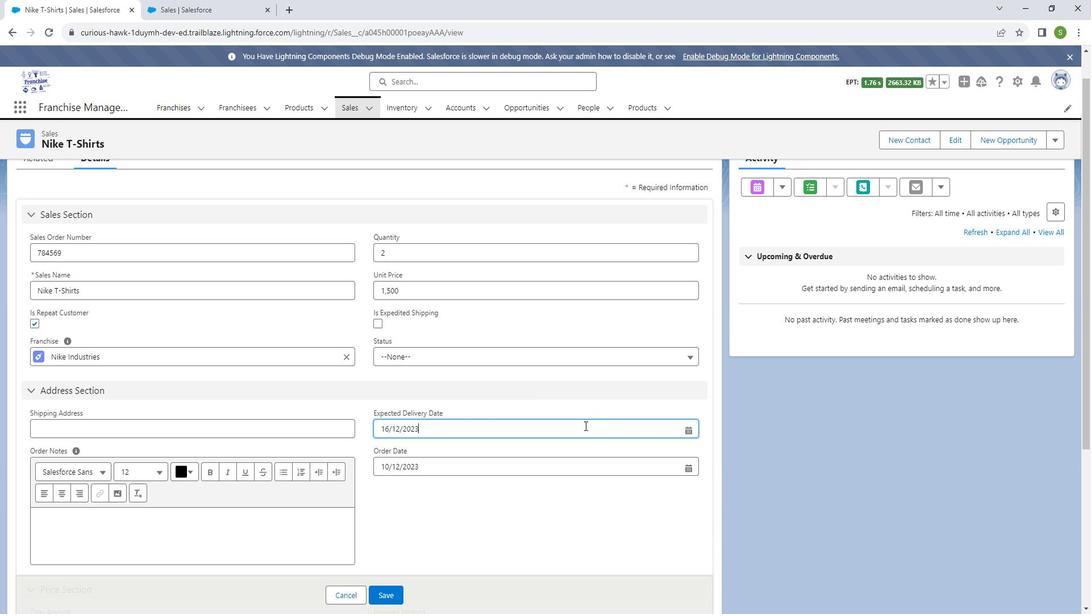 
Action: Mouse pressed left at (593, 421)
Screenshot: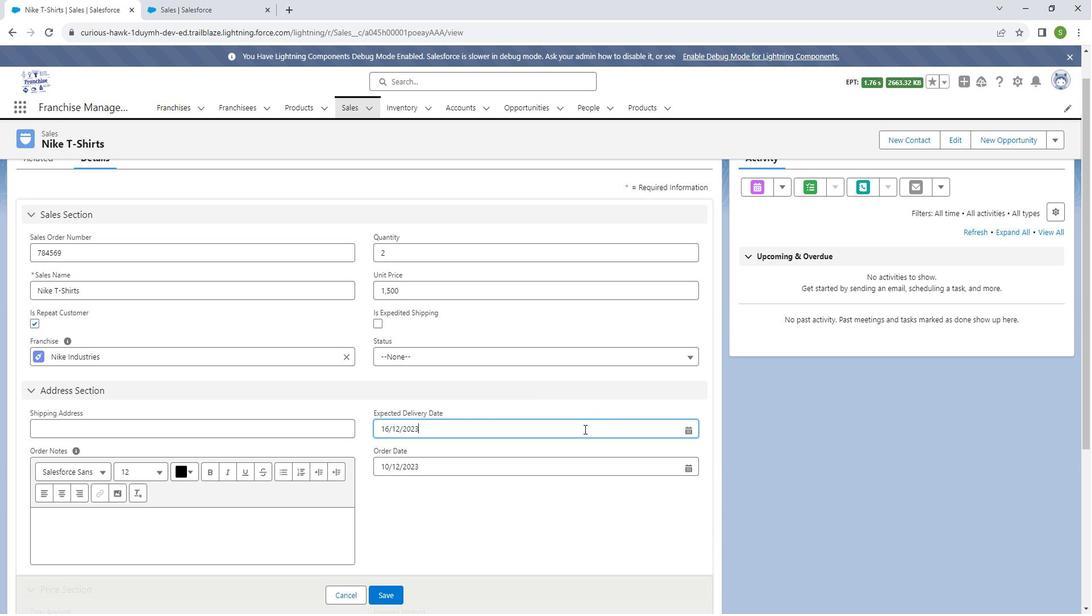 
Action: Mouse moved to (561, 340)
Screenshot: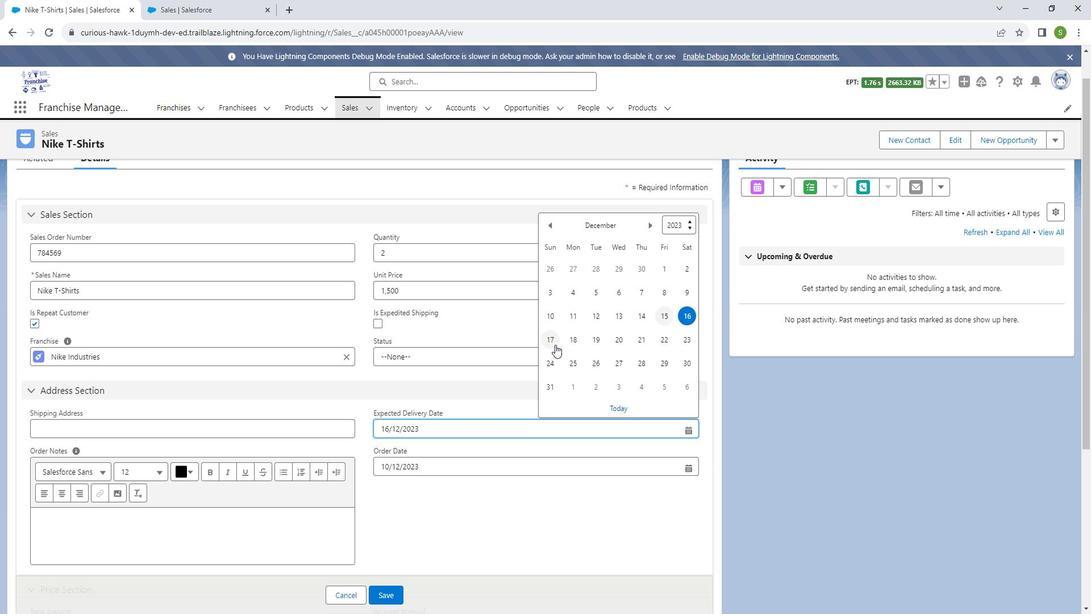
Action: Mouse pressed left at (561, 340)
Screenshot: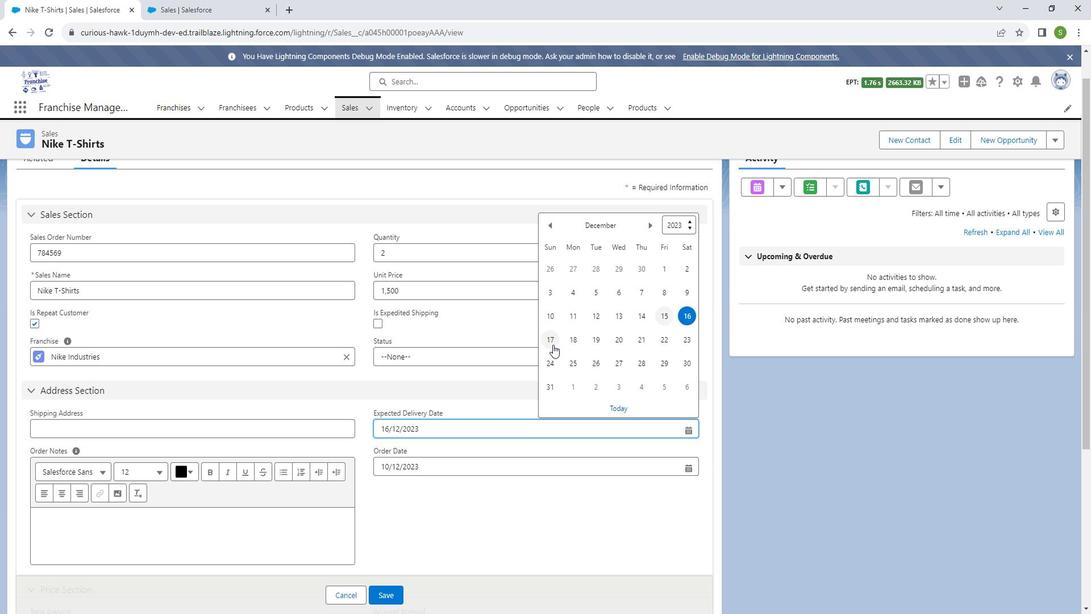 
Action: Mouse moved to (395, 580)
Screenshot: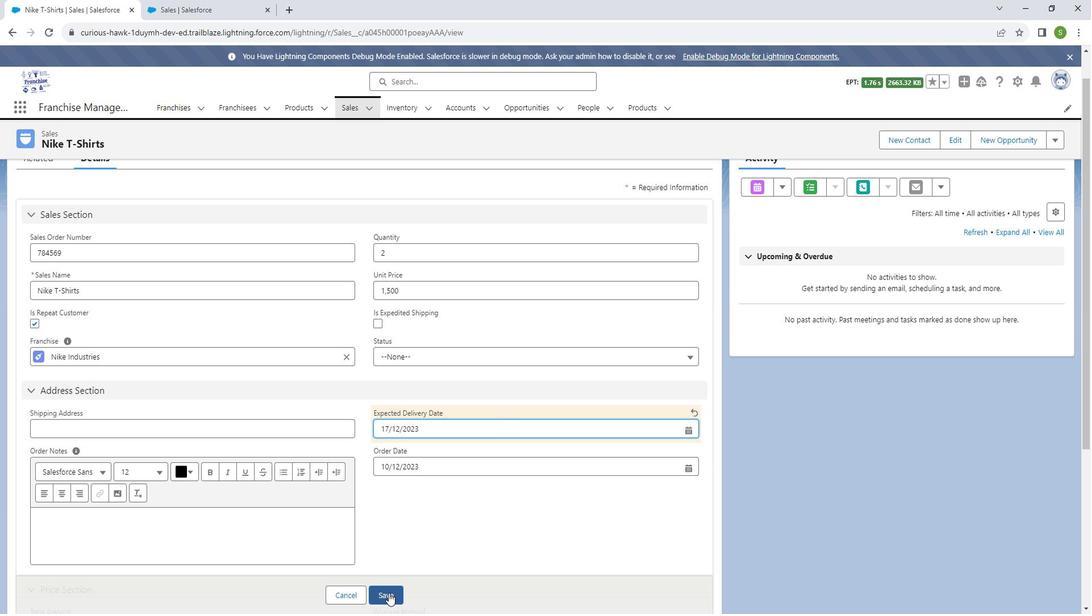 
Action: Mouse pressed left at (395, 580)
Screenshot: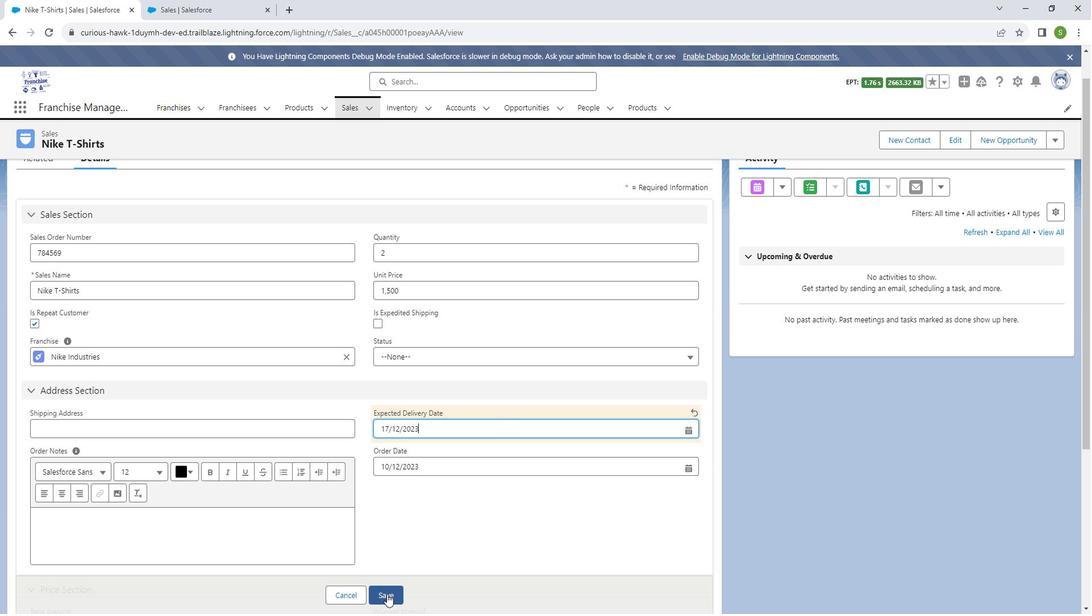 
Action: Mouse moved to (50, 164)
Screenshot: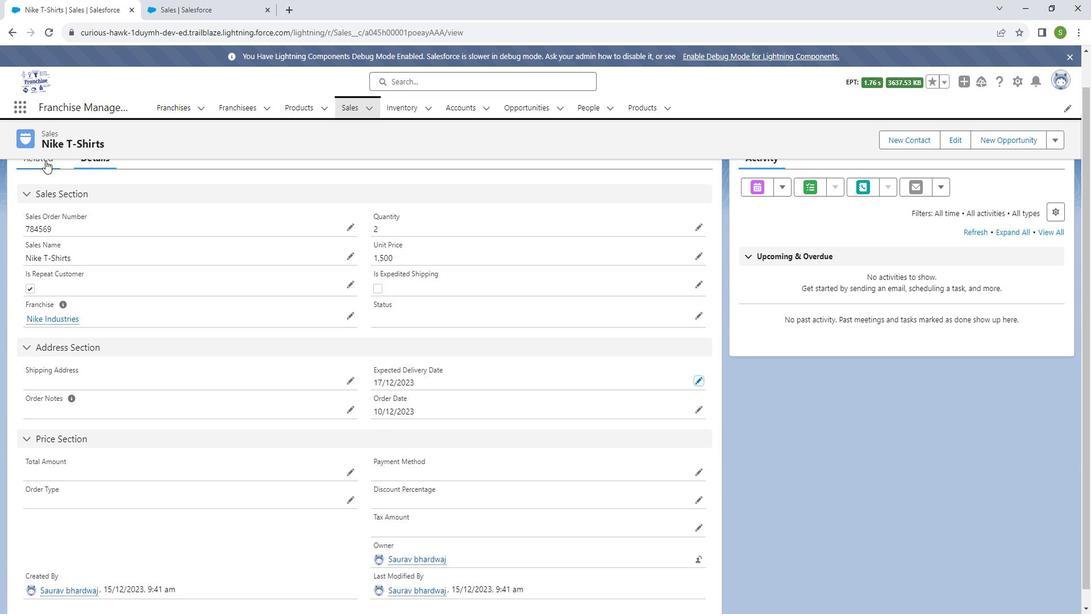 
Action: Mouse pressed left at (50, 164)
Screenshot: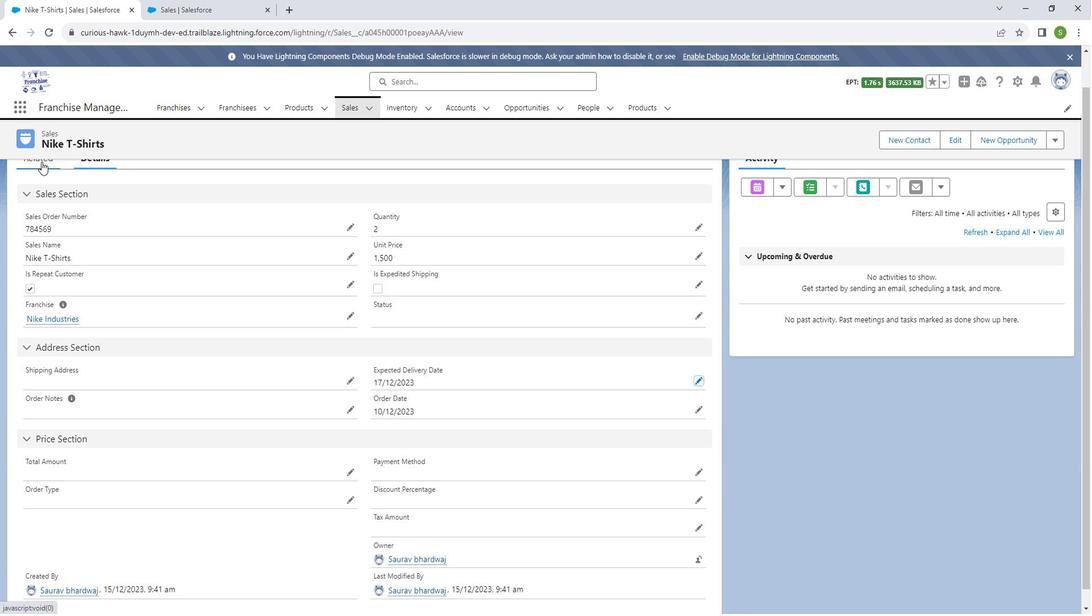 
Action: Mouse moved to (386, 287)
Screenshot: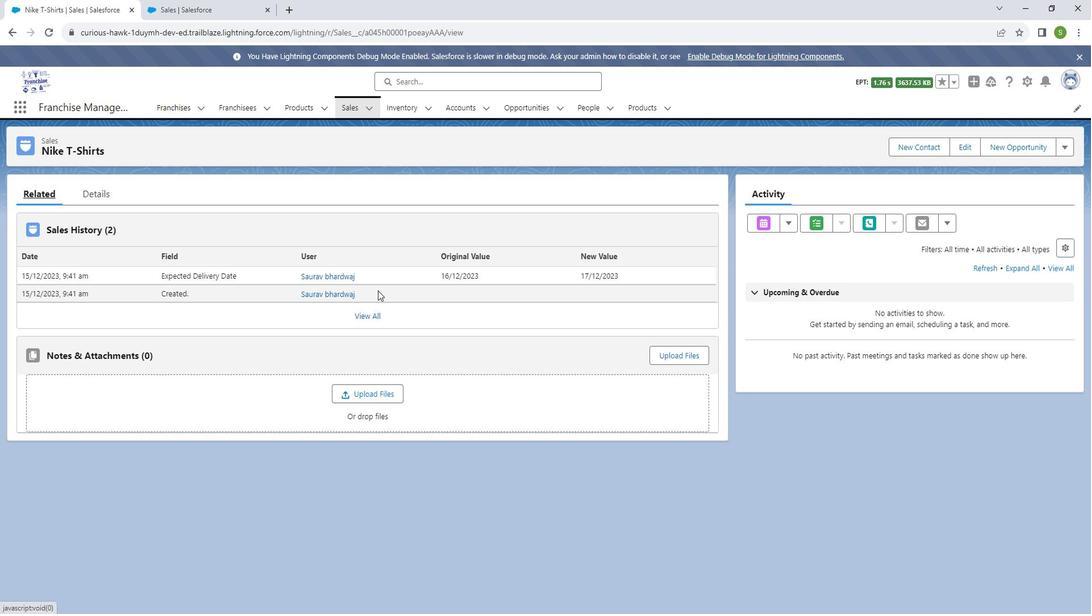 
